 Task: Look for space in Caucete, Argentina from 11th June, 2023 to 15th June, 2023 for 2 adults in price range Rs.7000 to Rs.16000. Place can be private room with 1  bedroom having 2 beds and 1 bathroom. Property type can be hotel. Amenities needed are: heating, . Booking option can be shelf check-in. Required host language is English.
Action: Mouse moved to (522, 115)
Screenshot: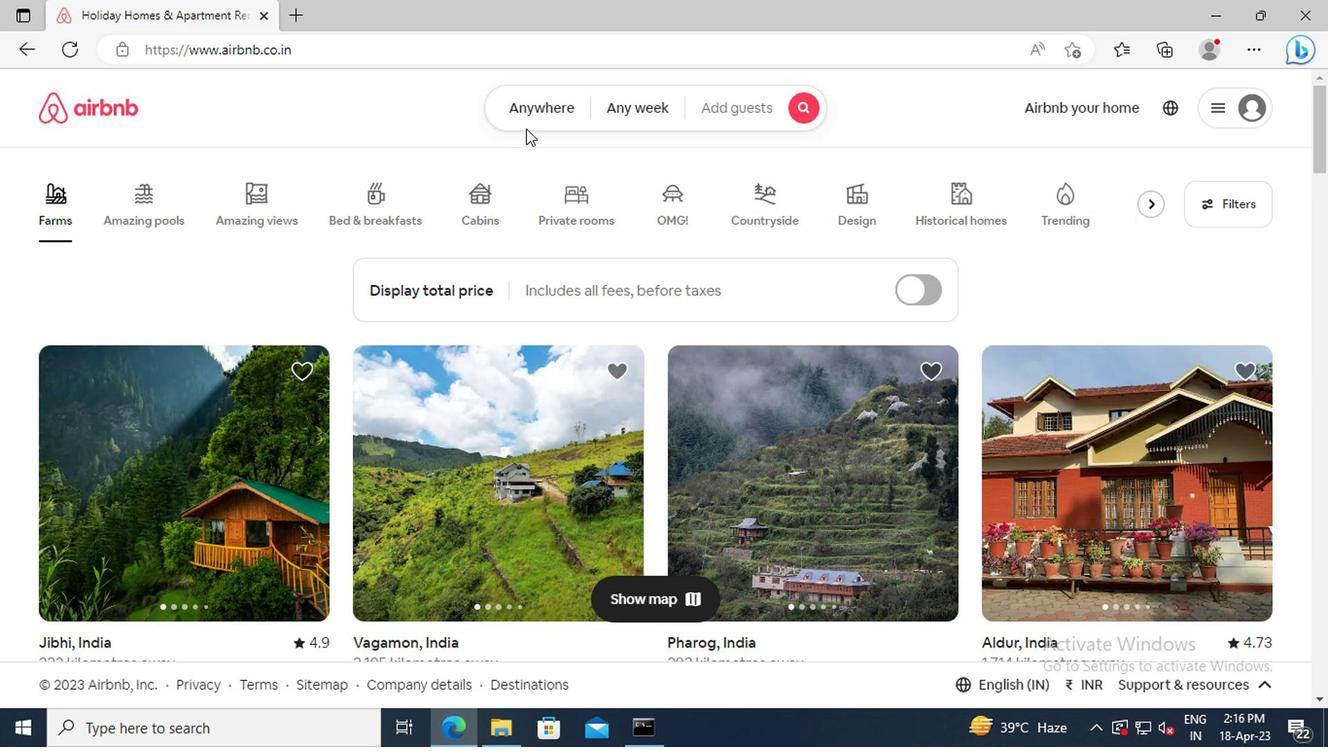 
Action: Mouse pressed left at (522, 115)
Screenshot: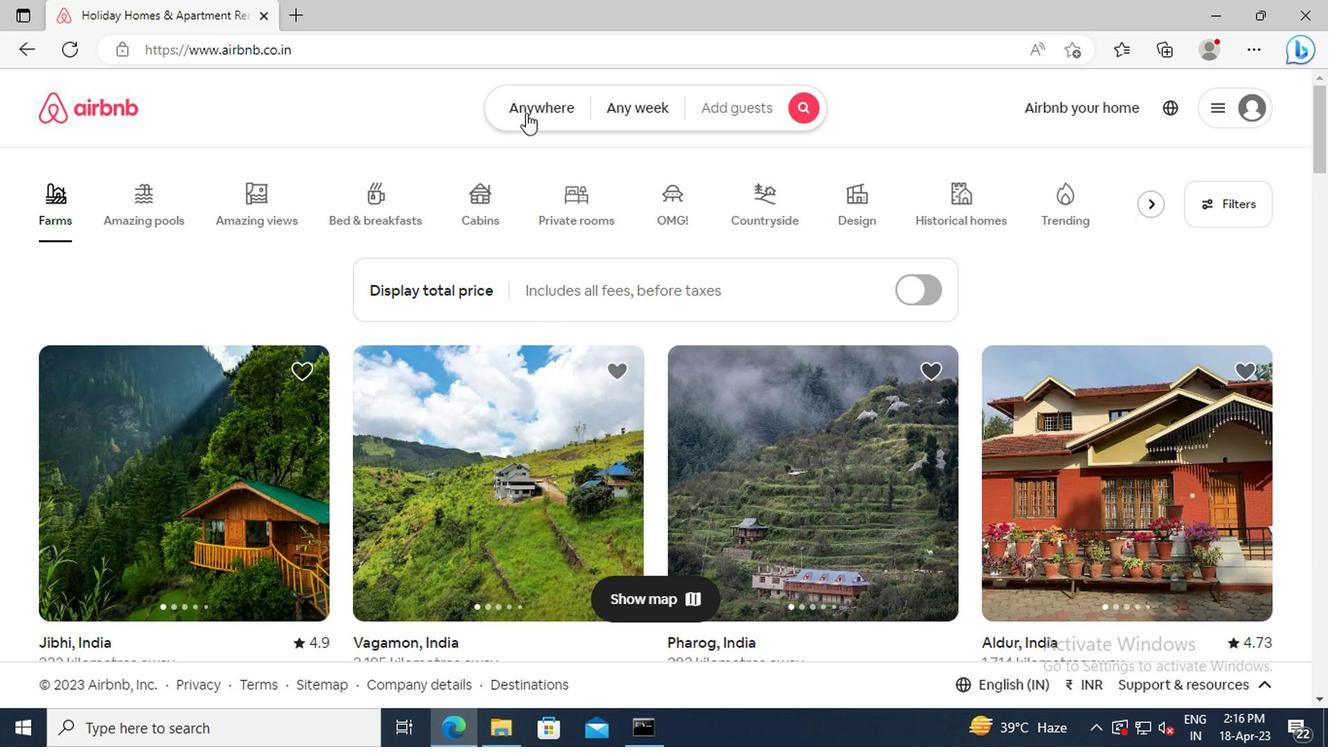 
Action: Mouse moved to (358, 185)
Screenshot: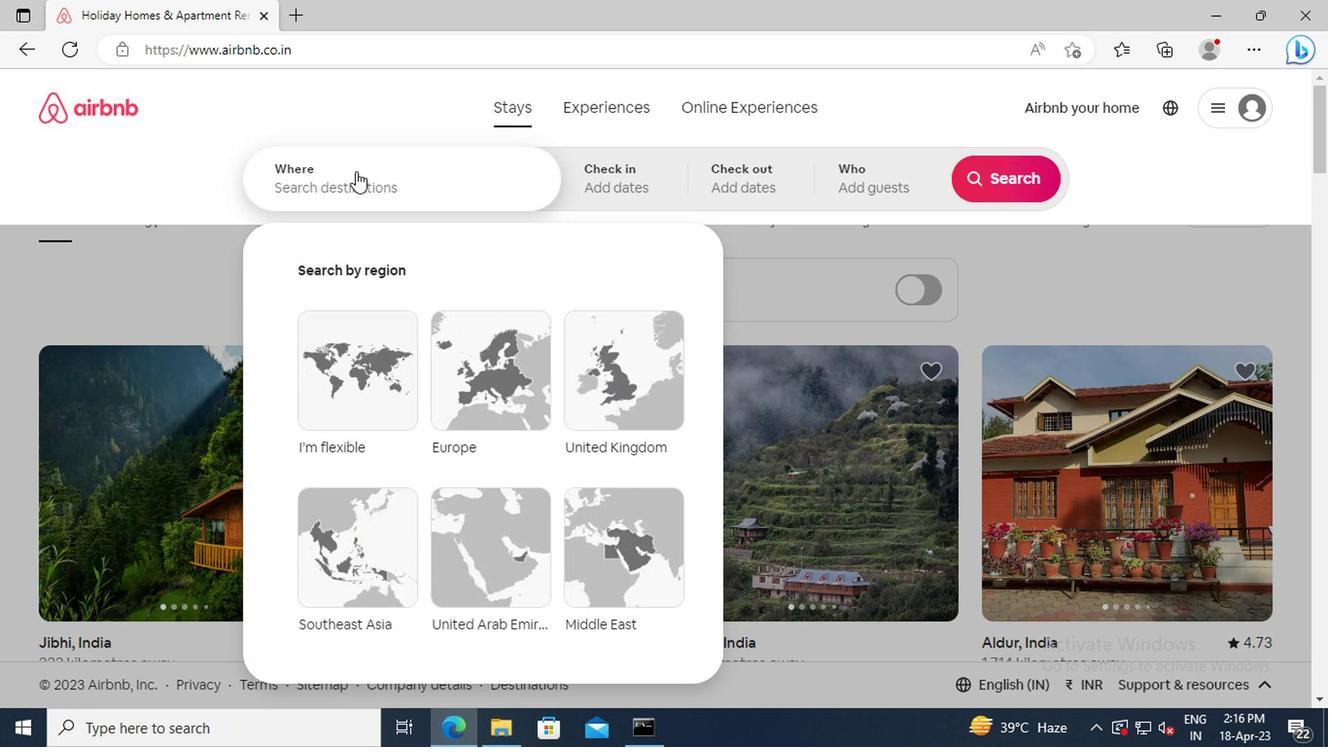 
Action: Mouse pressed left at (358, 185)
Screenshot: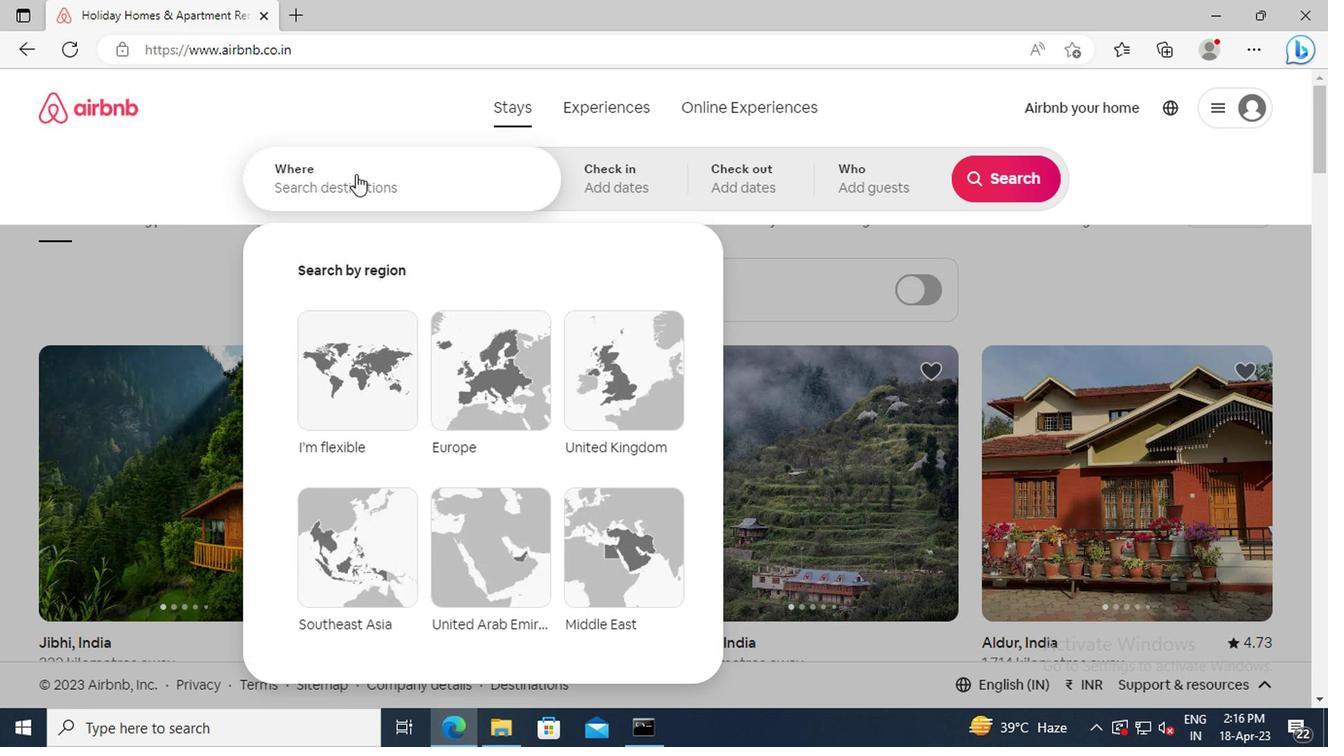 
Action: Key pressed <Key.shift>CAUCETE,<Key.space><Key.shift_r>ARGENTINA<Key.enter>
Screenshot: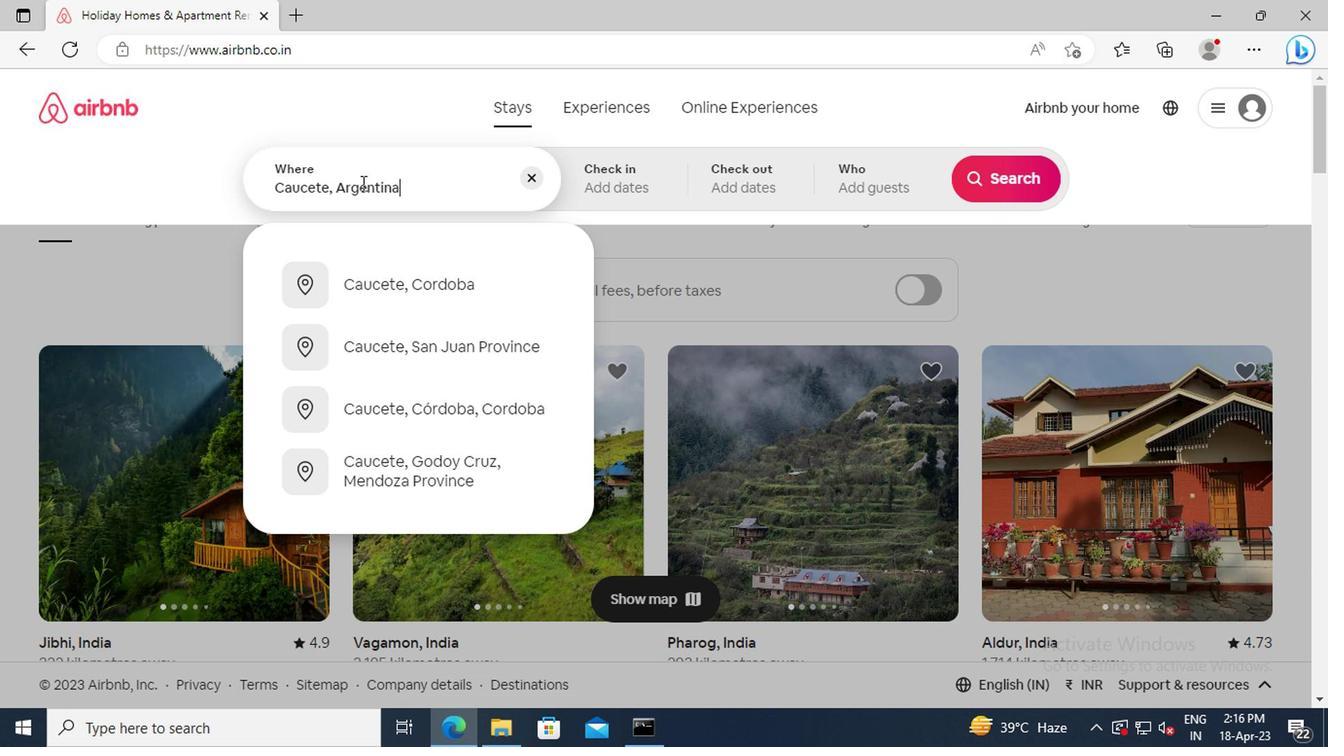 
Action: Mouse moved to (989, 333)
Screenshot: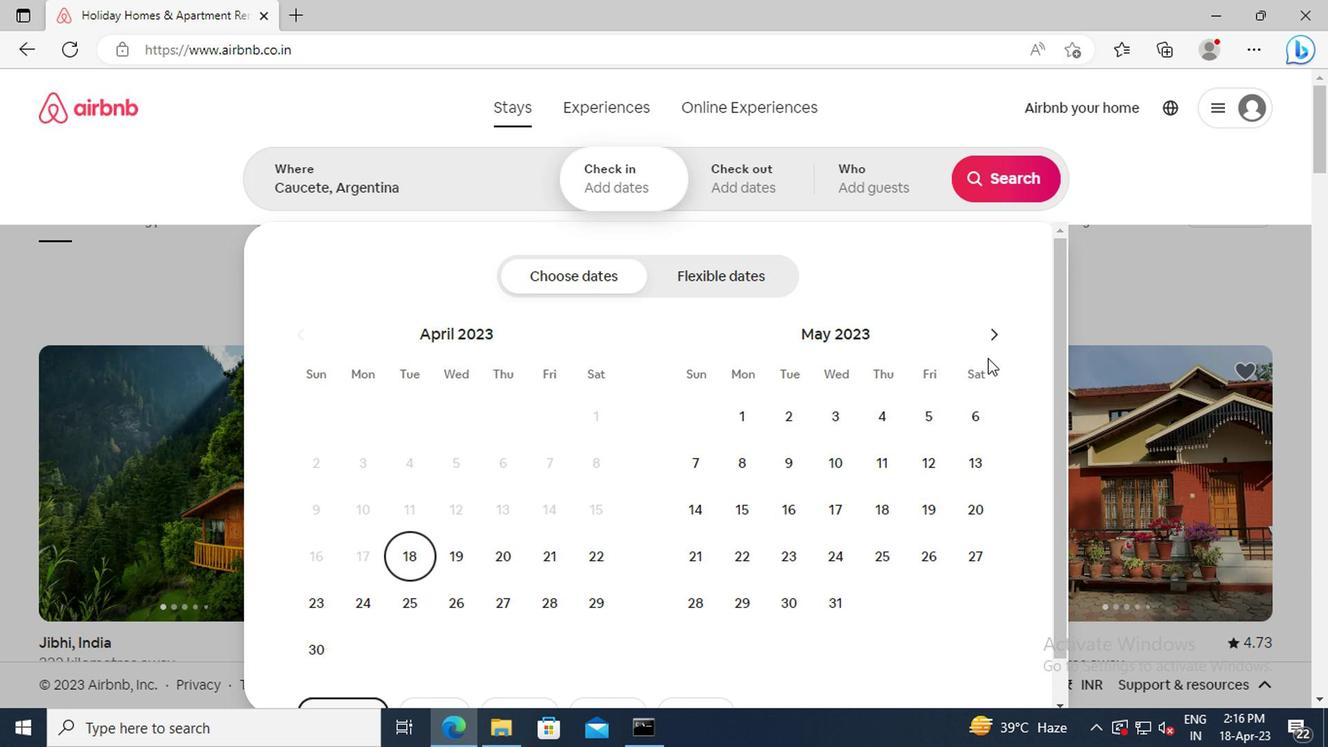 
Action: Mouse pressed left at (989, 333)
Screenshot: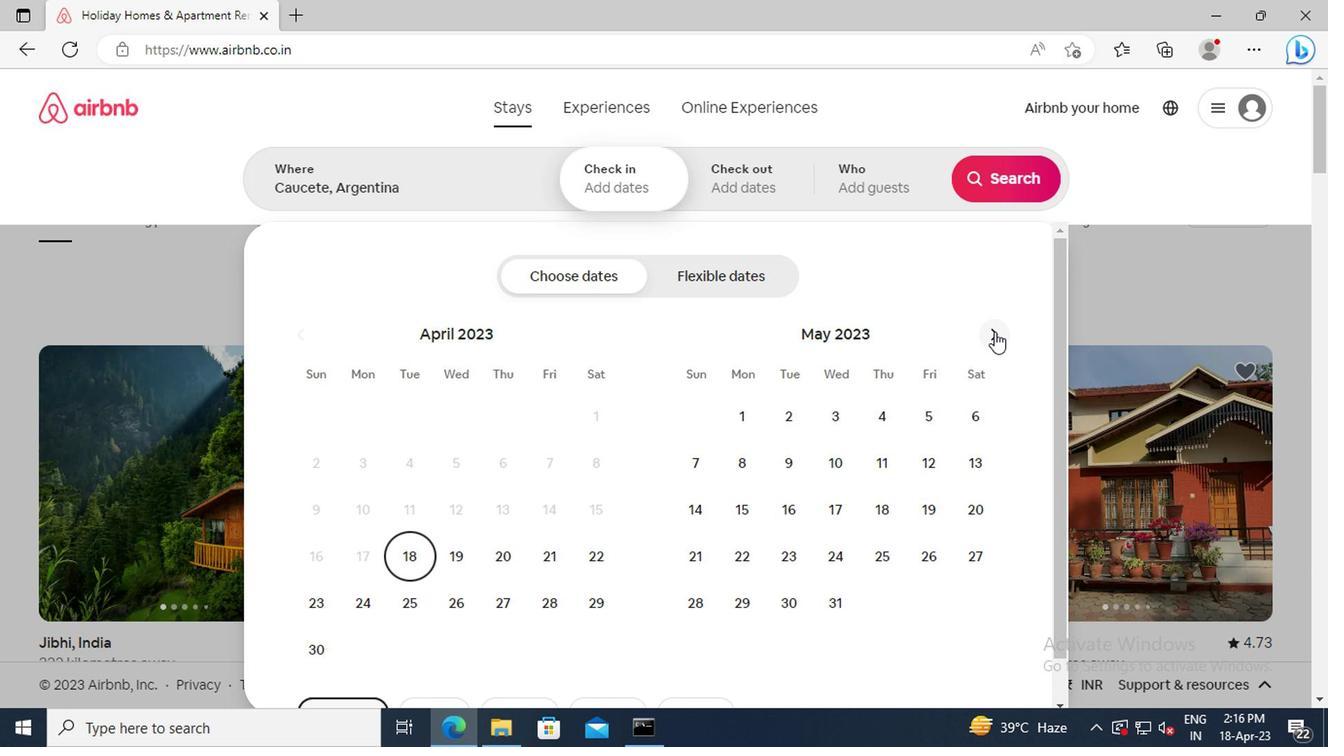 
Action: Mouse moved to (693, 500)
Screenshot: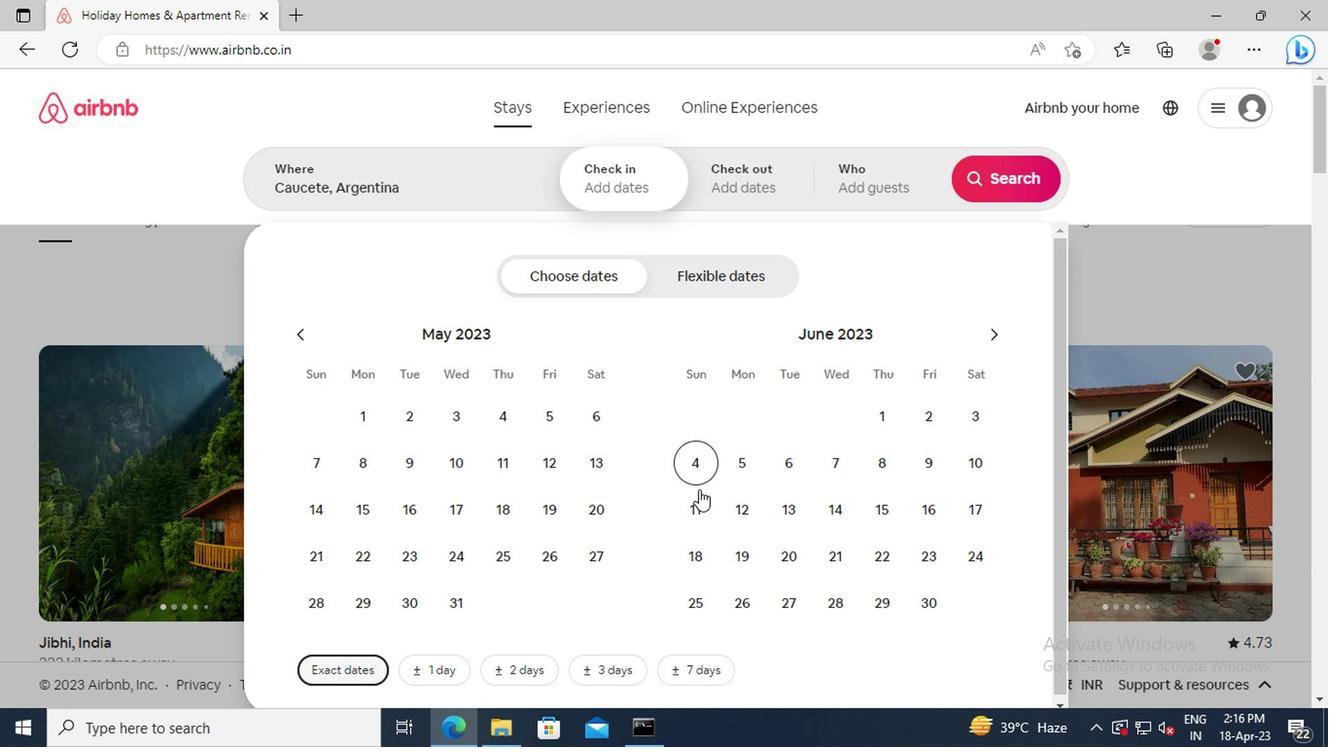 
Action: Mouse pressed left at (693, 500)
Screenshot: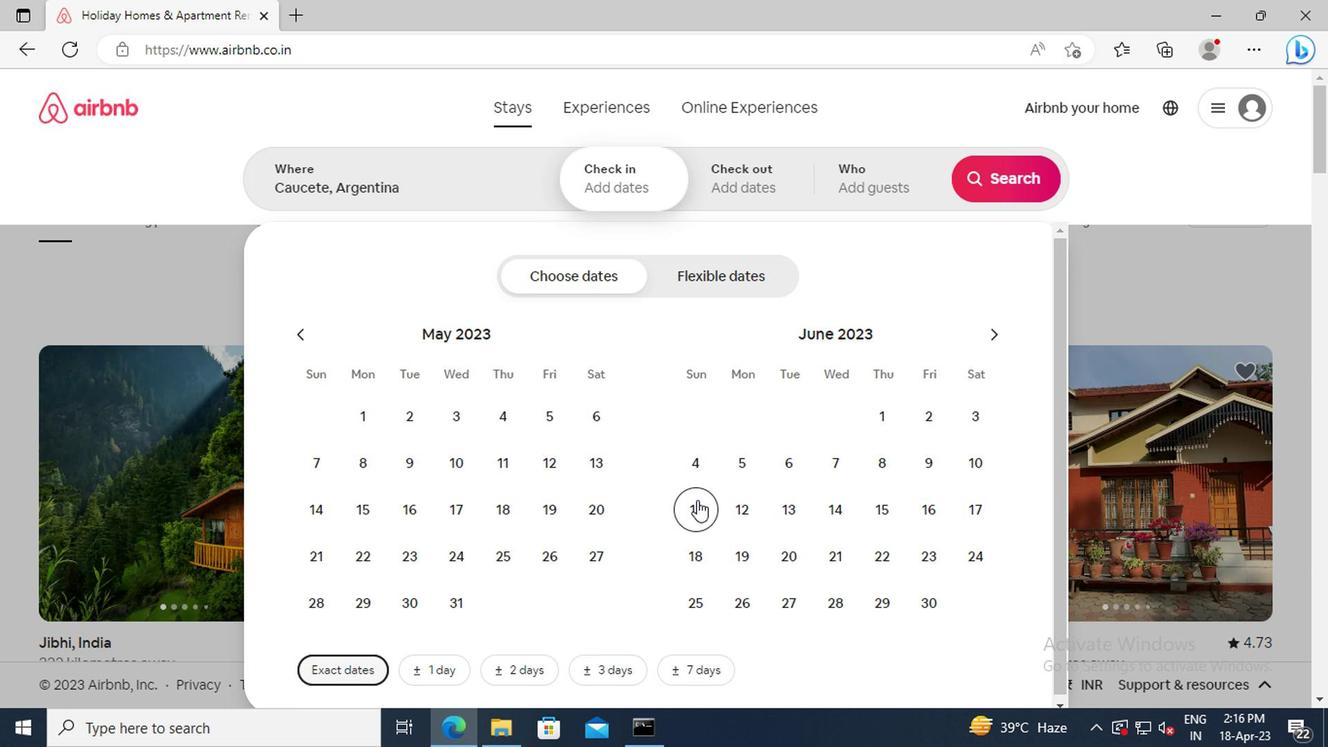 
Action: Mouse moved to (863, 508)
Screenshot: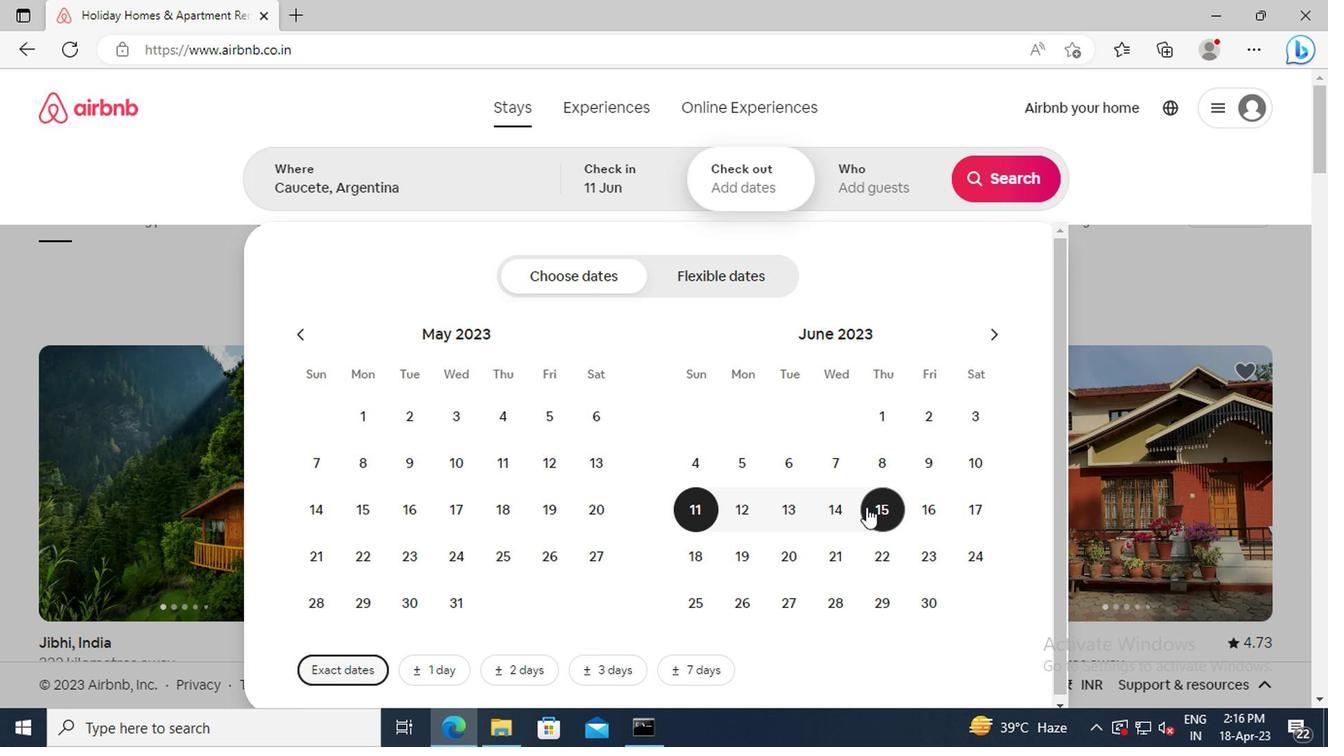
Action: Mouse pressed left at (863, 508)
Screenshot: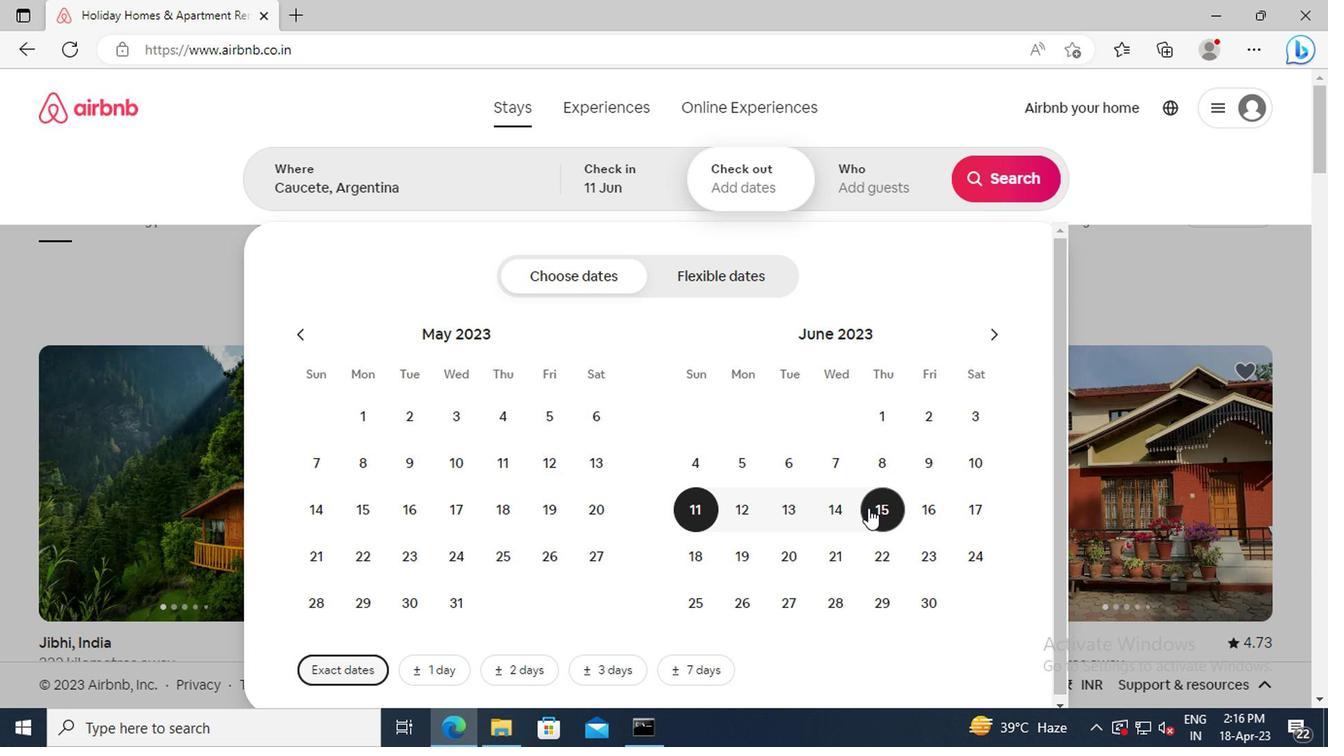 
Action: Mouse moved to (879, 172)
Screenshot: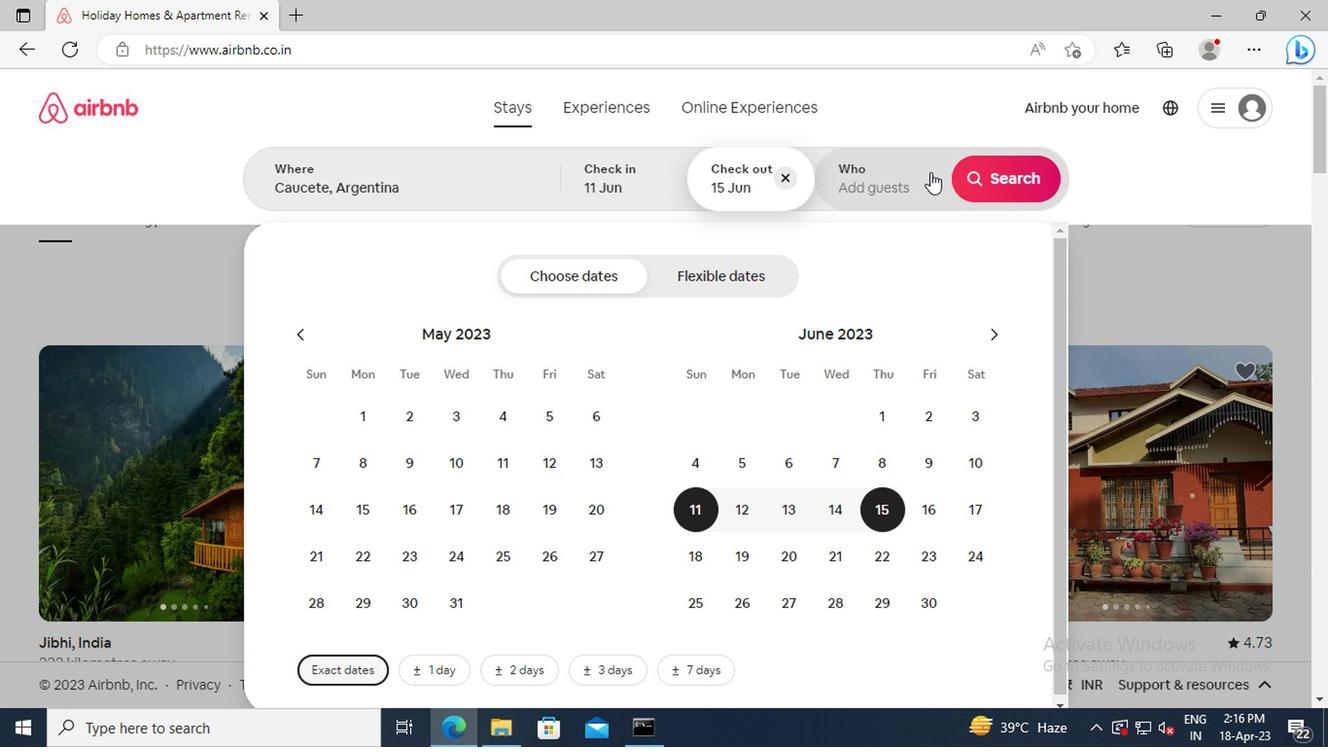 
Action: Mouse pressed left at (879, 172)
Screenshot: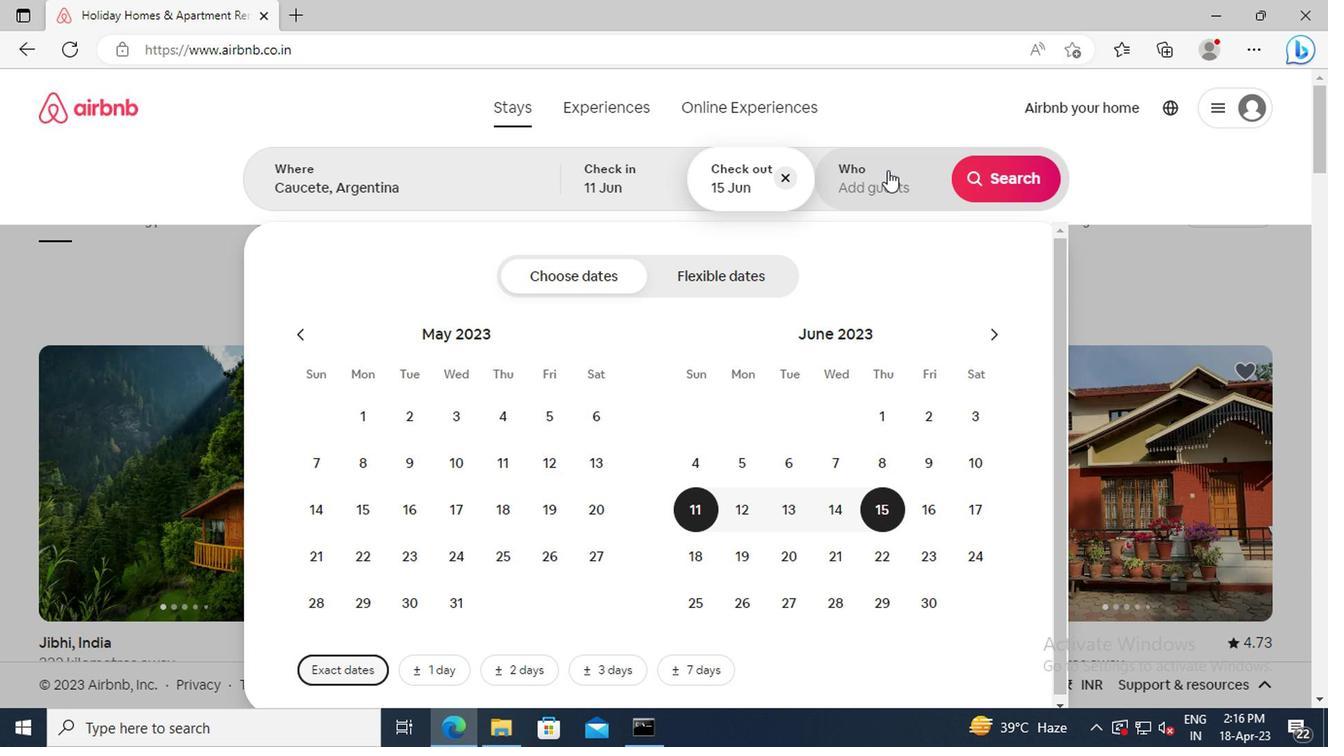 
Action: Mouse moved to (1008, 282)
Screenshot: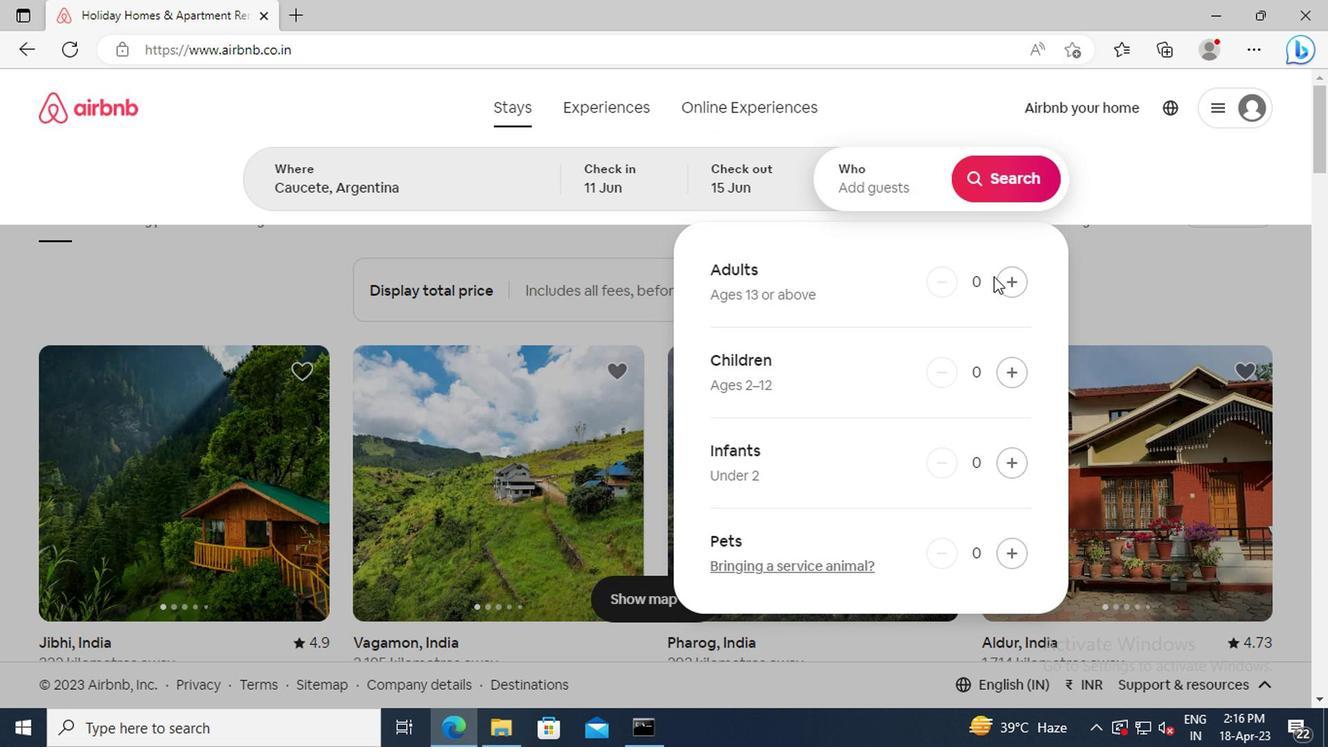 
Action: Mouse pressed left at (1008, 282)
Screenshot: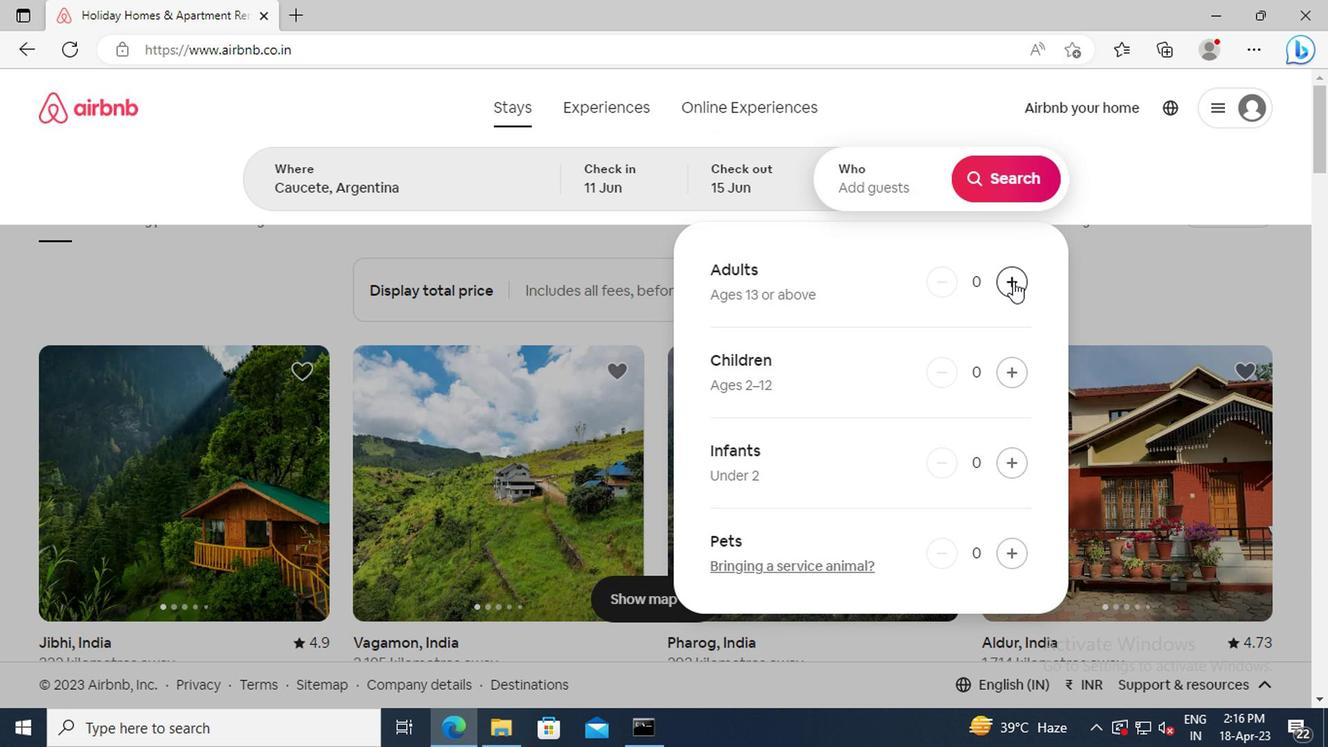 
Action: Mouse pressed left at (1008, 282)
Screenshot: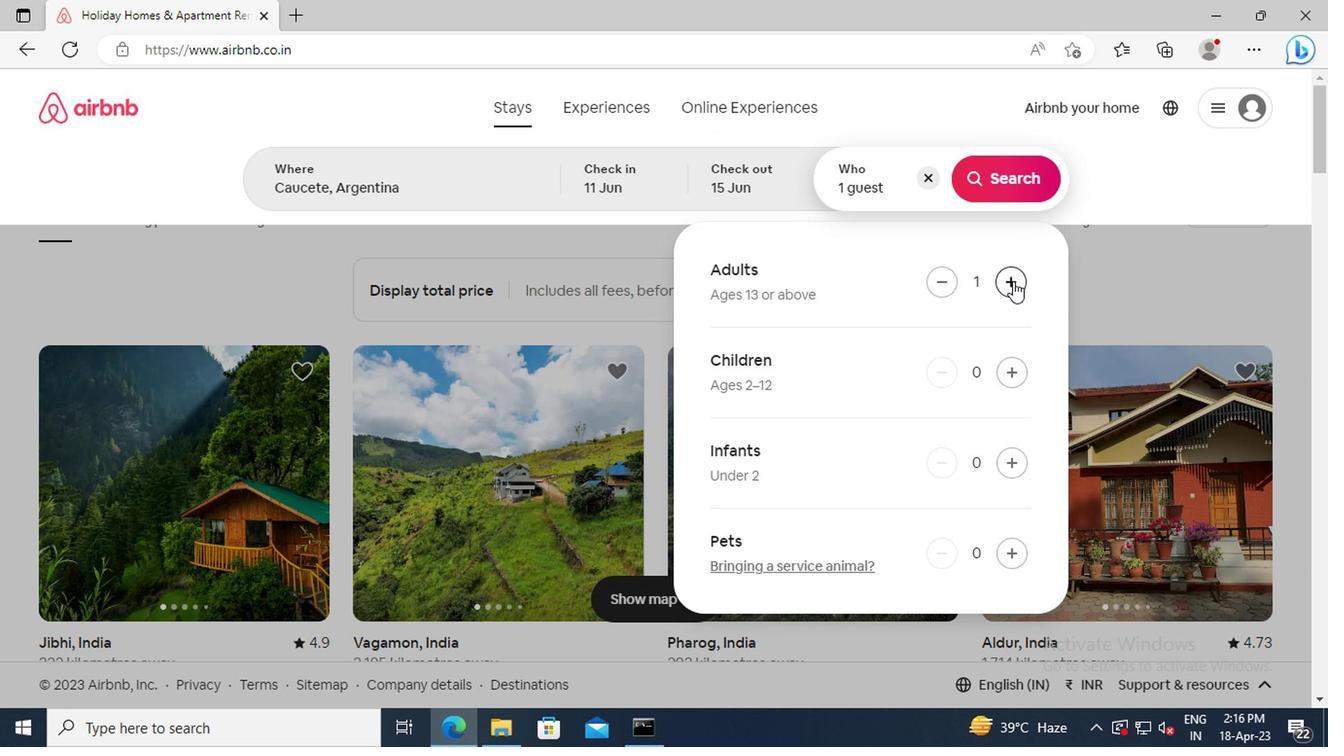 
Action: Mouse moved to (991, 186)
Screenshot: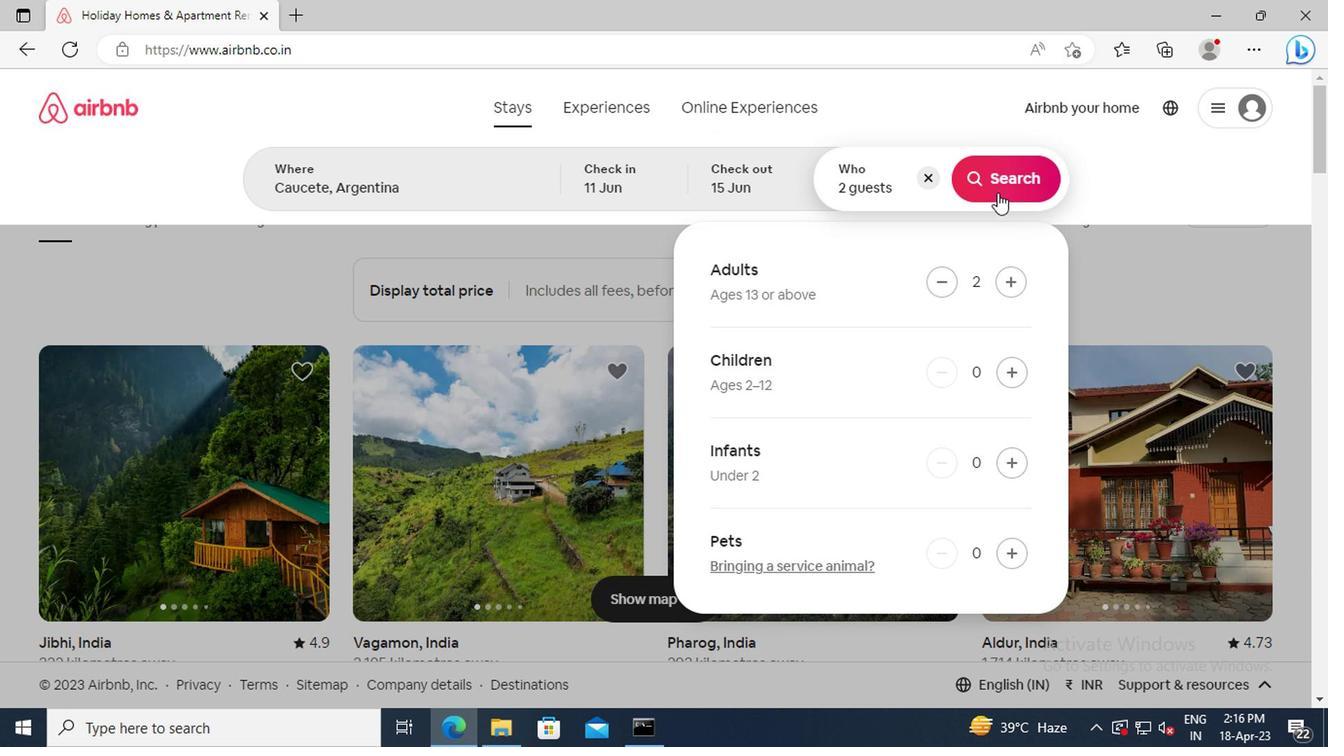 
Action: Mouse pressed left at (991, 186)
Screenshot: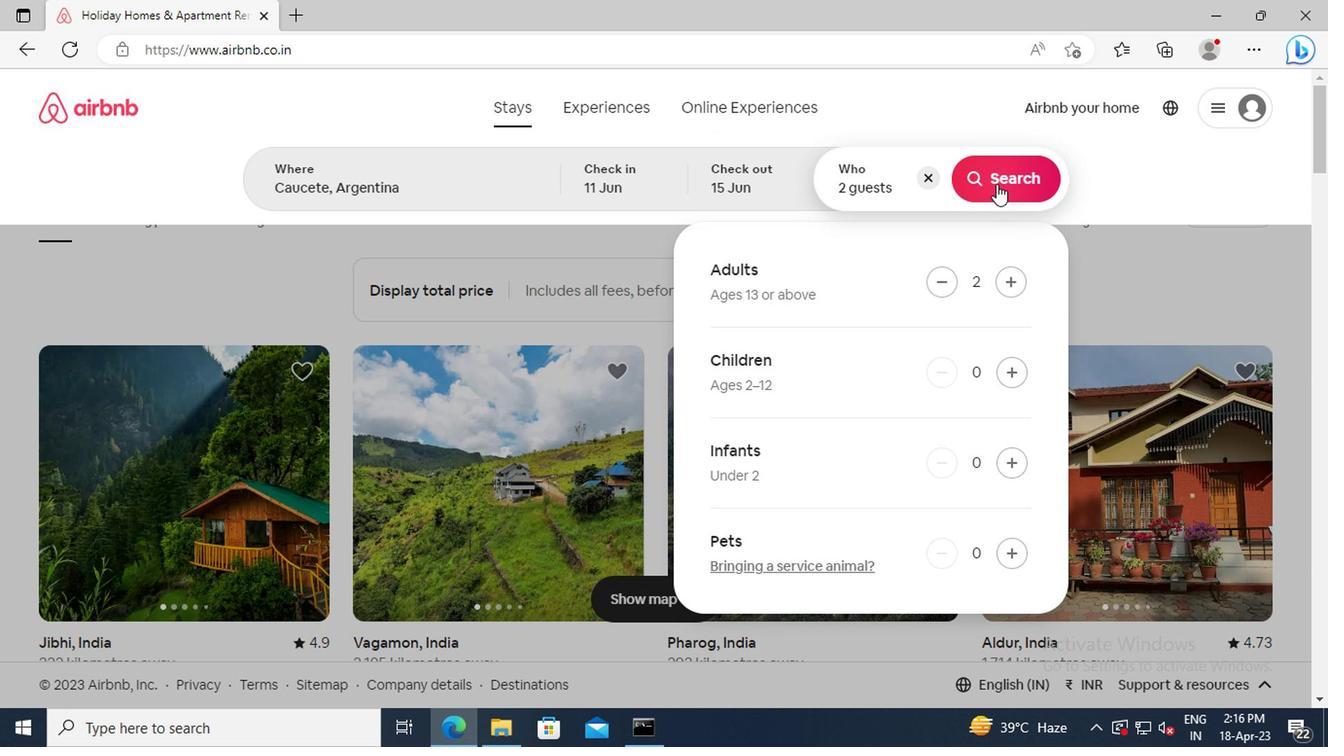 
Action: Mouse moved to (1234, 192)
Screenshot: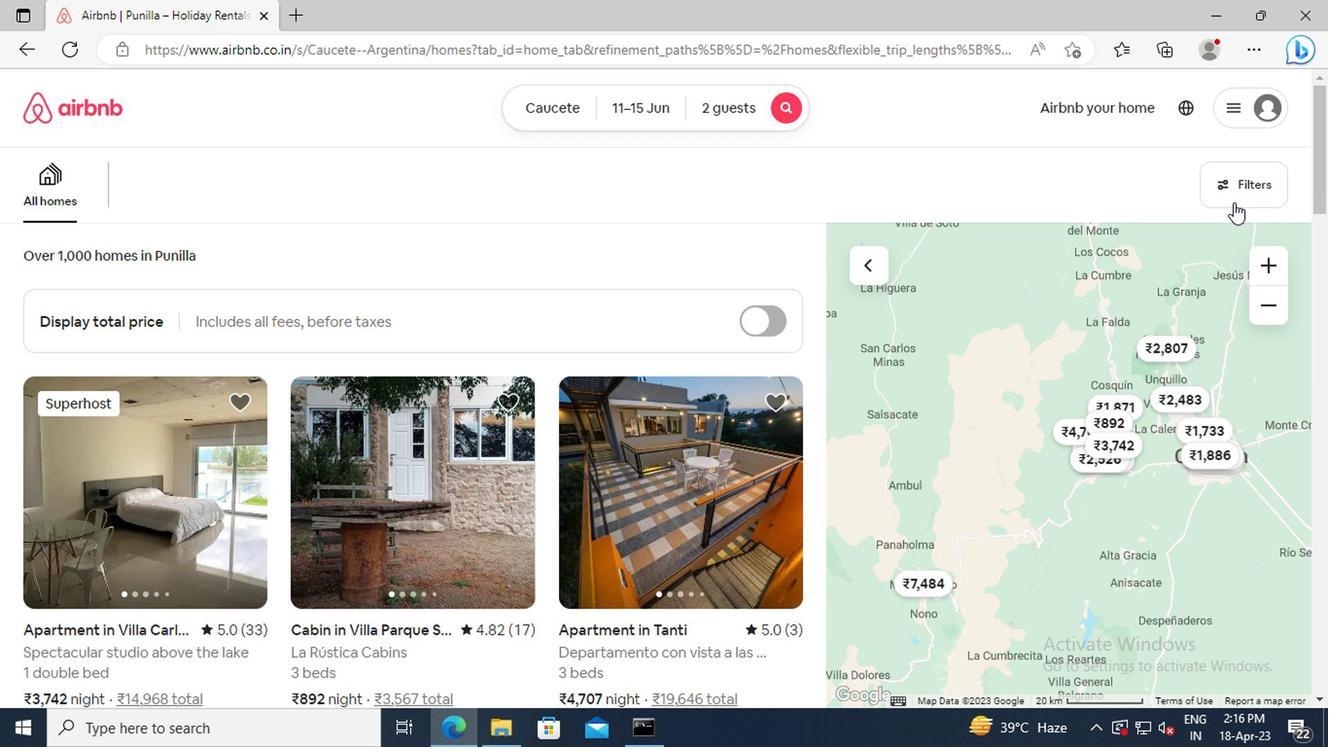 
Action: Mouse pressed left at (1234, 192)
Screenshot: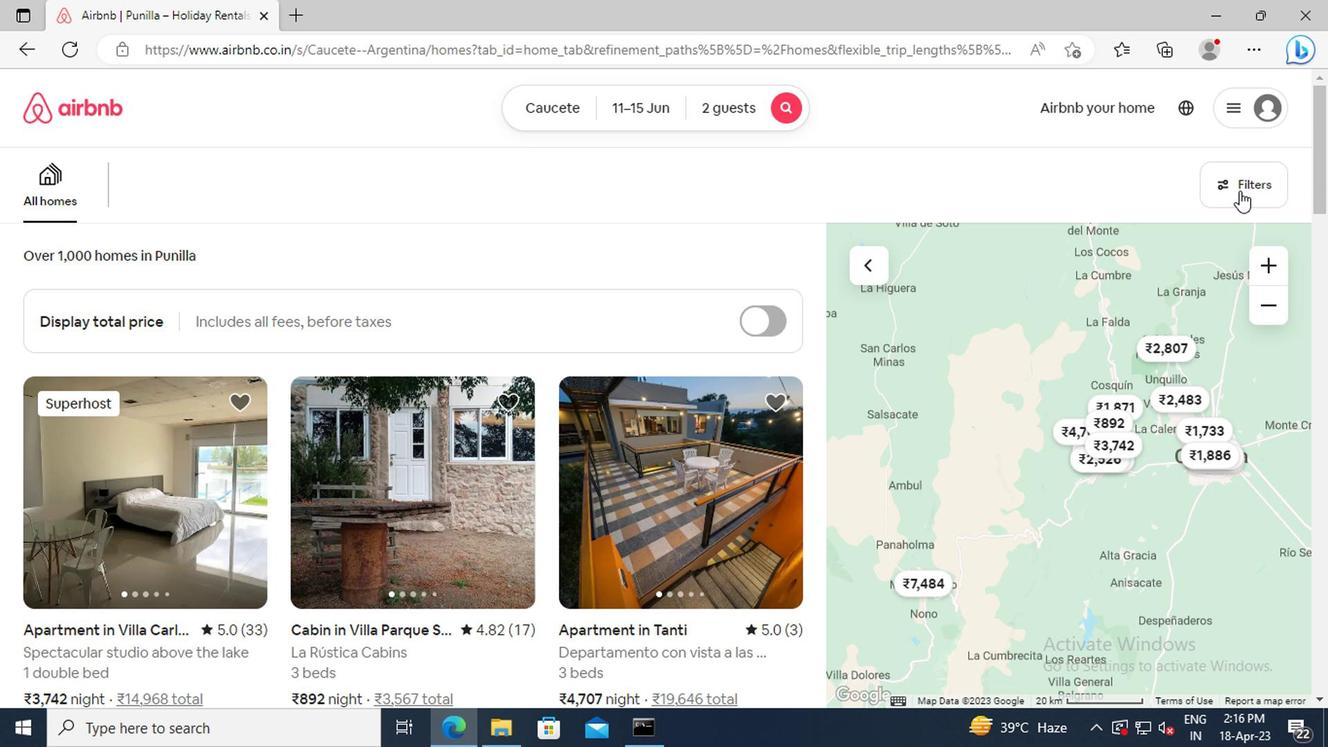
Action: Mouse moved to (405, 428)
Screenshot: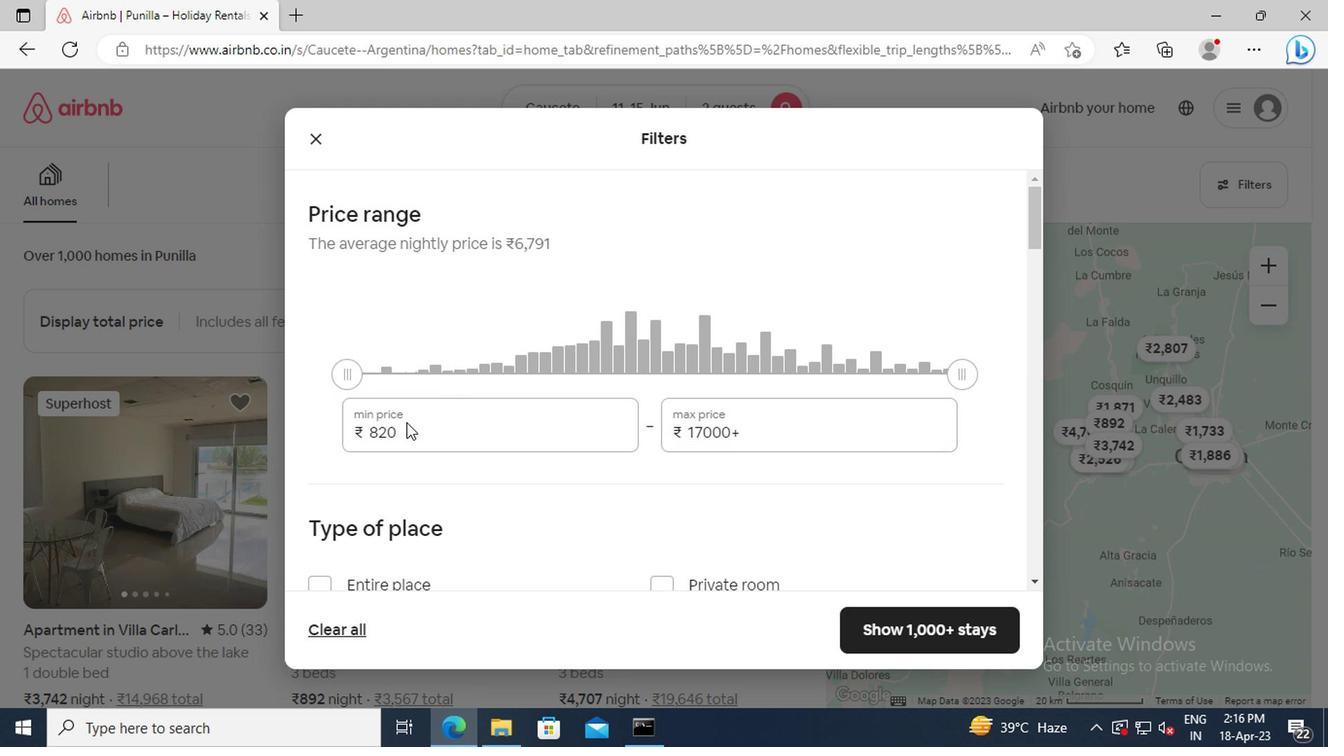 
Action: Mouse pressed left at (405, 428)
Screenshot: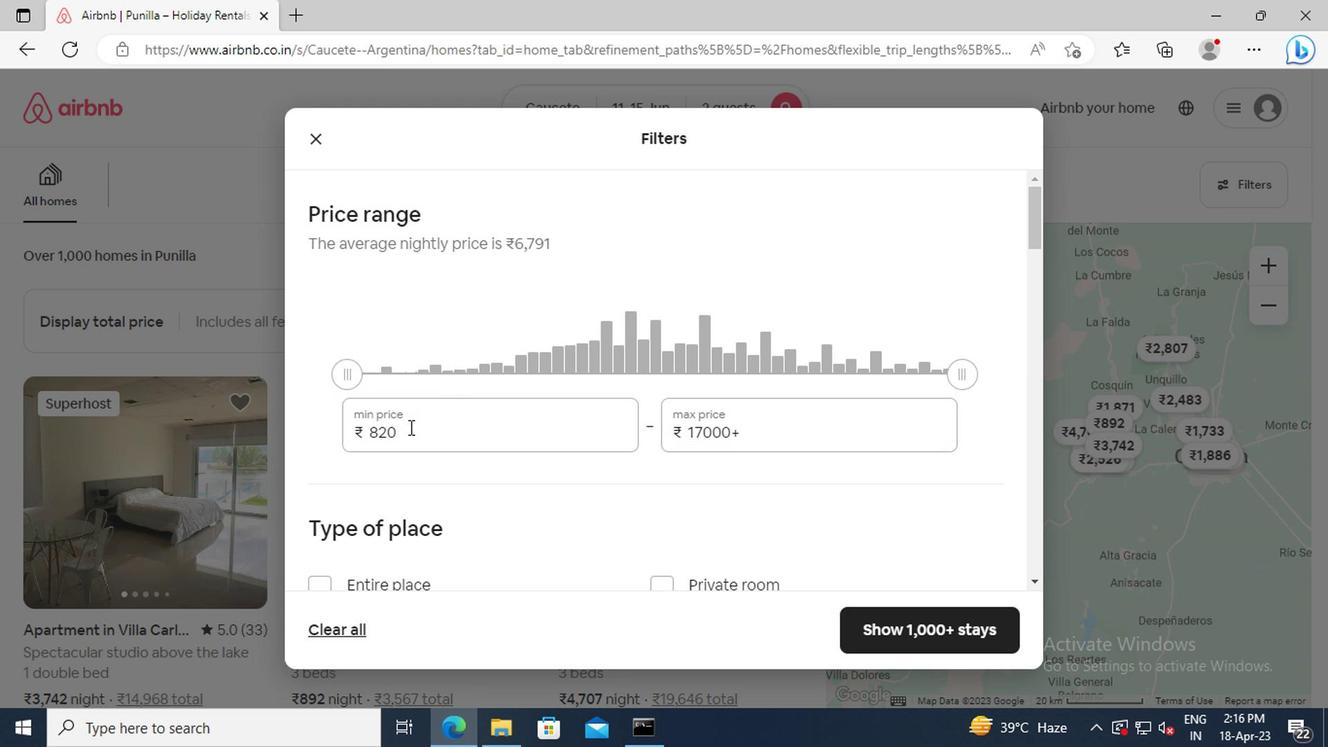 
Action: Key pressed <Key.backspace><Key.backspace><Key.backspace>7000<Key.tab><Key.delete>16000
Screenshot: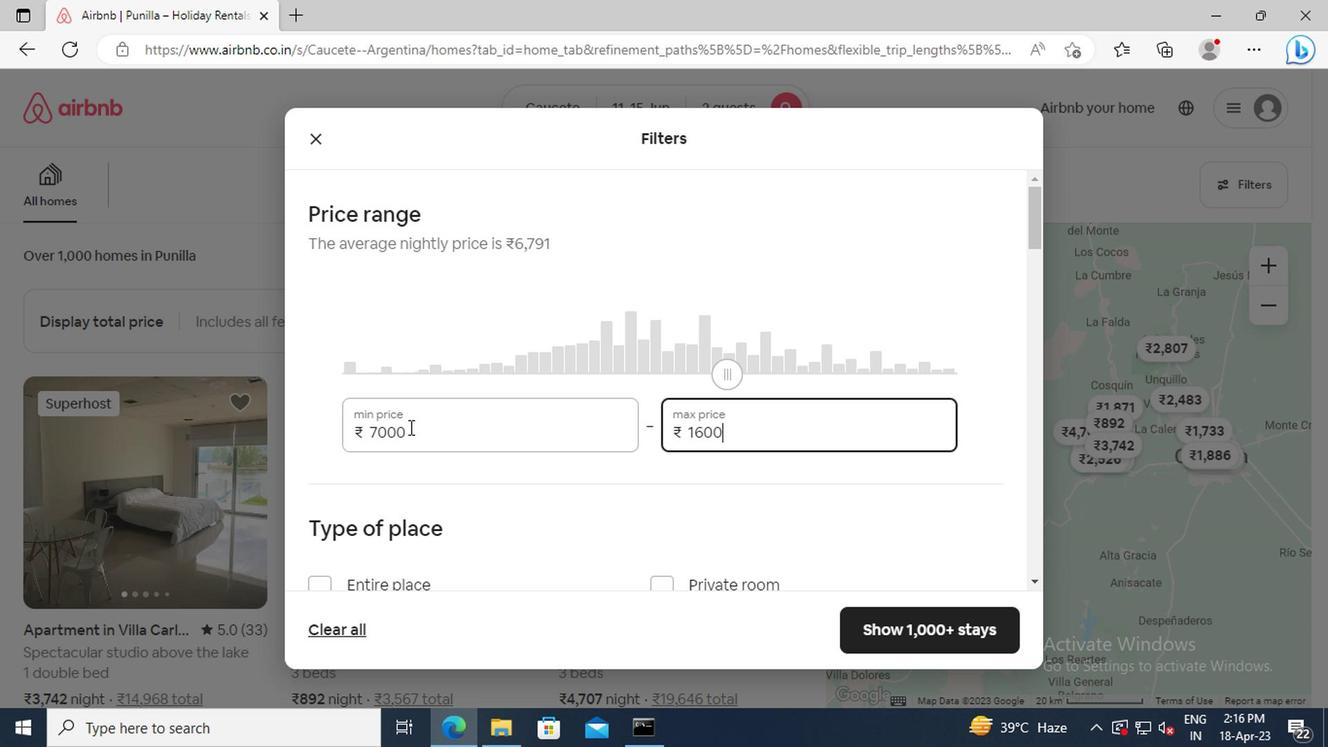 
Action: Mouse scrolled (405, 427) with delta (0, 0)
Screenshot: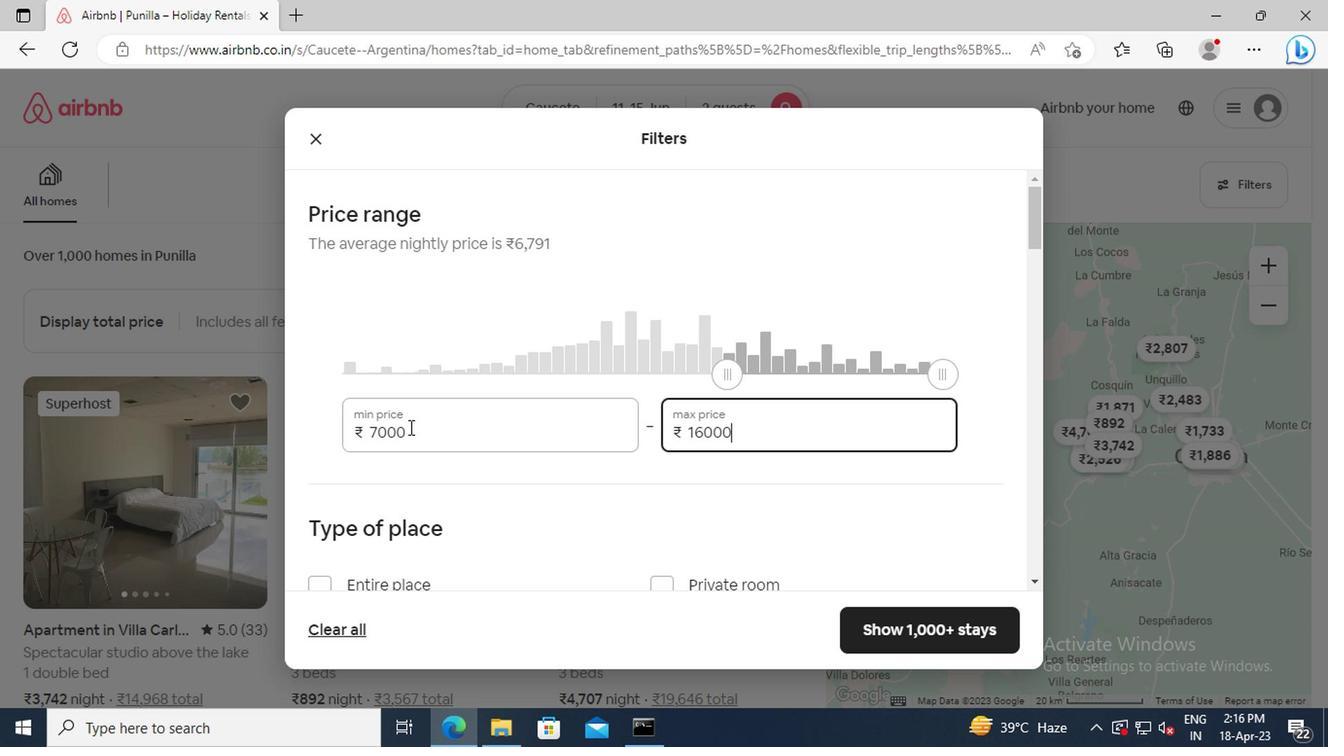 
Action: Mouse scrolled (405, 427) with delta (0, 0)
Screenshot: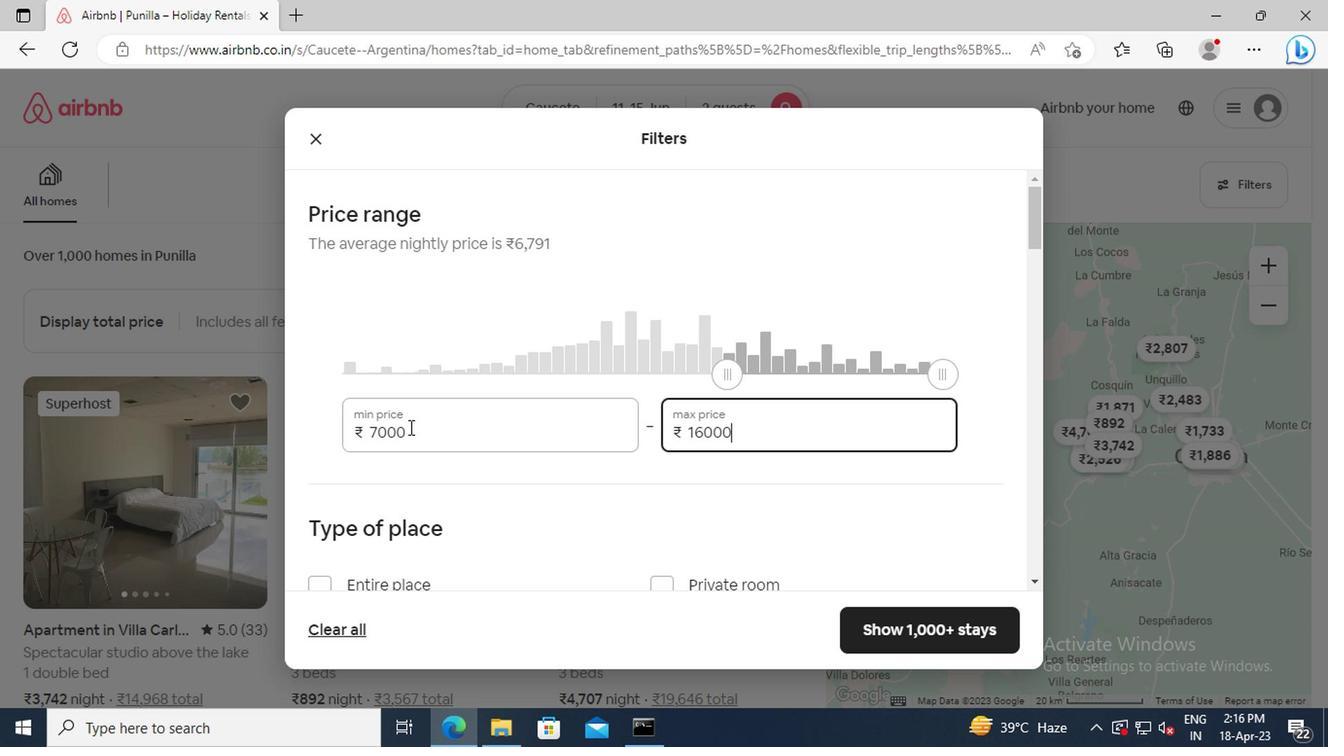 
Action: Mouse scrolled (405, 427) with delta (0, 0)
Screenshot: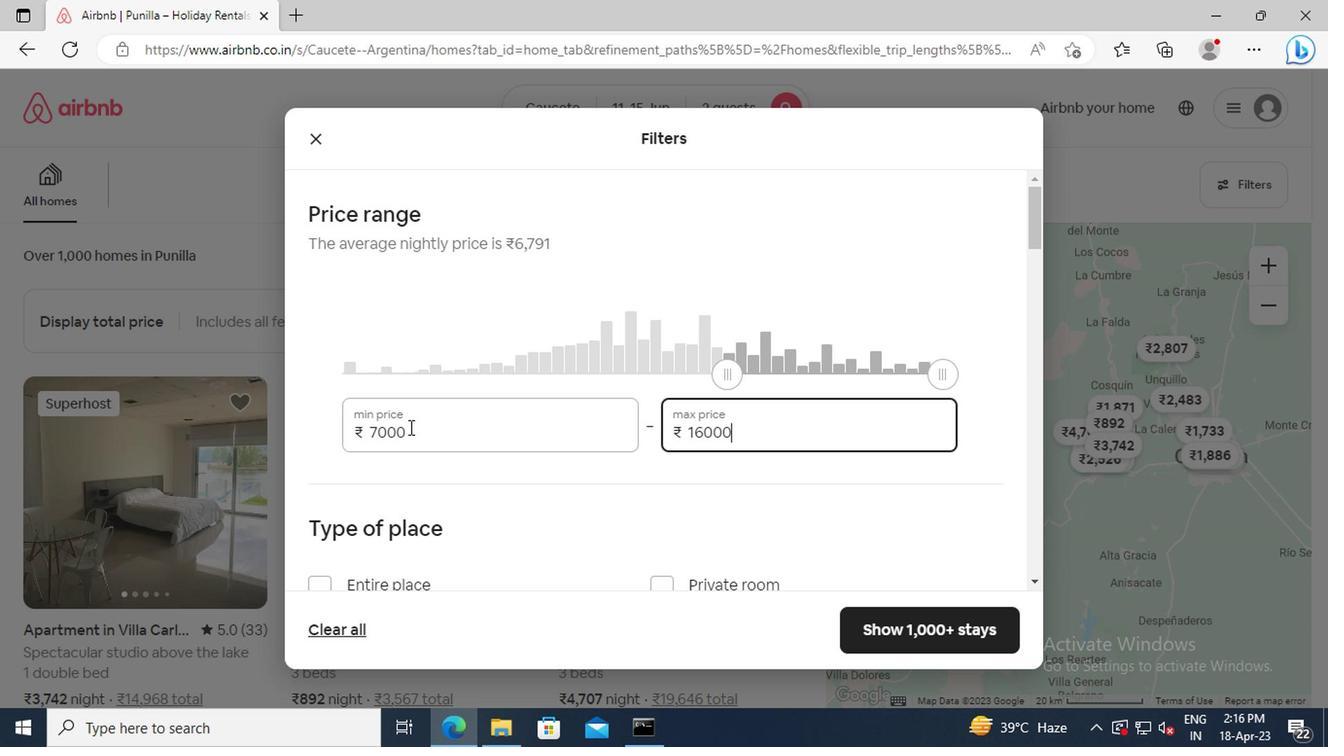
Action: Mouse moved to (654, 406)
Screenshot: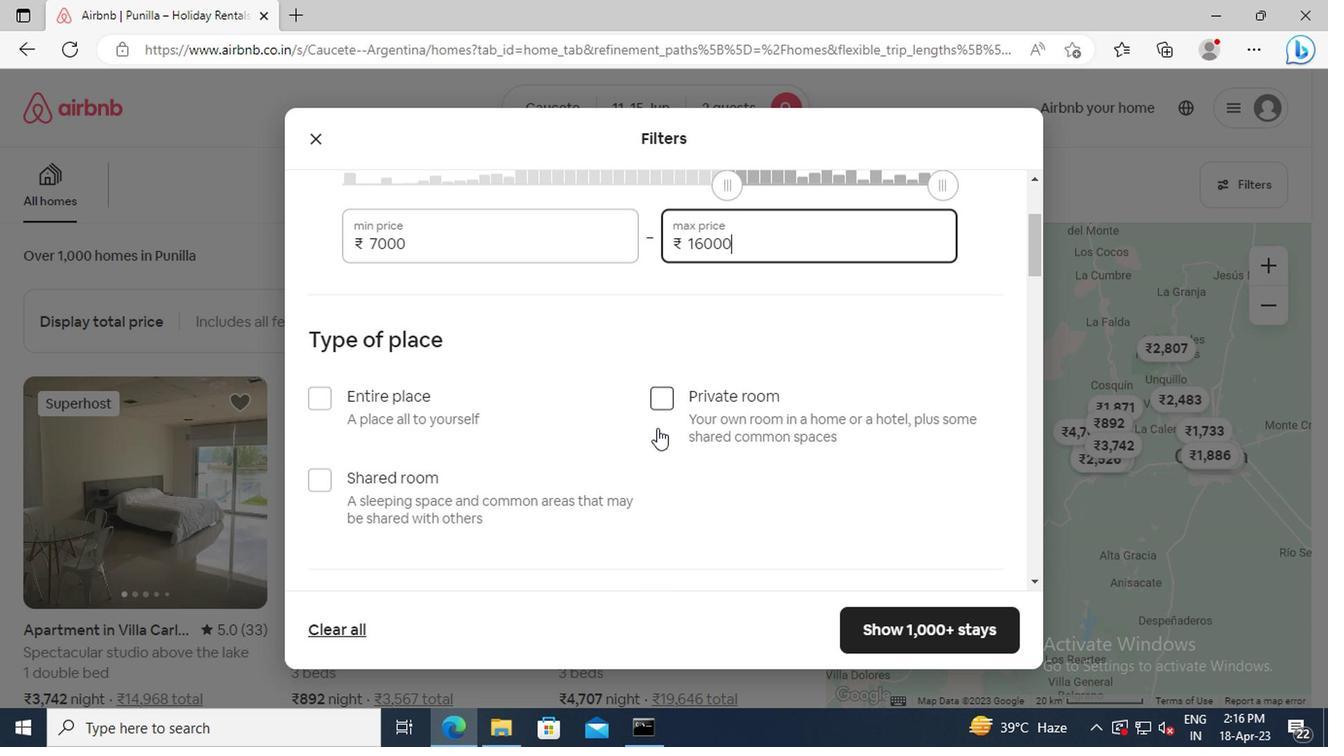
Action: Mouse pressed left at (654, 406)
Screenshot: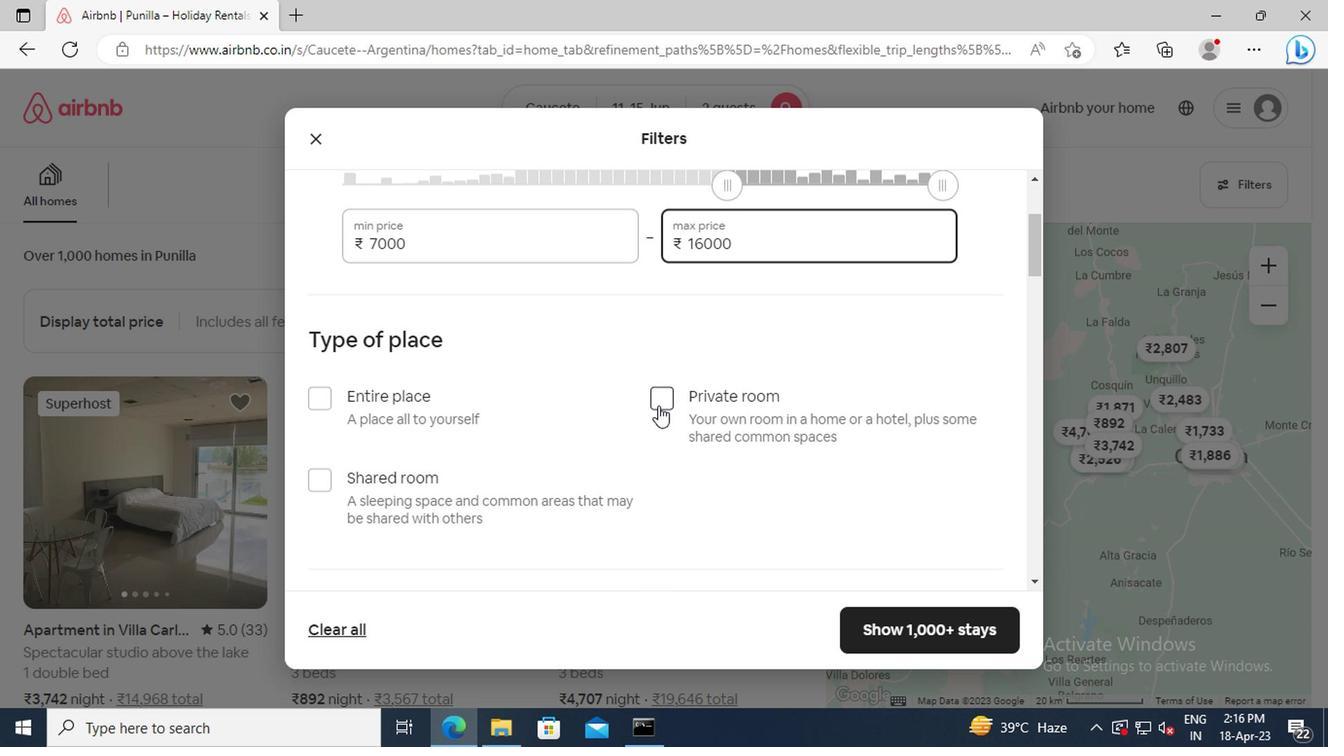 
Action: Mouse moved to (575, 405)
Screenshot: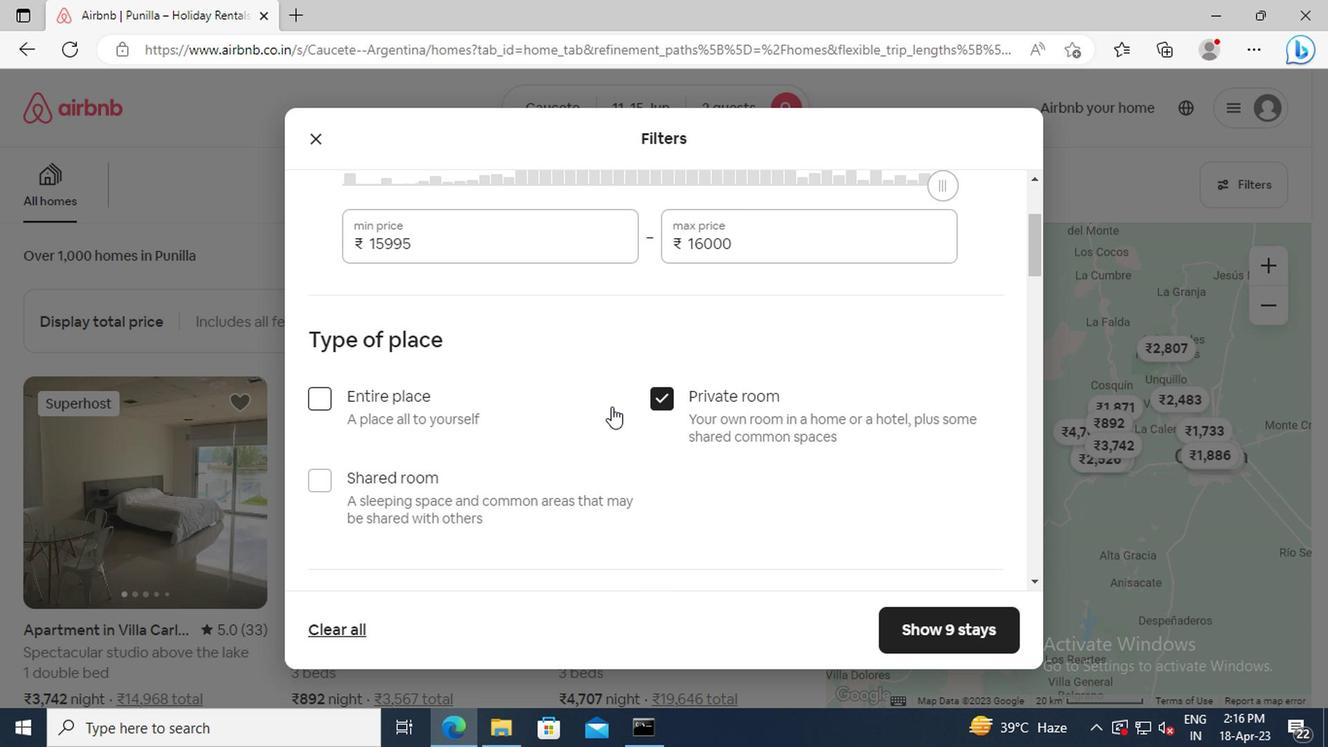 
Action: Mouse scrolled (575, 403) with delta (0, -1)
Screenshot: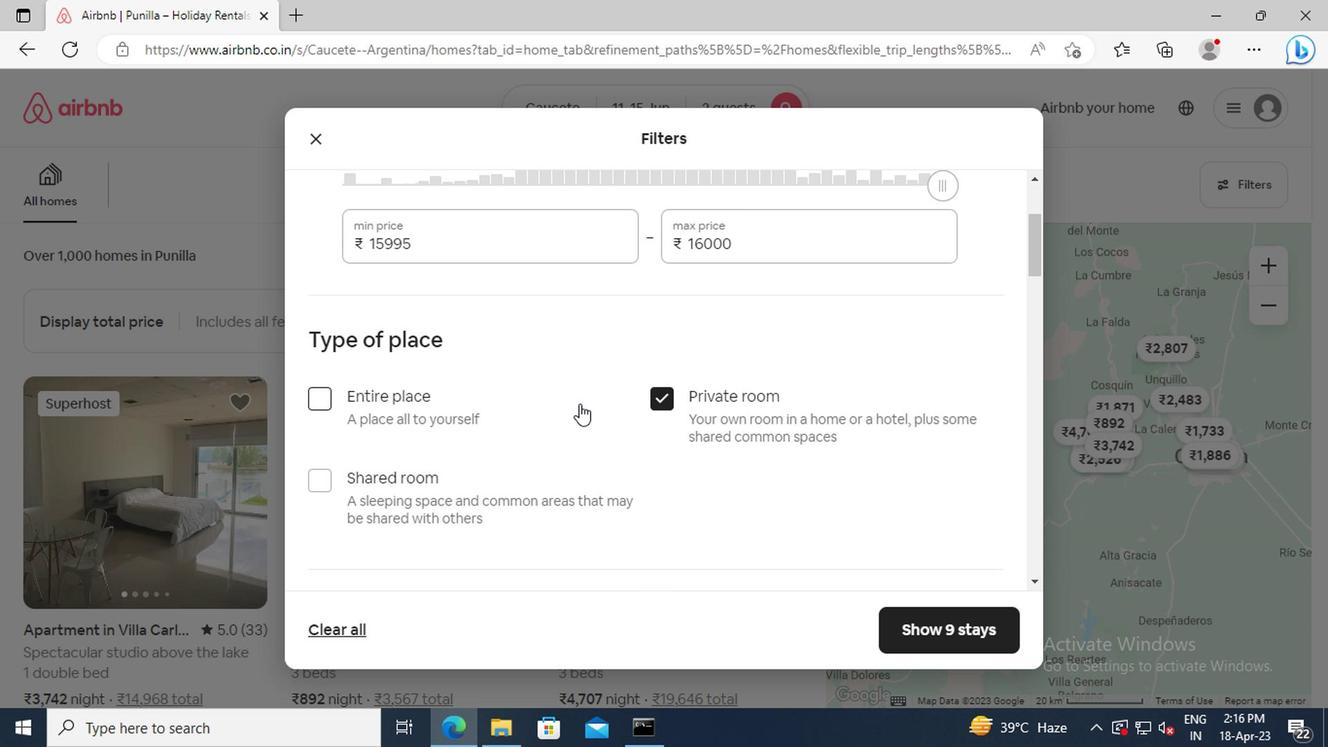
Action: Mouse scrolled (575, 403) with delta (0, -1)
Screenshot: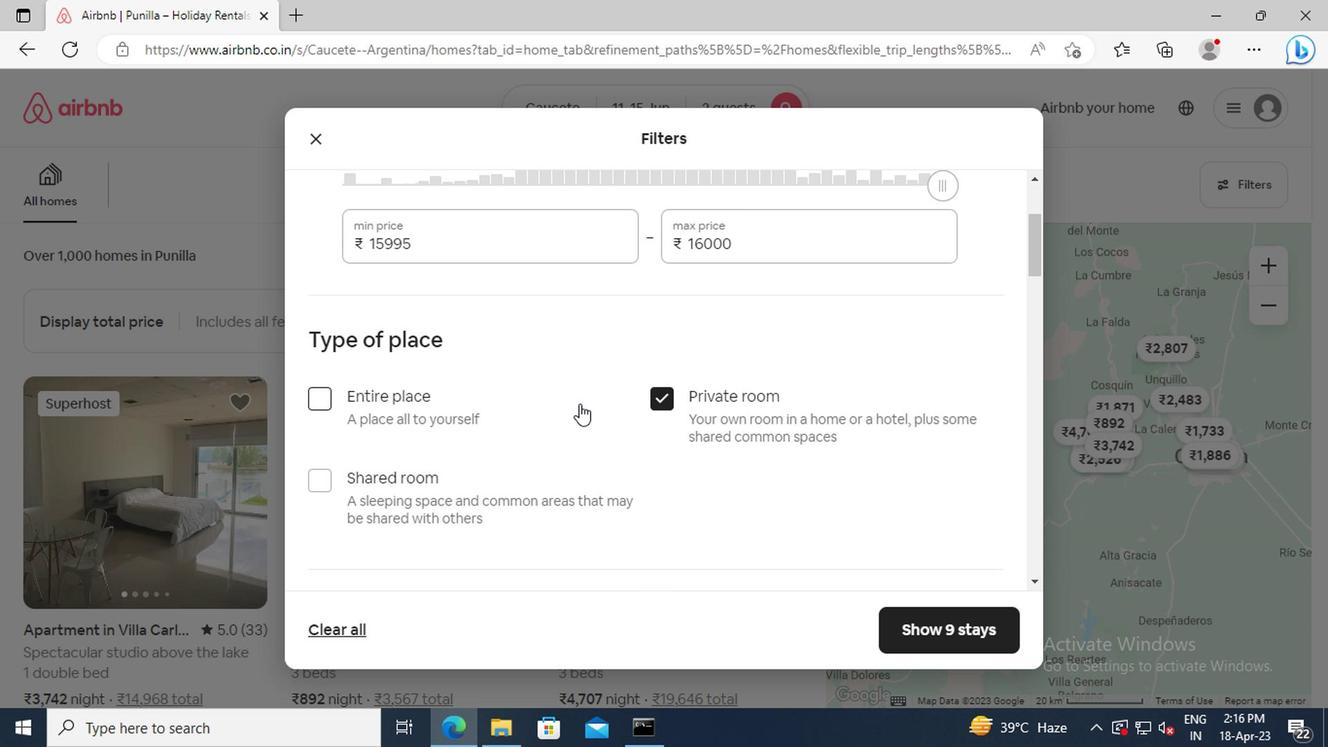 
Action: Mouse moved to (574, 396)
Screenshot: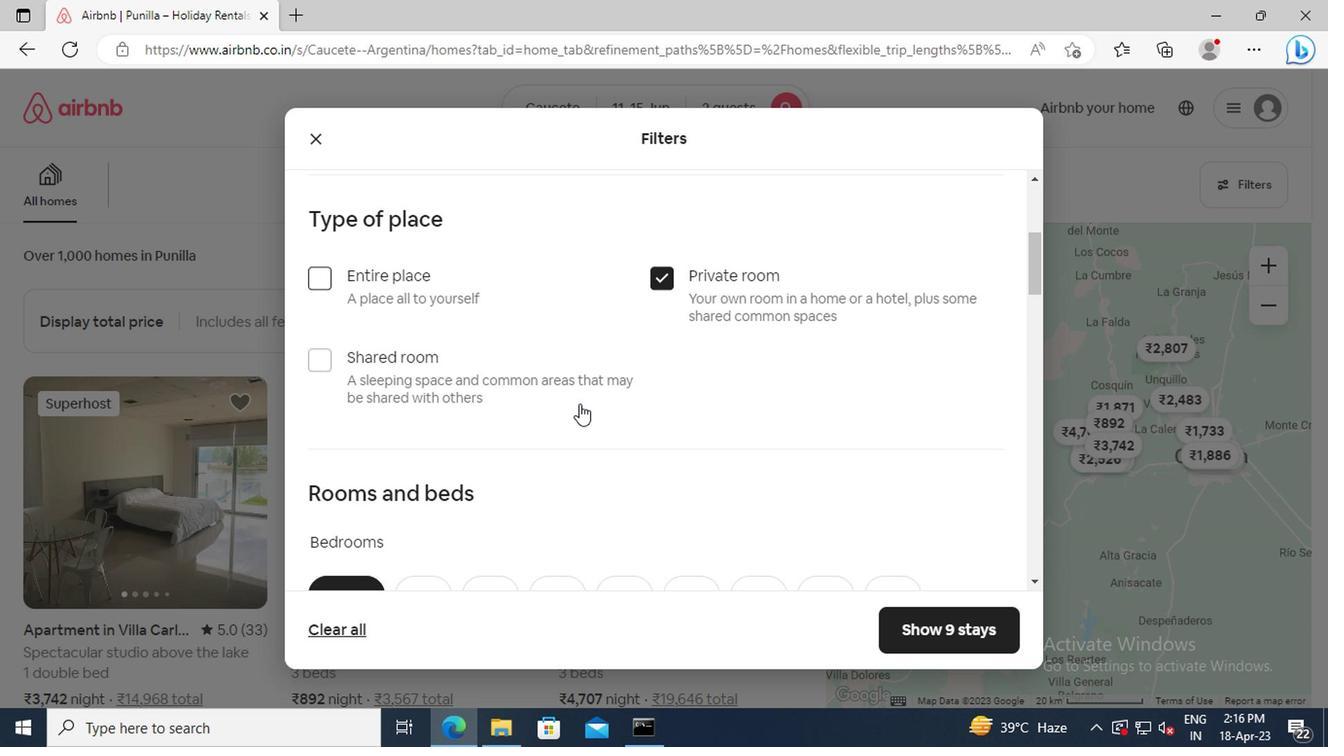 
Action: Mouse scrolled (574, 395) with delta (0, 0)
Screenshot: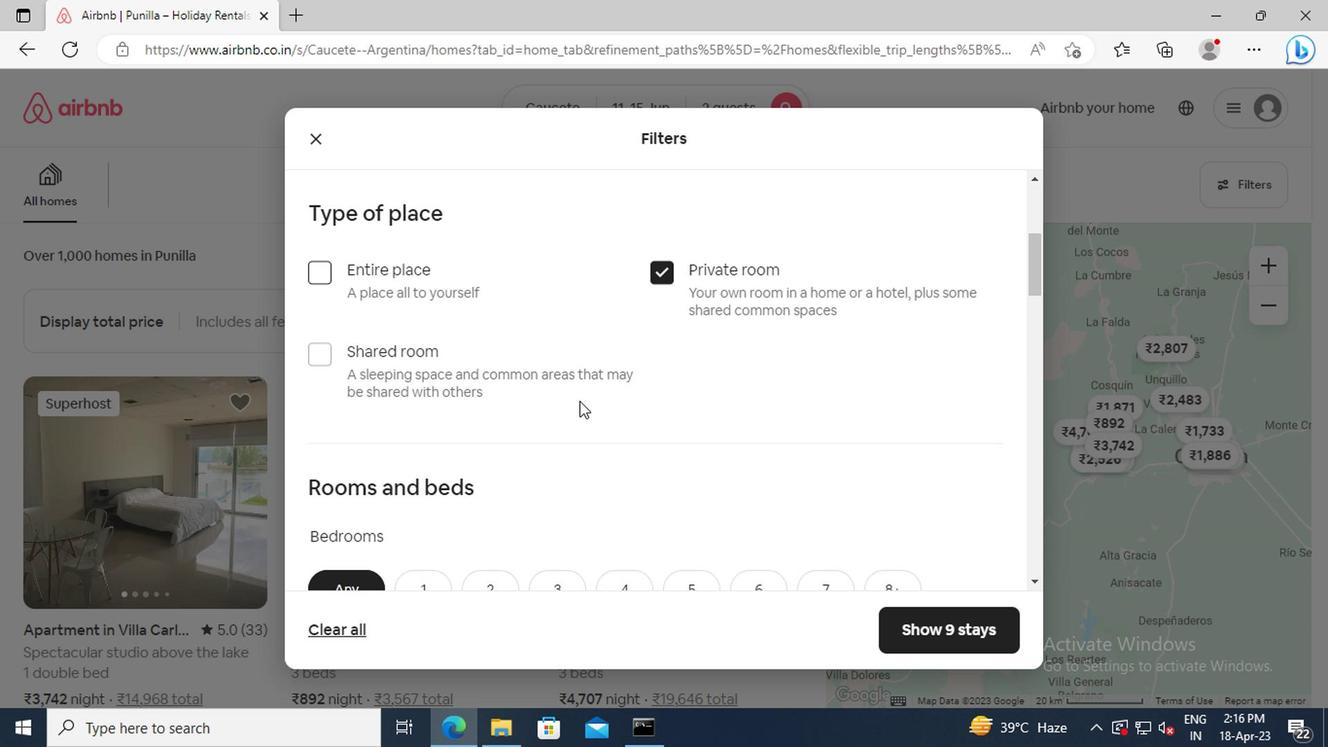 
Action: Mouse scrolled (574, 395) with delta (0, 0)
Screenshot: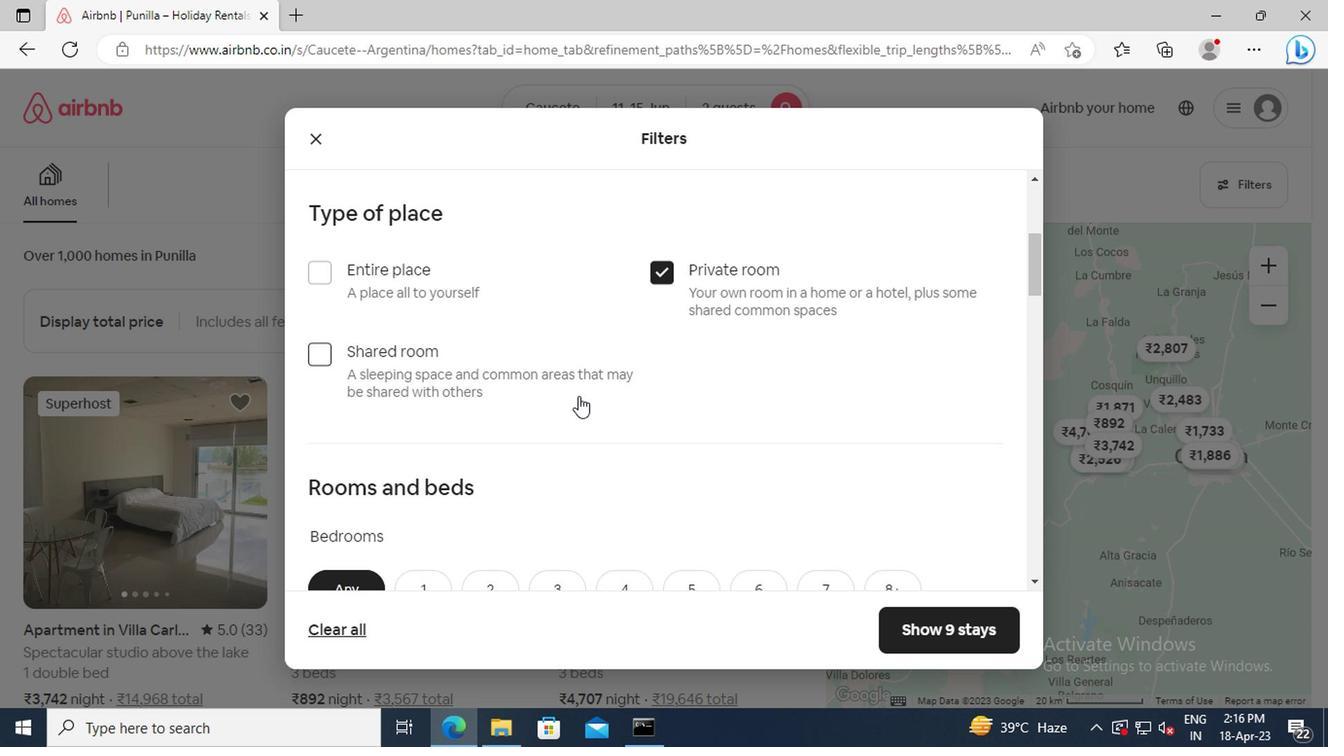 
Action: Mouse moved to (433, 455)
Screenshot: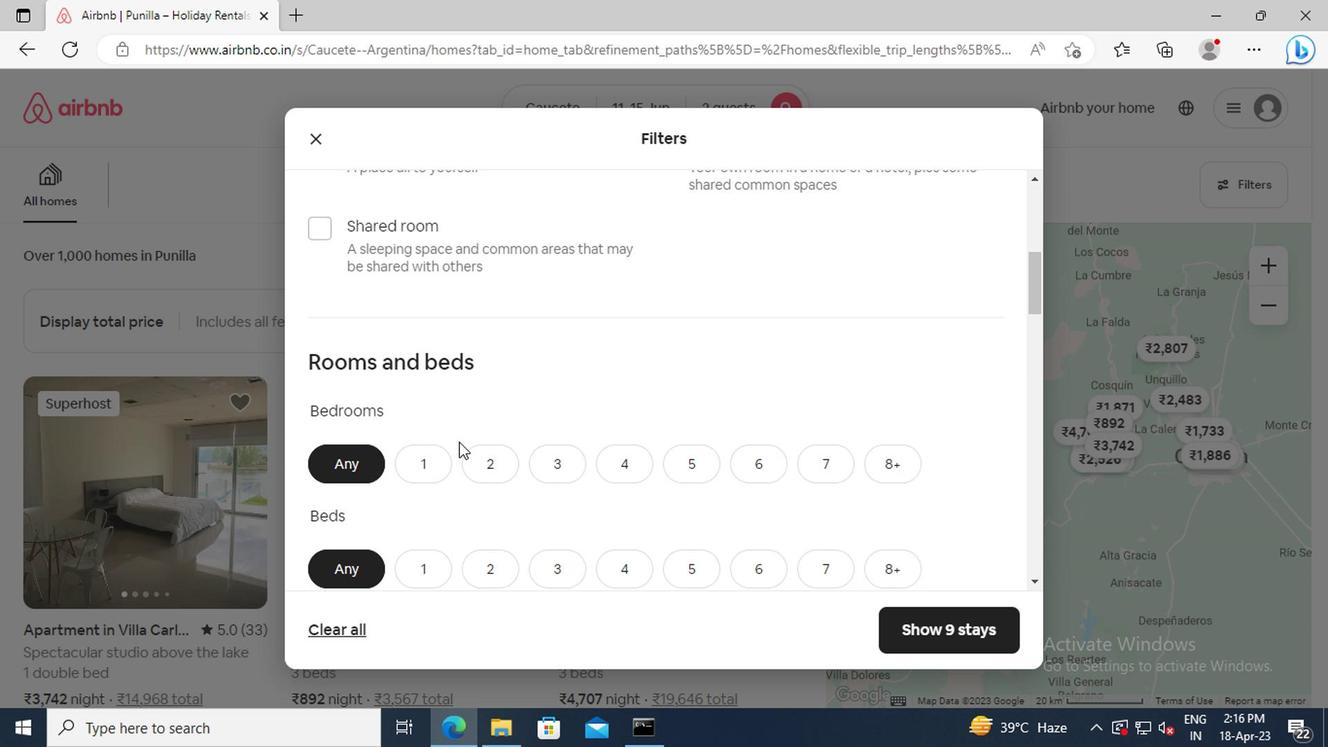 
Action: Mouse pressed left at (433, 455)
Screenshot: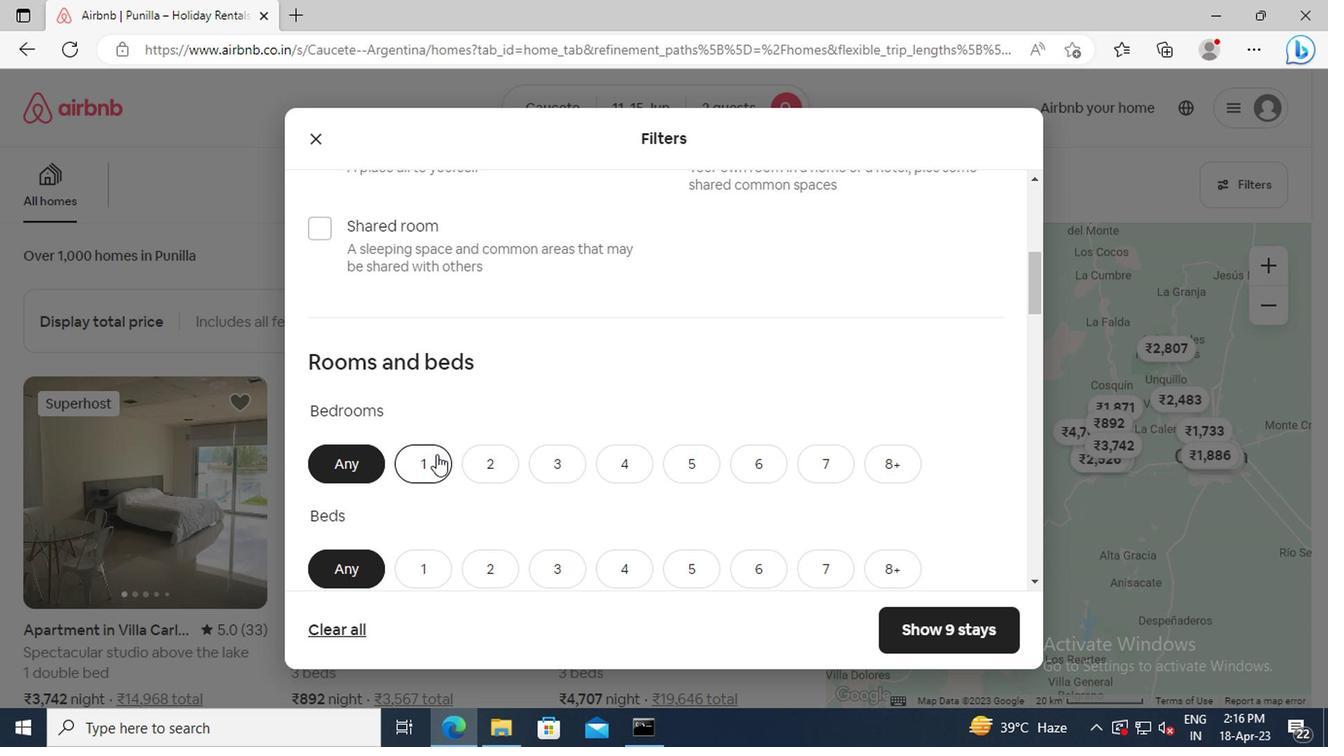 
Action: Mouse scrolled (433, 454) with delta (0, 0)
Screenshot: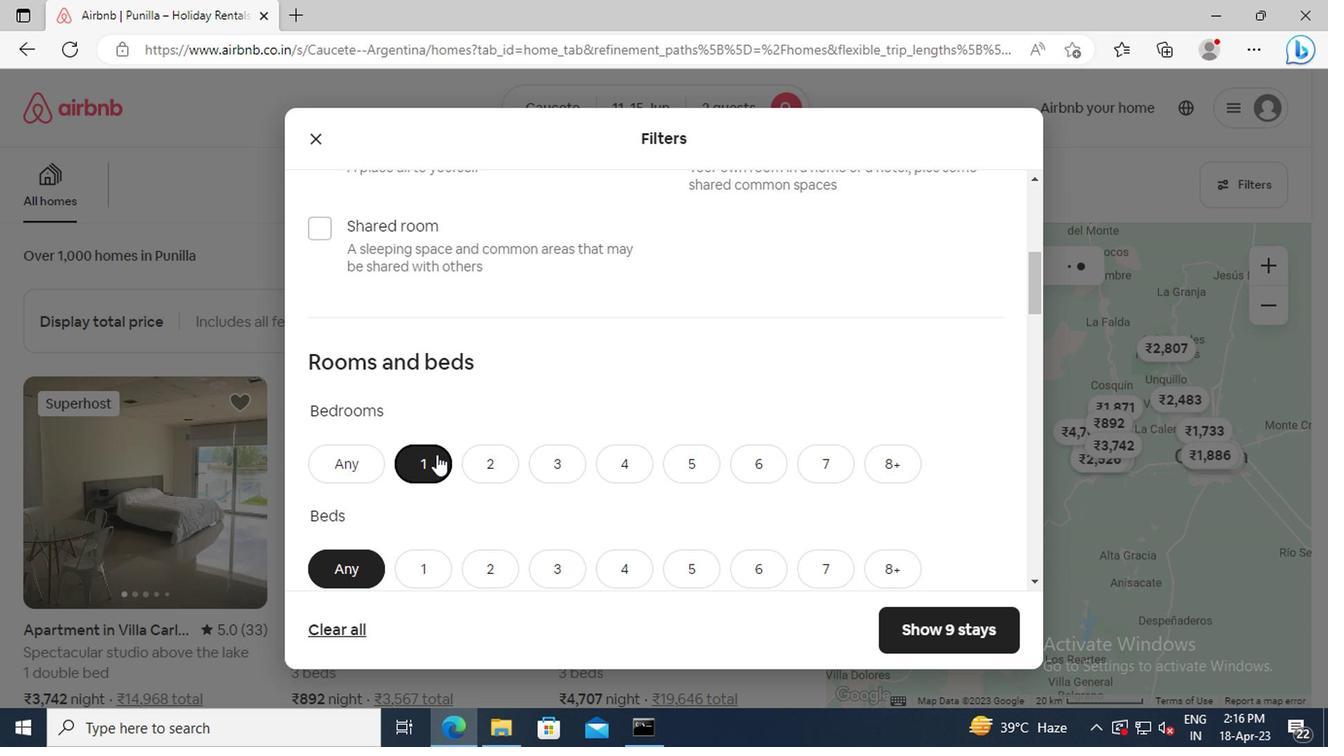 
Action: Mouse scrolled (433, 454) with delta (0, 0)
Screenshot: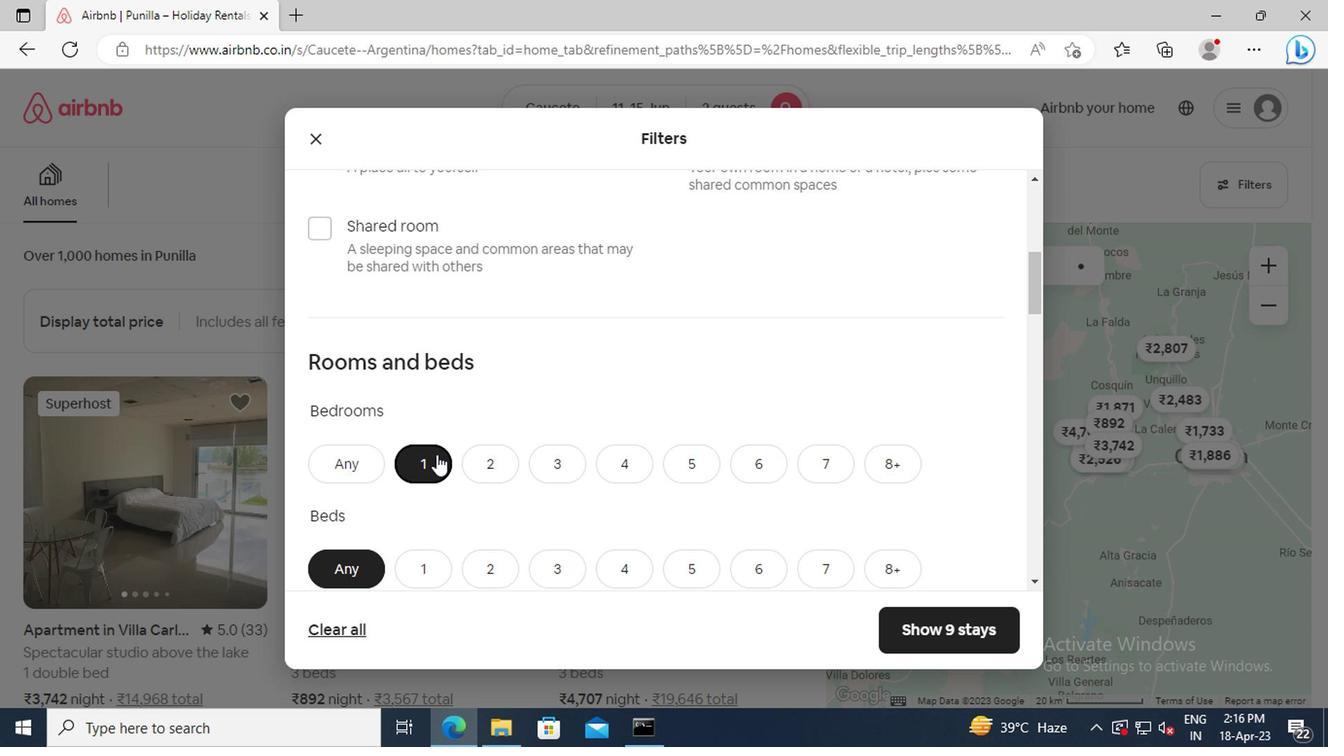 
Action: Mouse moved to (482, 447)
Screenshot: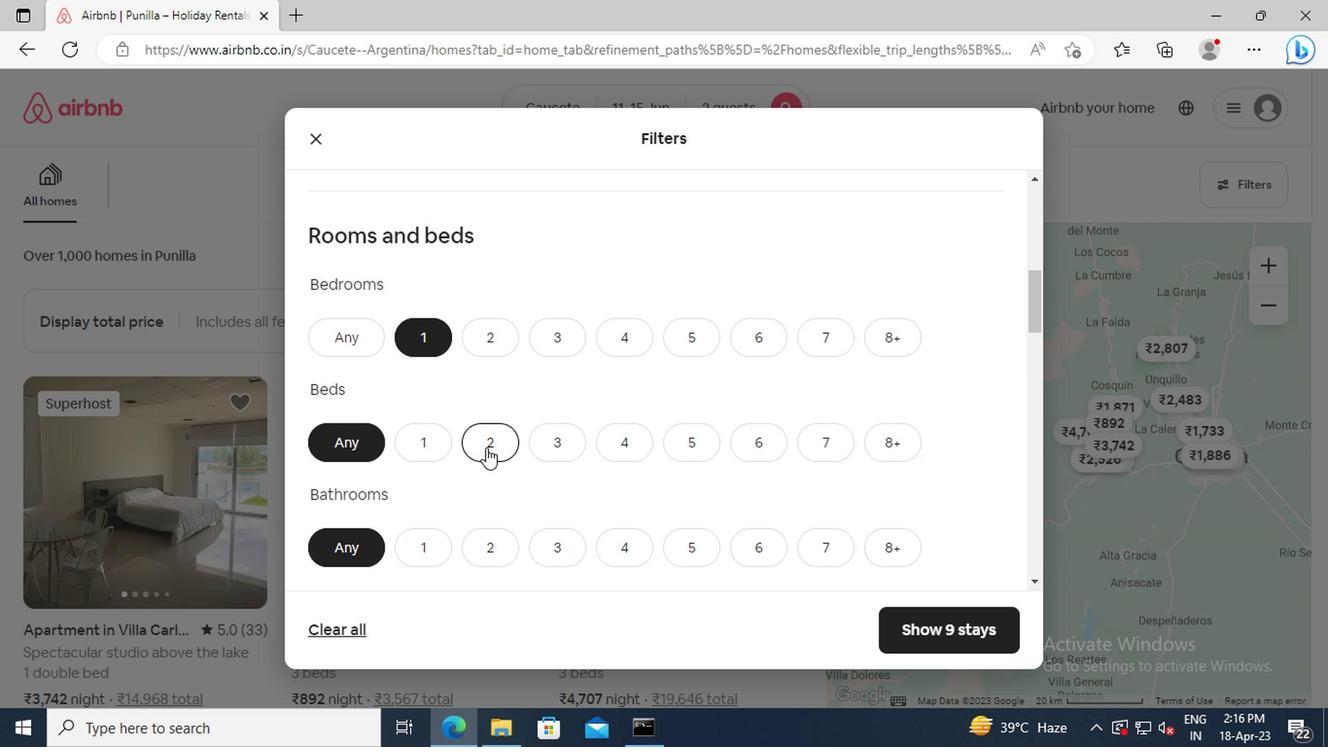 
Action: Mouse pressed left at (482, 447)
Screenshot: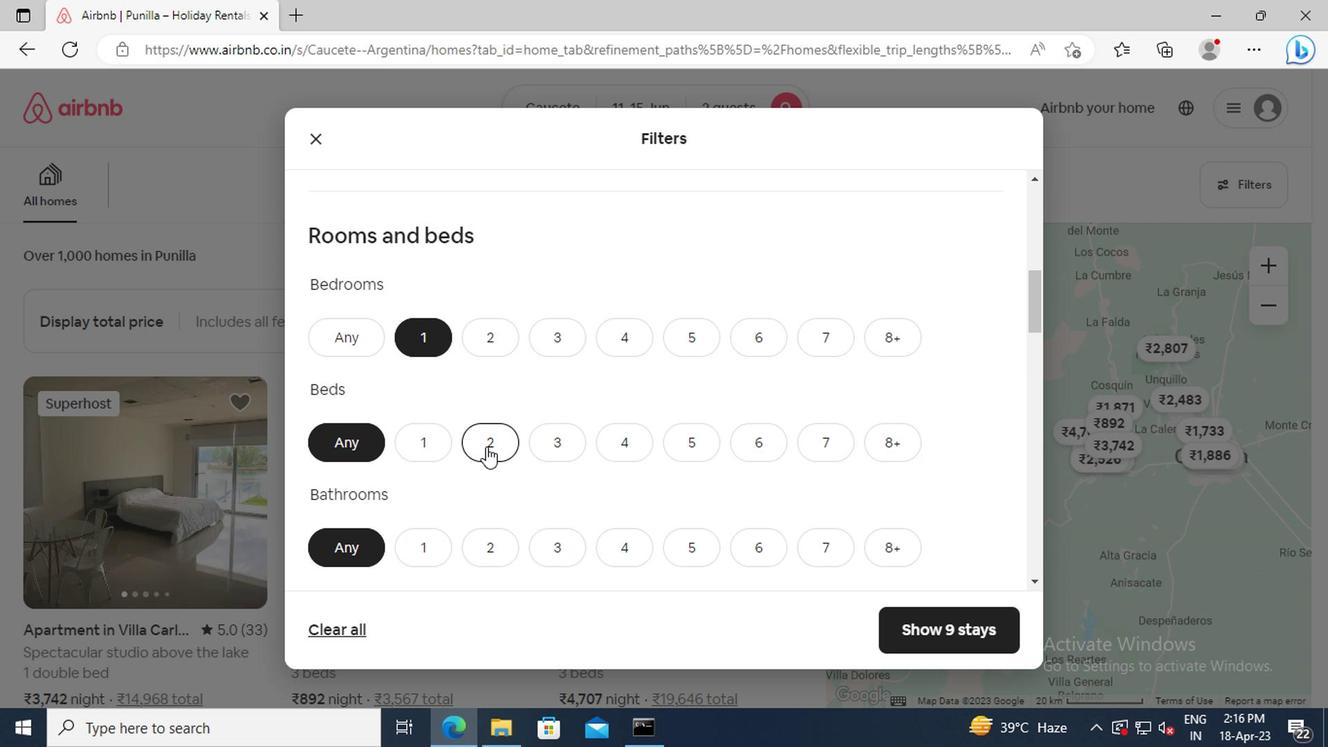 
Action: Mouse scrolled (482, 446) with delta (0, 0)
Screenshot: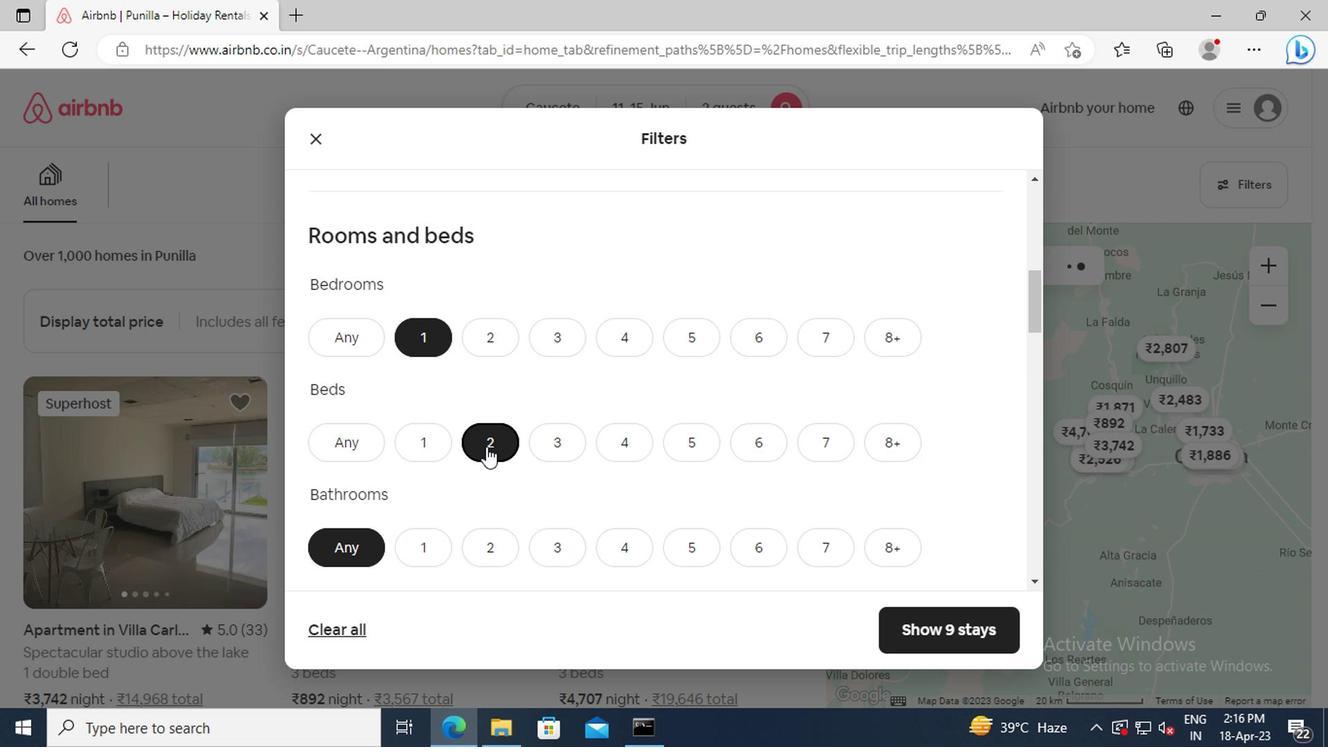 
Action: Mouse scrolled (482, 446) with delta (0, 0)
Screenshot: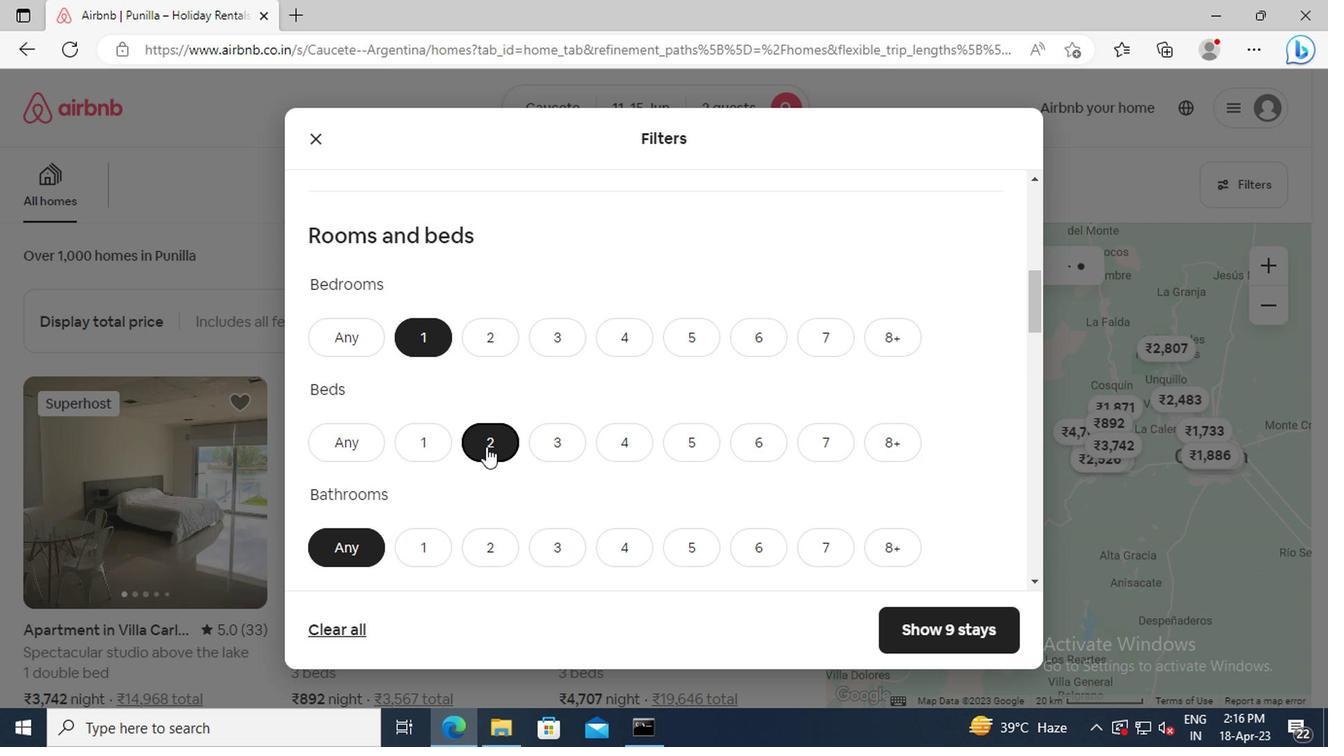 
Action: Mouse moved to (426, 423)
Screenshot: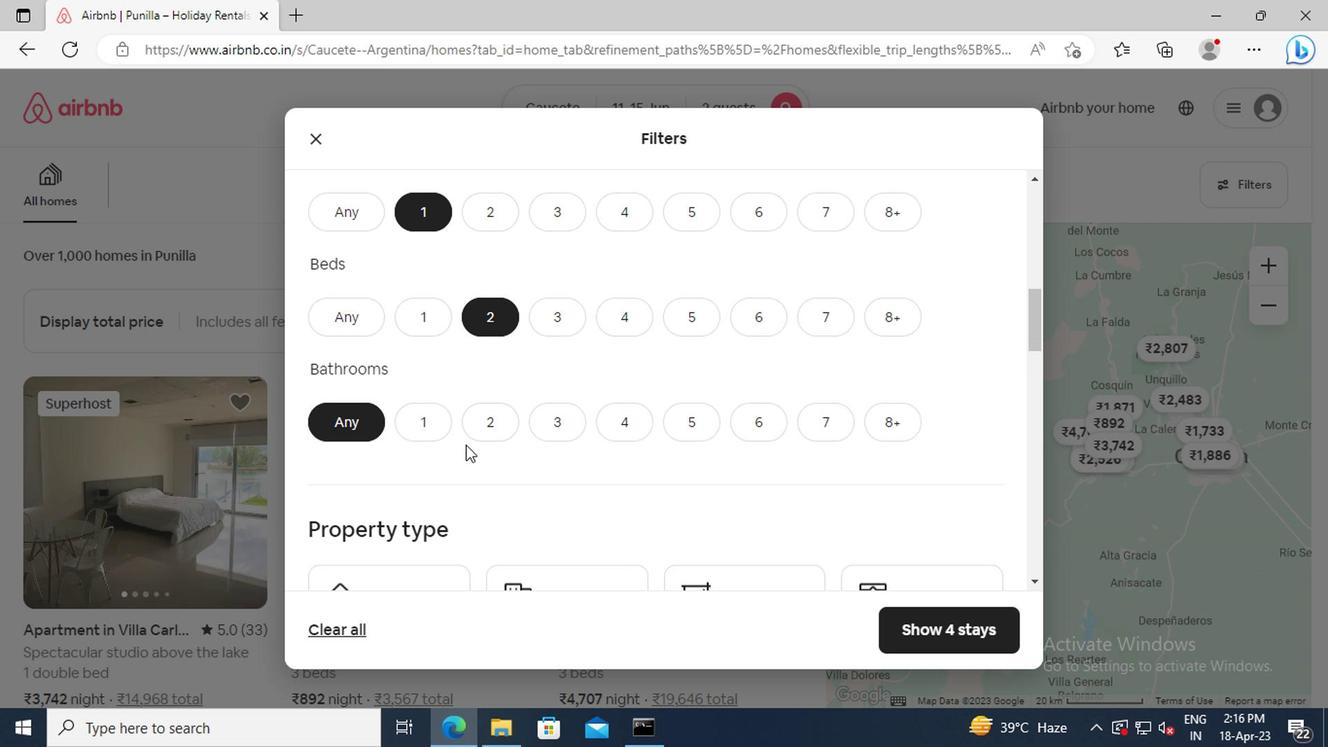 
Action: Mouse pressed left at (426, 423)
Screenshot: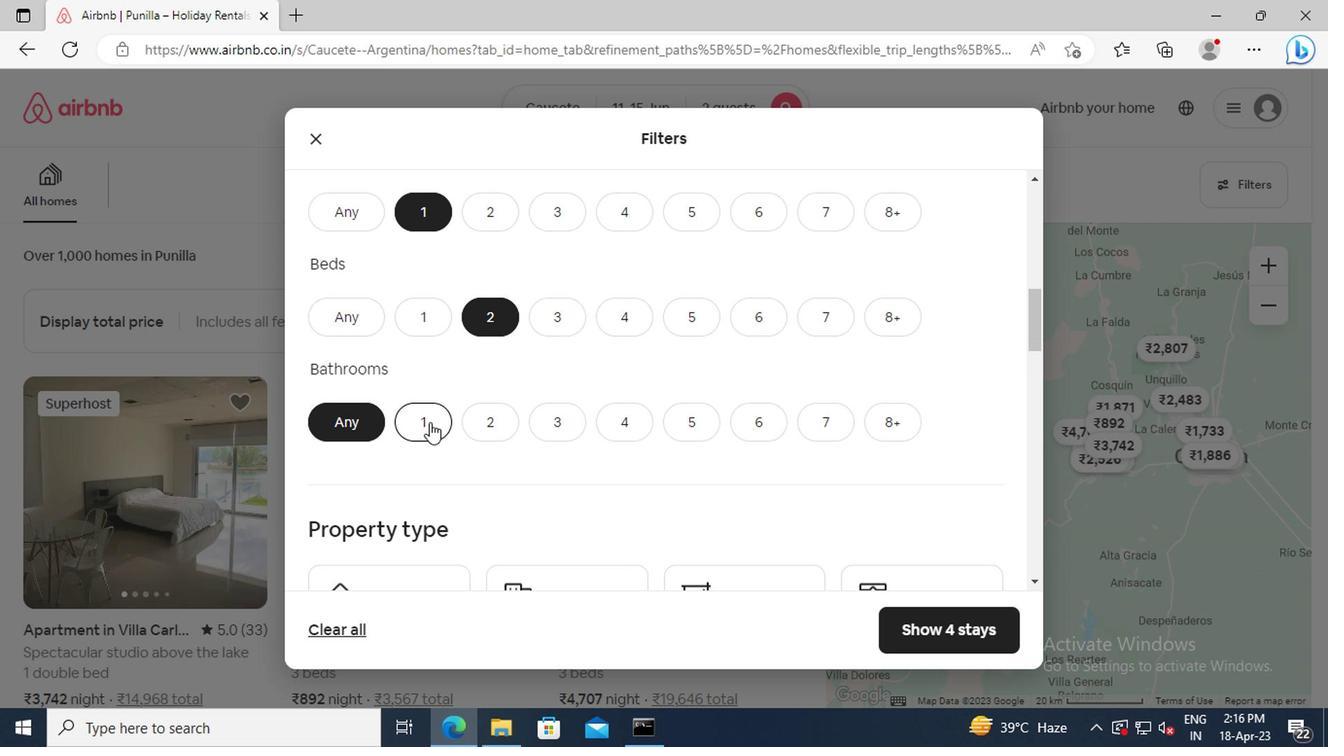 
Action: Mouse scrolled (426, 422) with delta (0, 0)
Screenshot: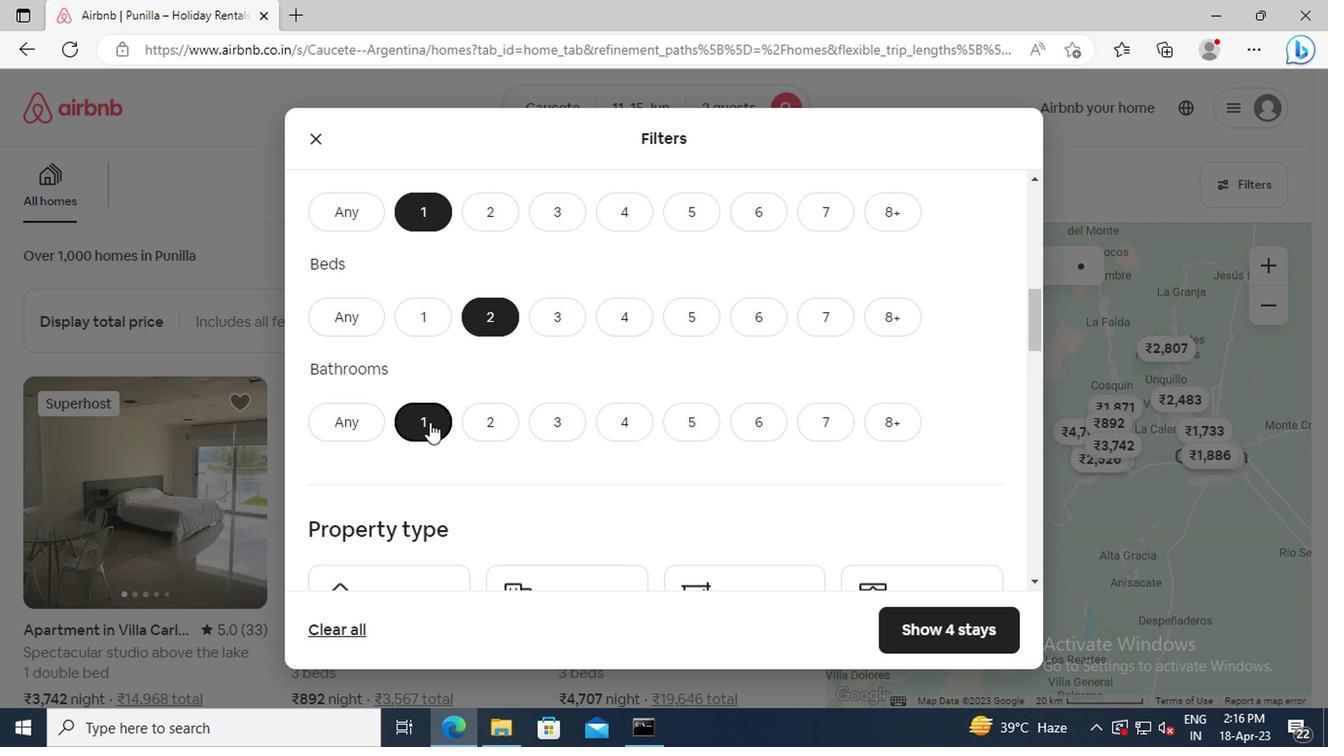 
Action: Mouse scrolled (426, 422) with delta (0, 0)
Screenshot: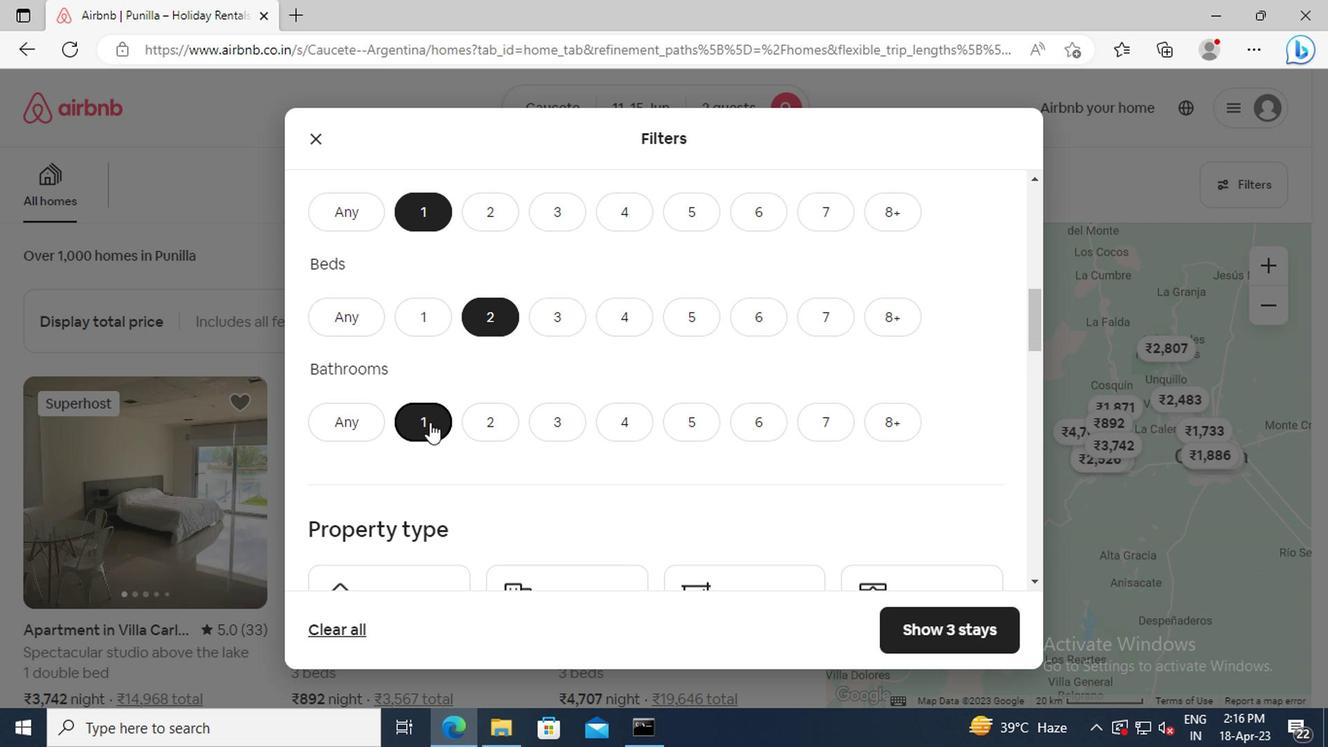 
Action: Mouse scrolled (426, 422) with delta (0, 0)
Screenshot: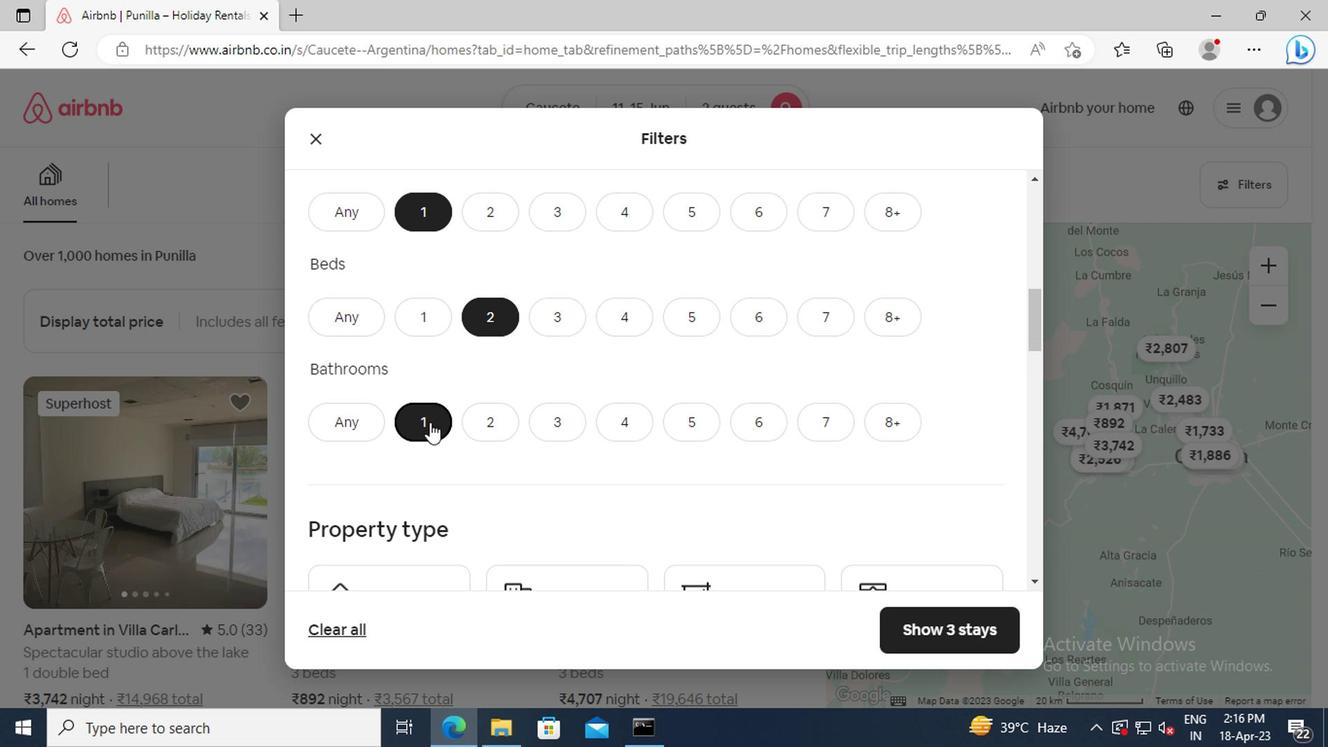 
Action: Mouse moved to (872, 432)
Screenshot: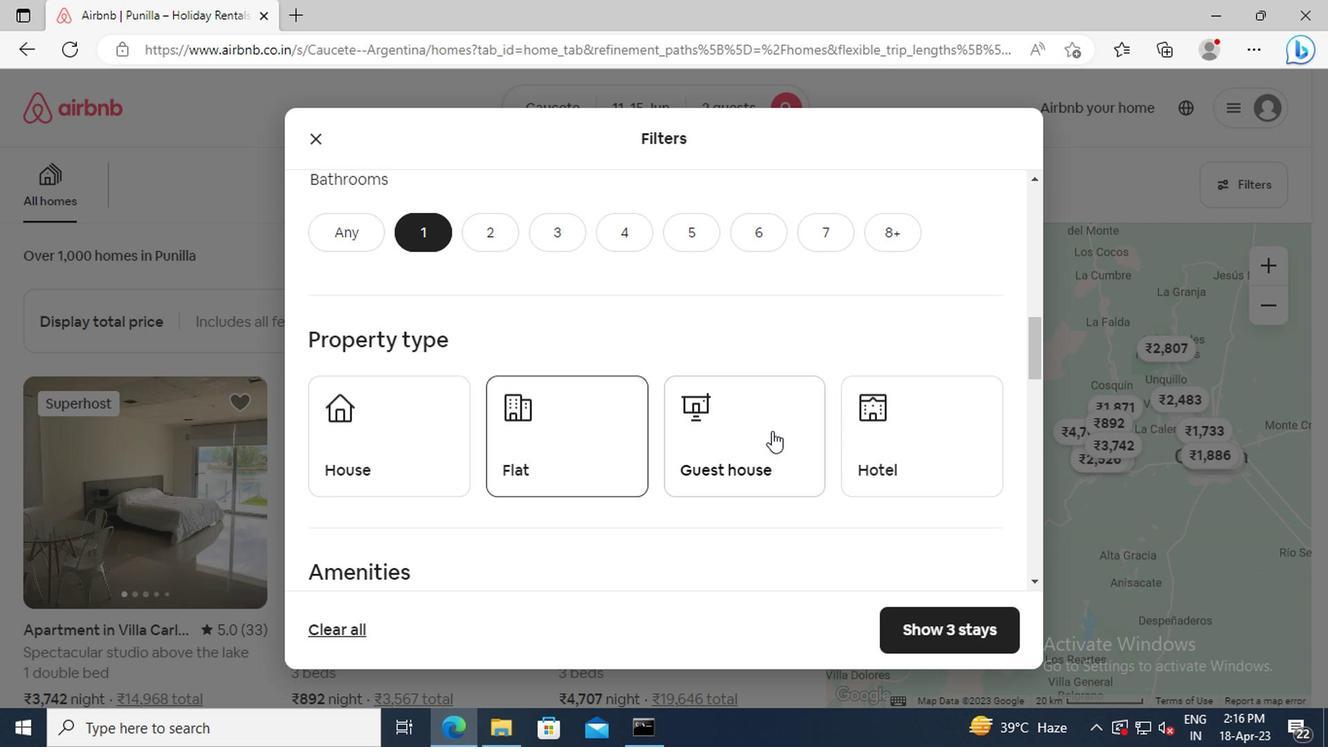 
Action: Mouse pressed left at (872, 432)
Screenshot: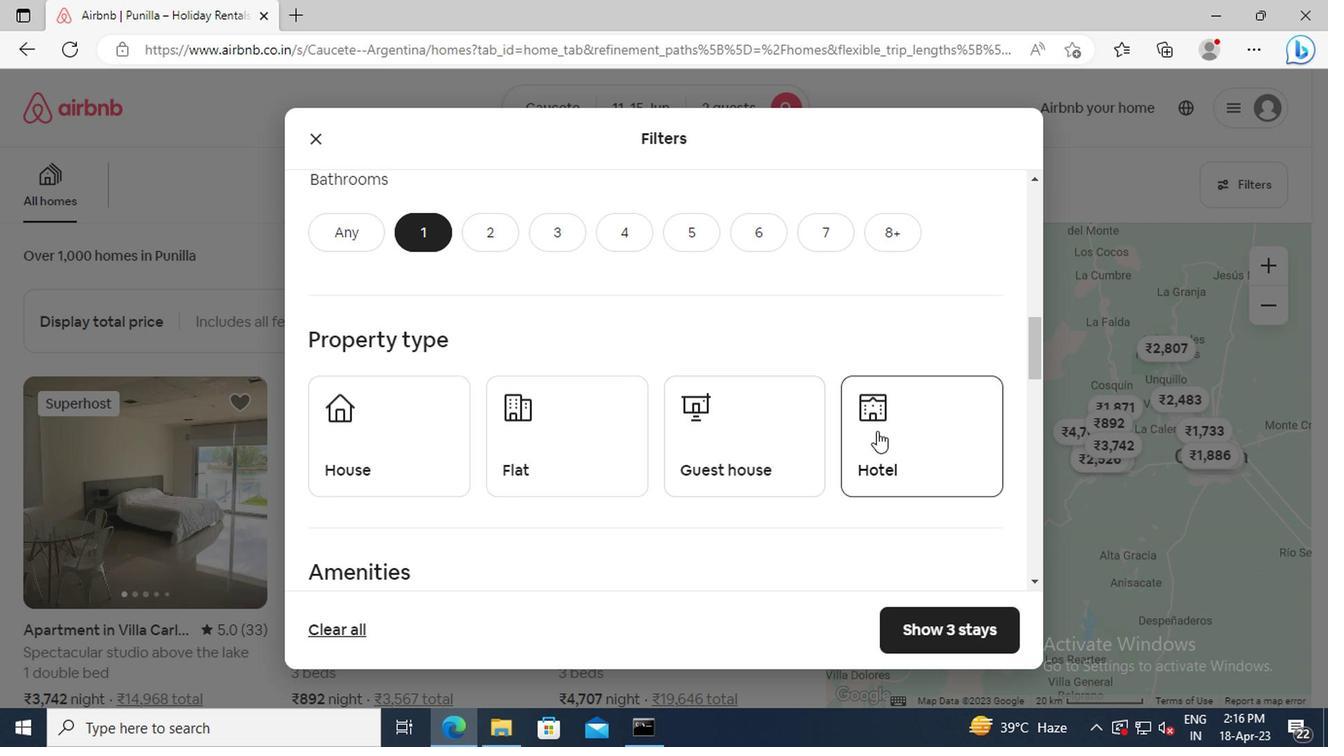 
Action: Mouse moved to (569, 432)
Screenshot: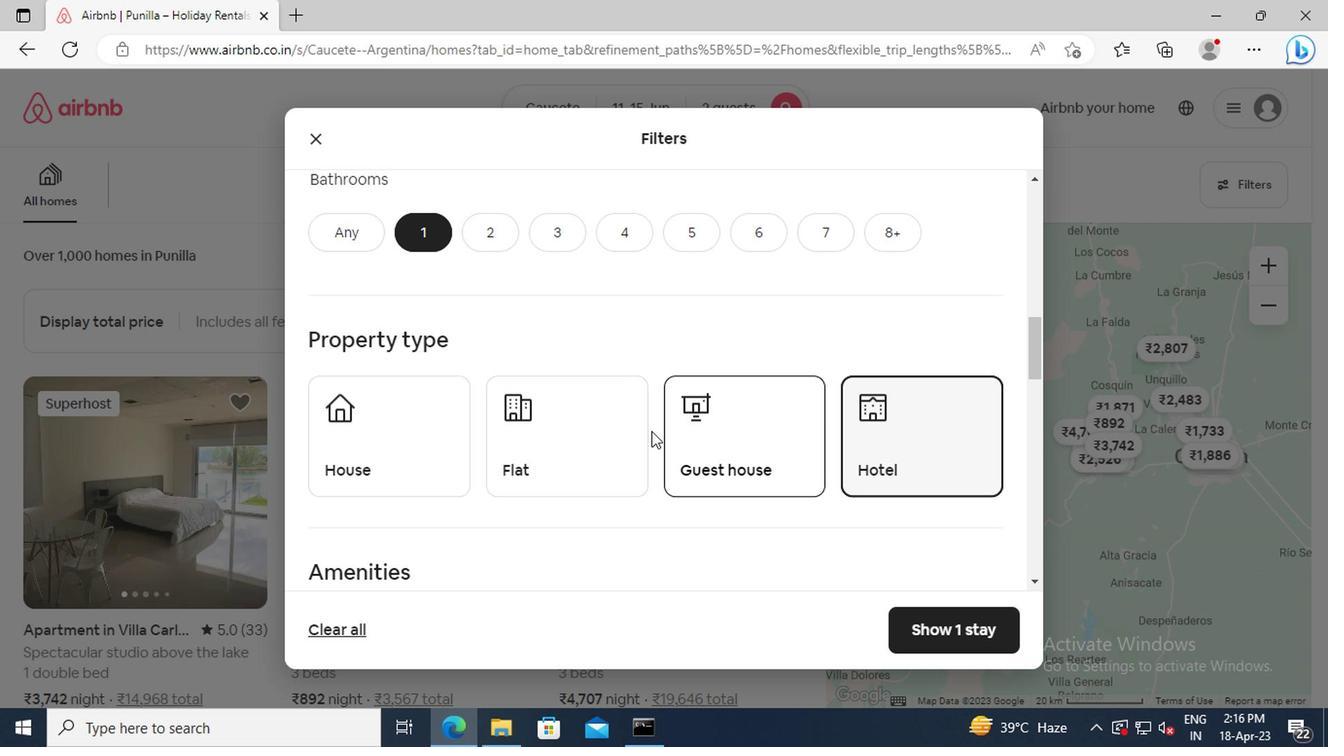 
Action: Mouse scrolled (569, 430) with delta (0, -1)
Screenshot: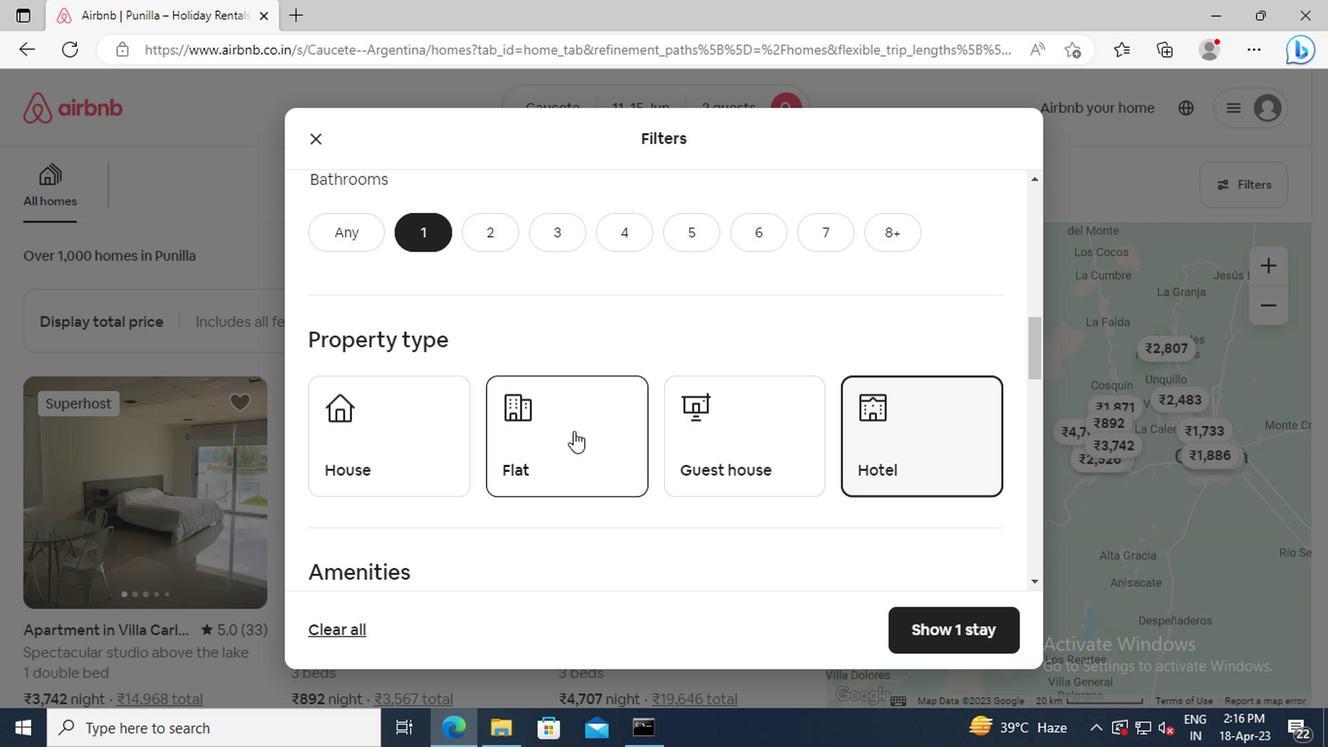 
Action: Mouse scrolled (569, 430) with delta (0, -1)
Screenshot: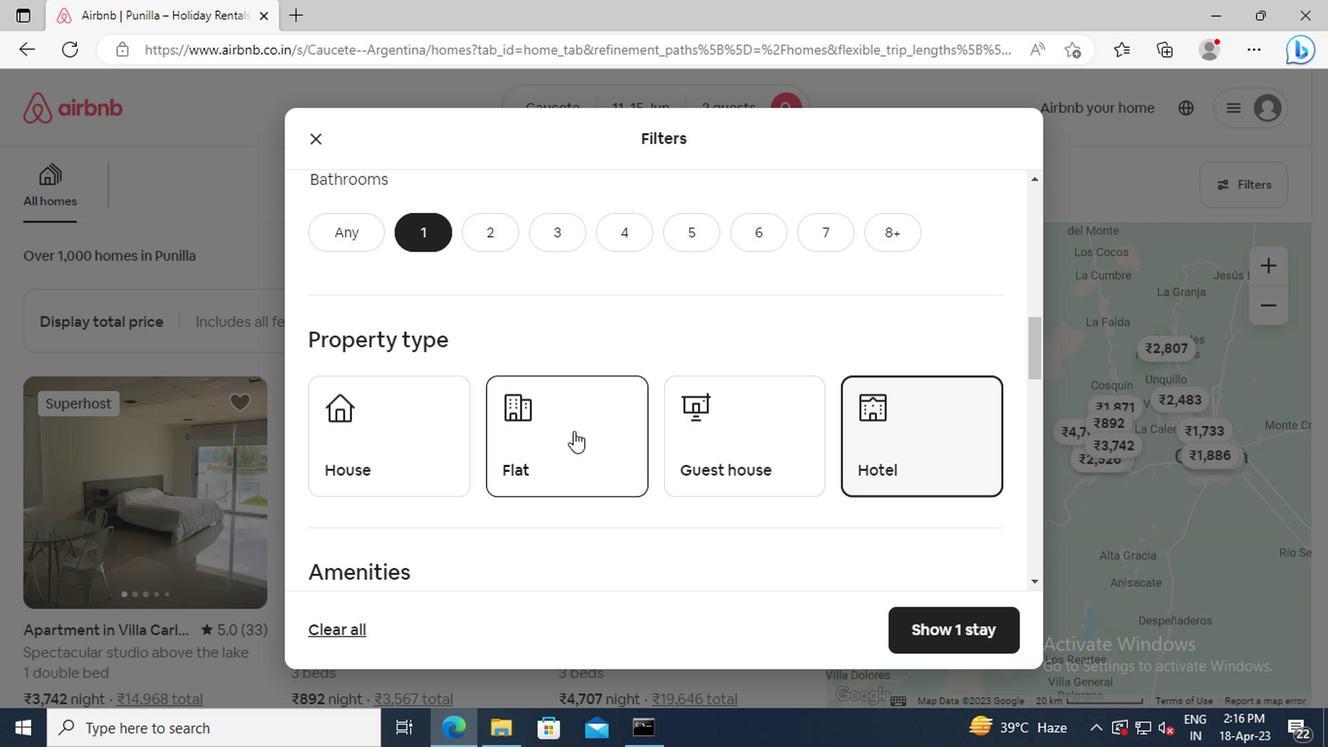 
Action: Mouse scrolled (569, 430) with delta (0, -1)
Screenshot: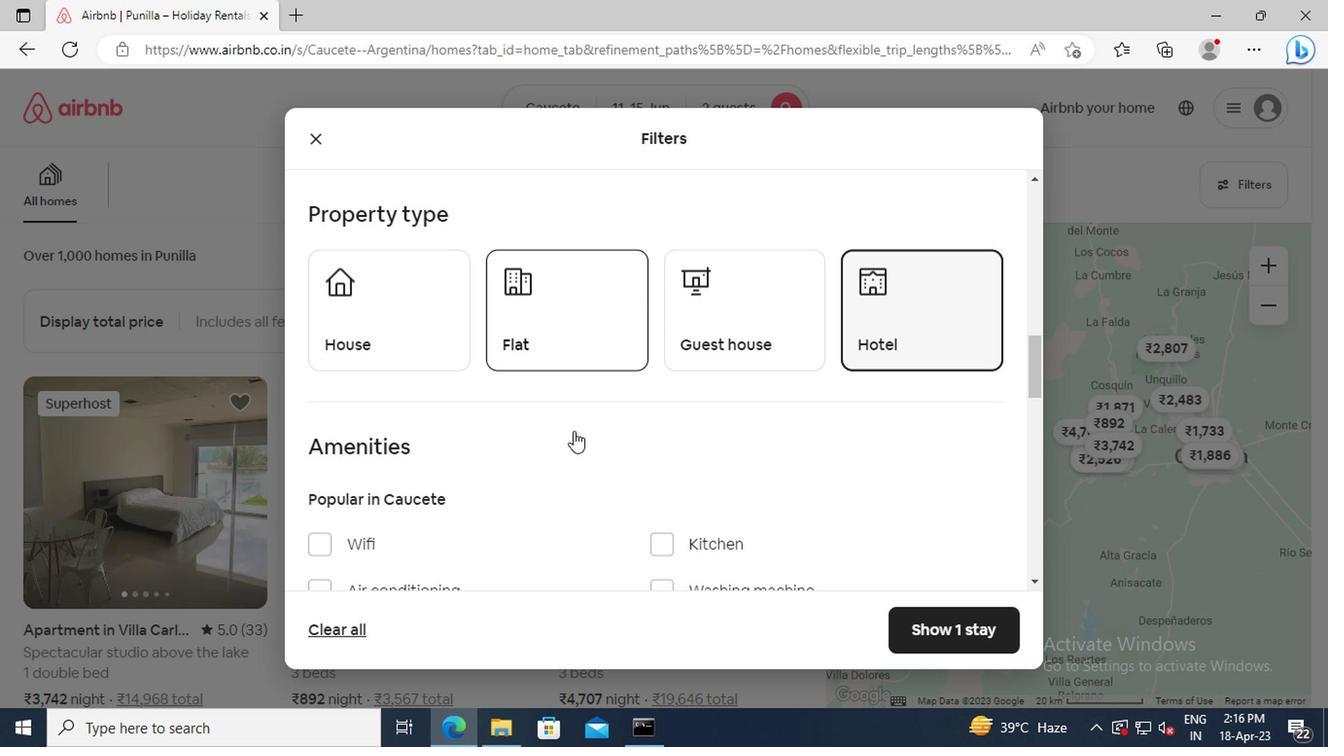 
Action: Mouse scrolled (569, 430) with delta (0, -1)
Screenshot: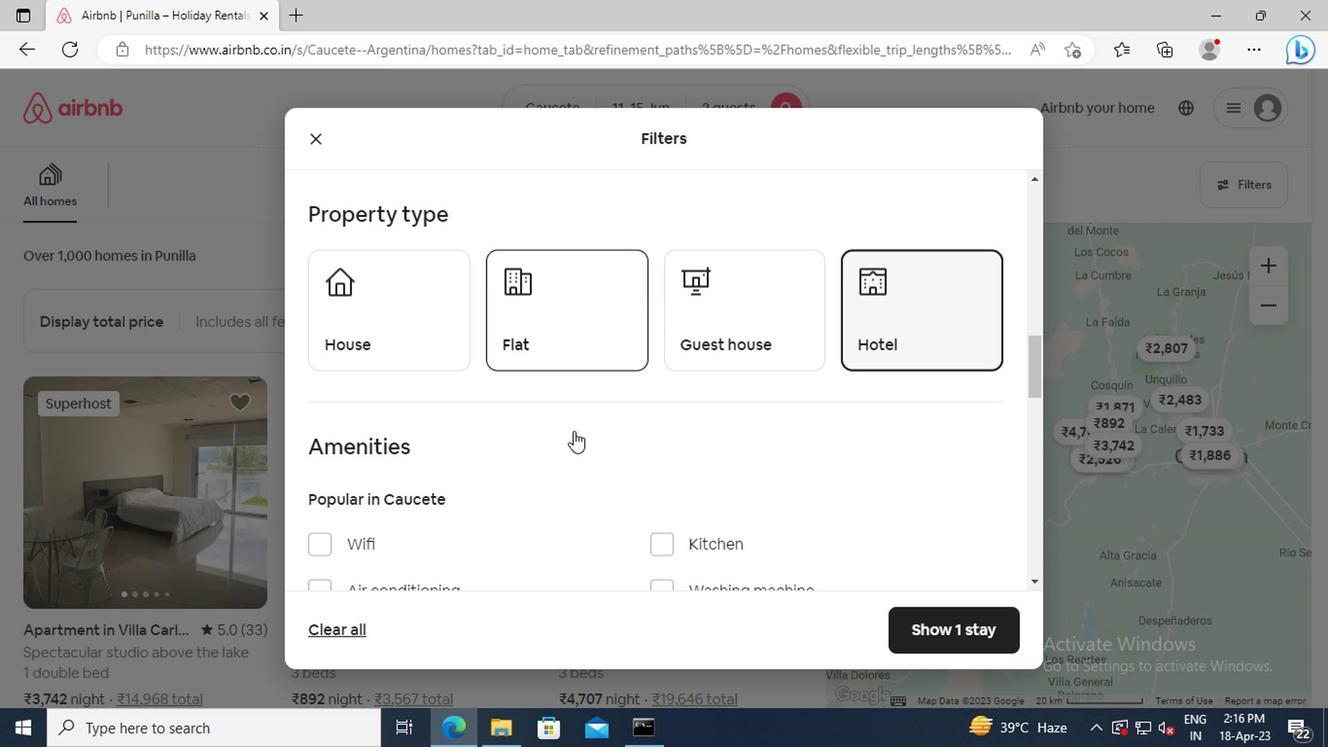 
Action: Mouse scrolled (569, 430) with delta (0, -1)
Screenshot: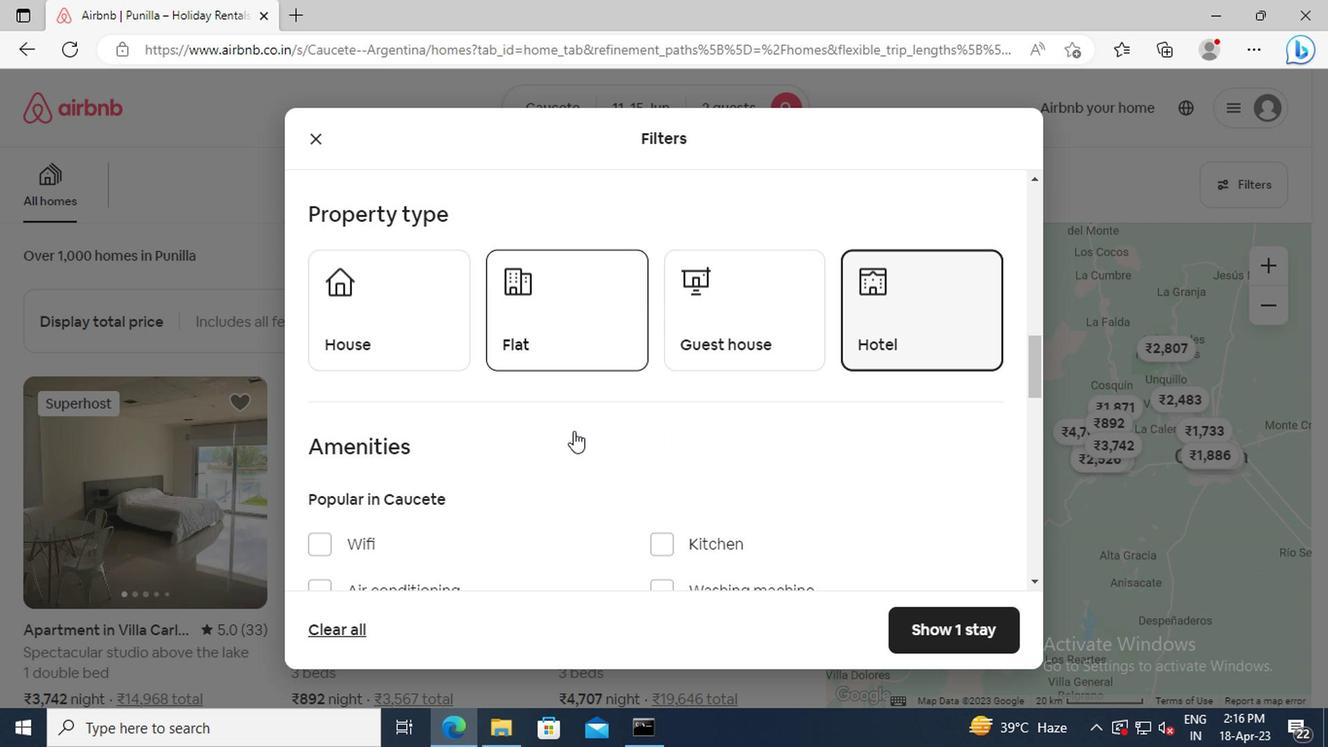 
Action: Mouse scrolled (569, 430) with delta (0, -1)
Screenshot: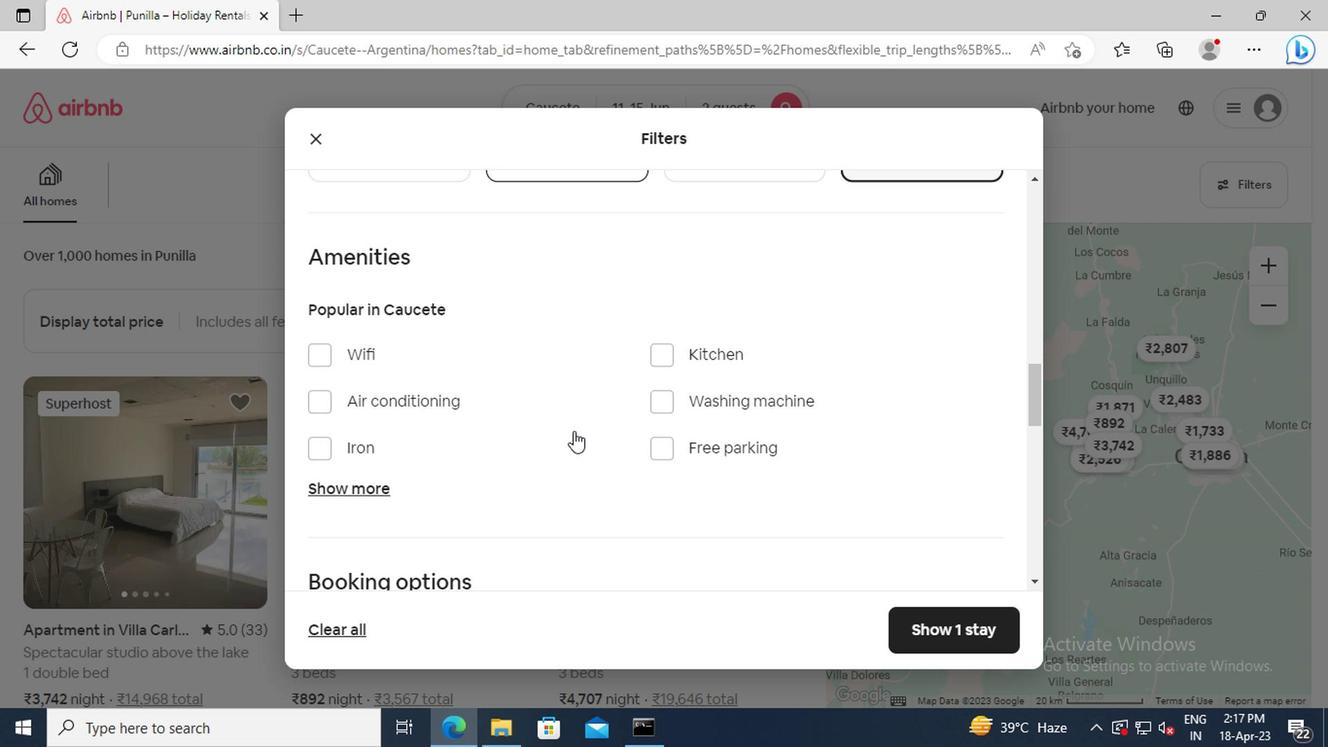 
Action: Mouse moved to (371, 430)
Screenshot: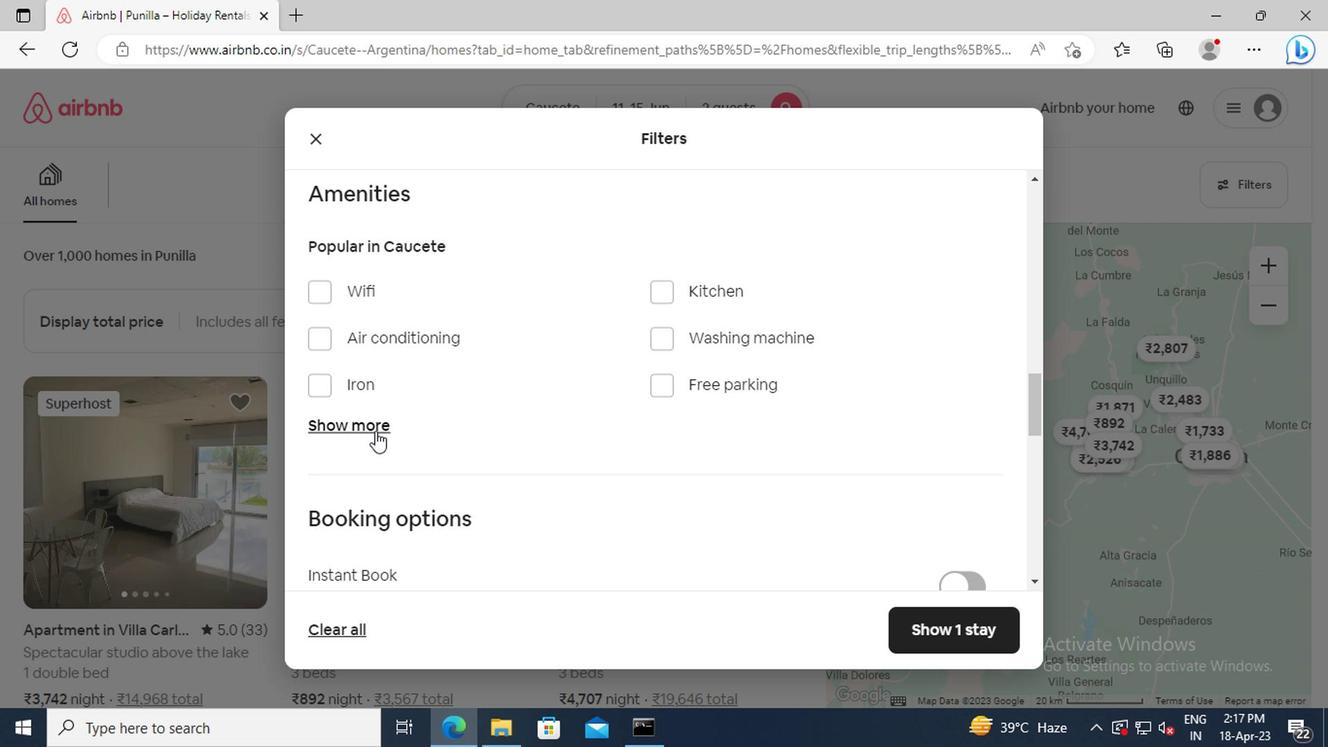 
Action: Mouse pressed left at (371, 430)
Screenshot: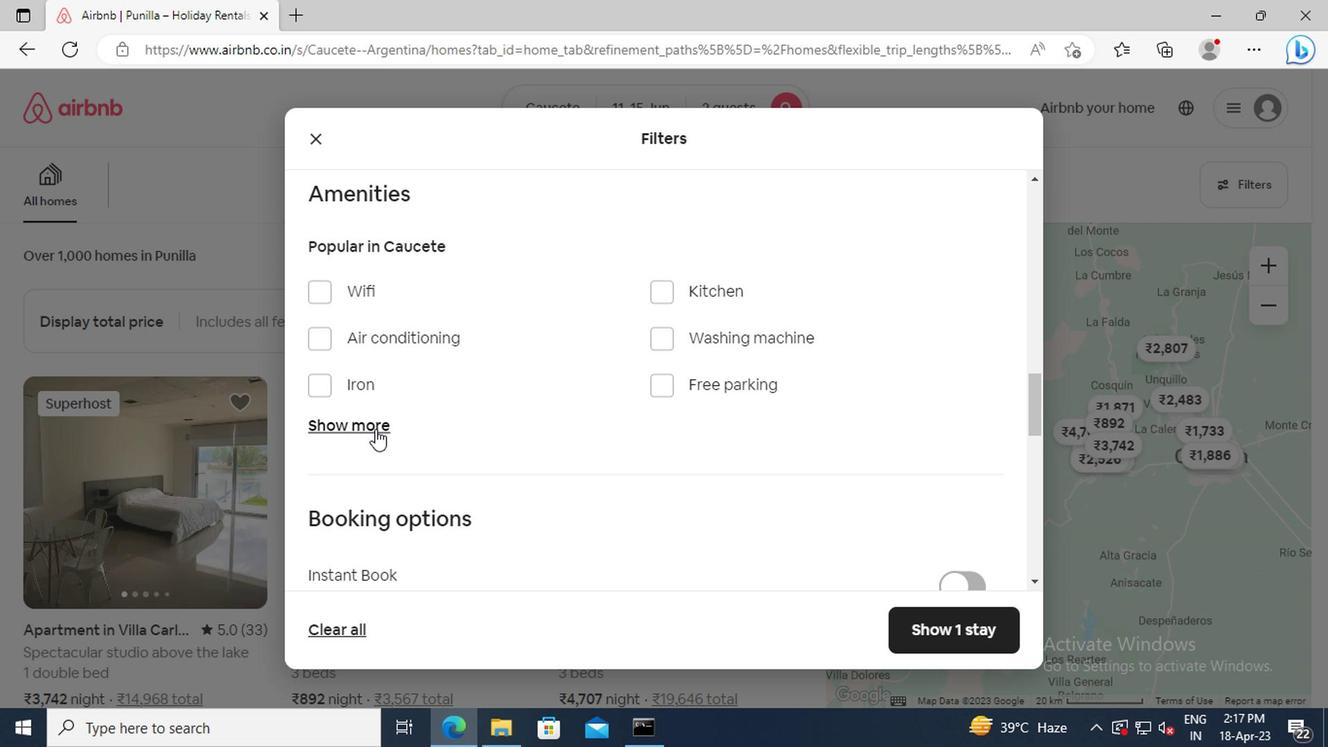 
Action: Mouse scrolled (371, 429) with delta (0, 0)
Screenshot: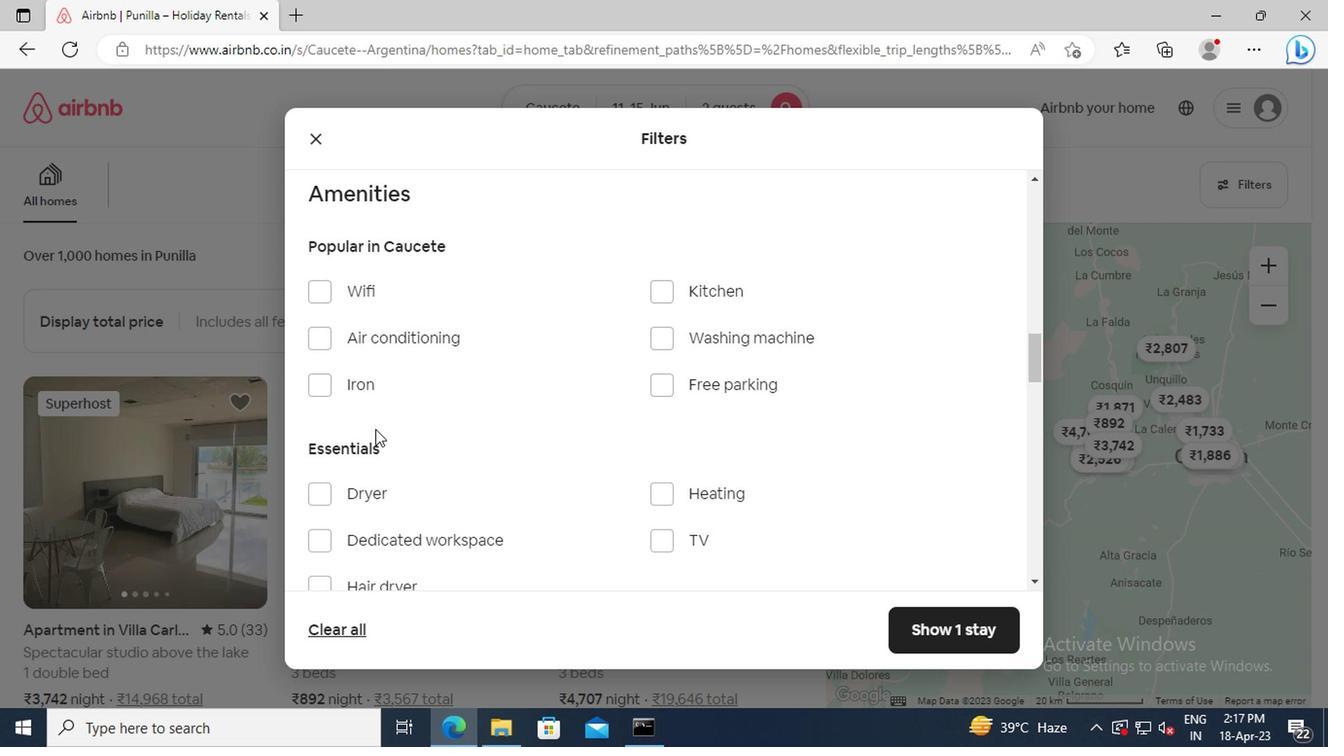 
Action: Mouse scrolled (371, 429) with delta (0, 0)
Screenshot: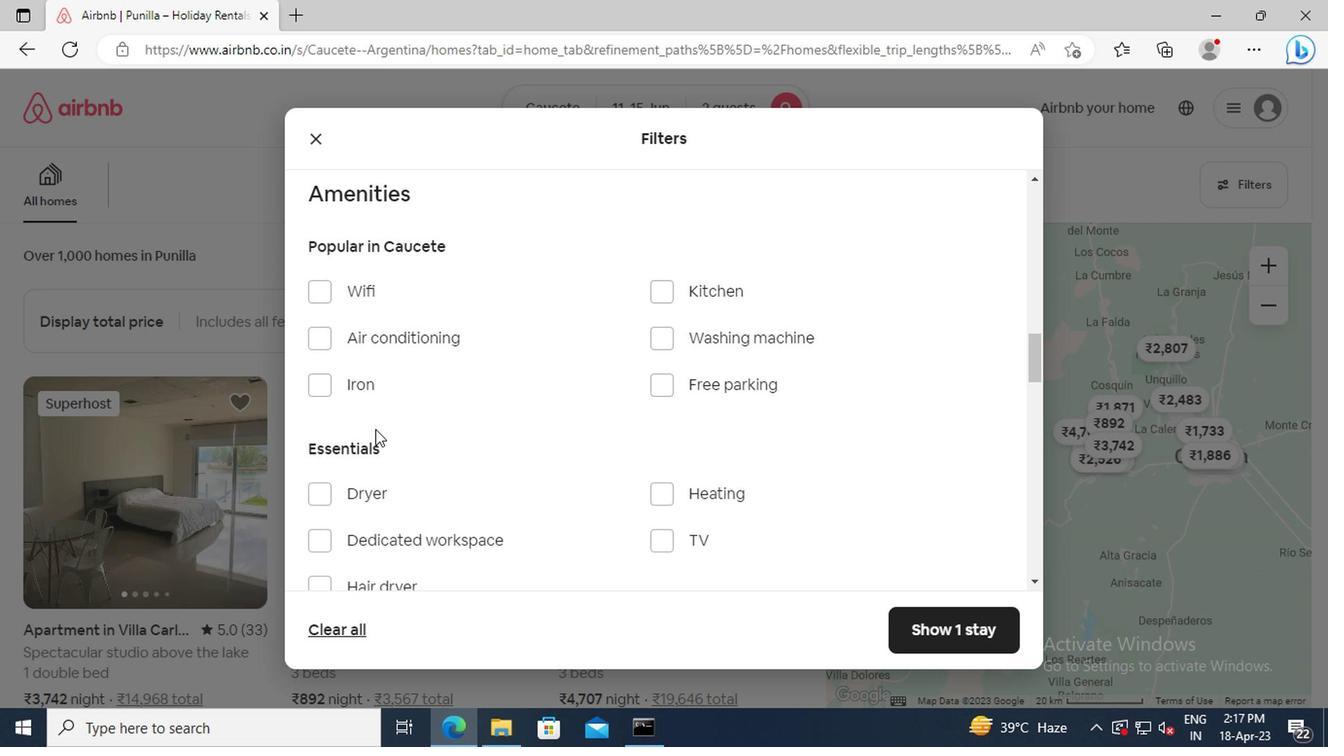 
Action: Mouse moved to (652, 367)
Screenshot: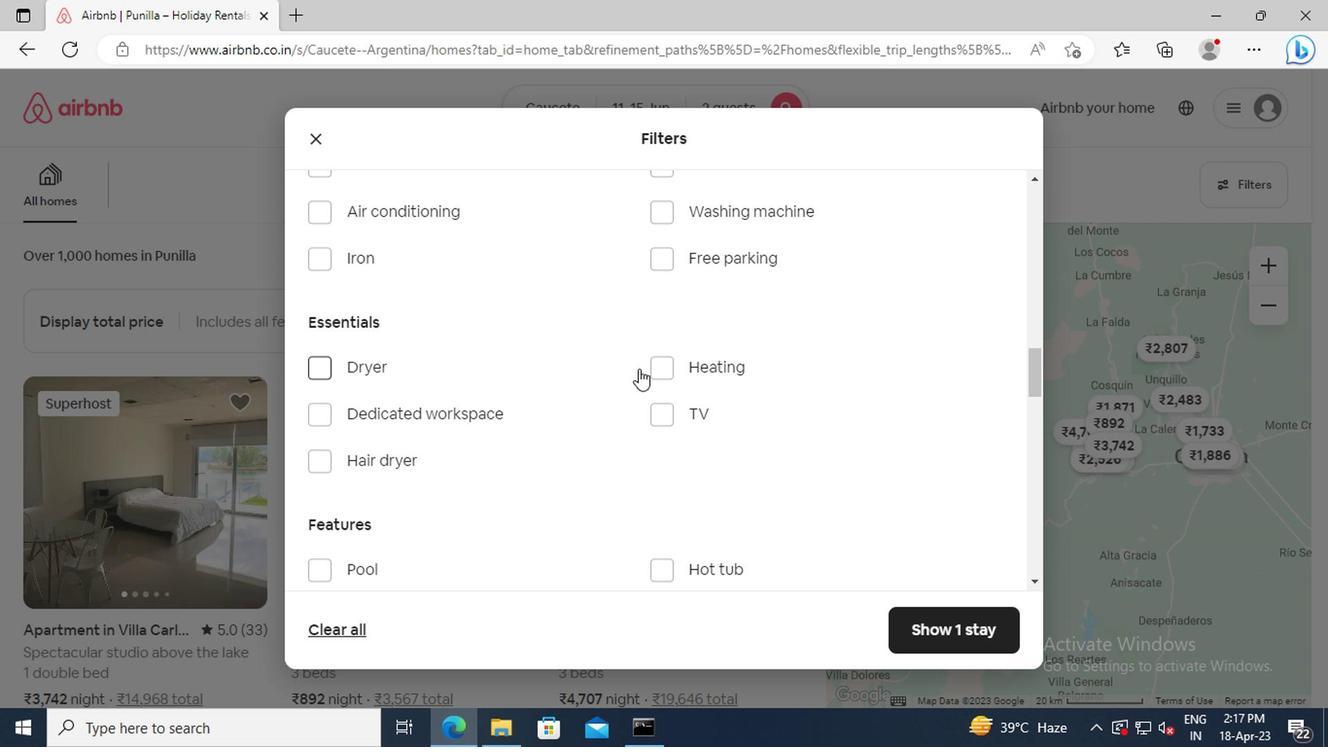 
Action: Mouse pressed left at (652, 367)
Screenshot: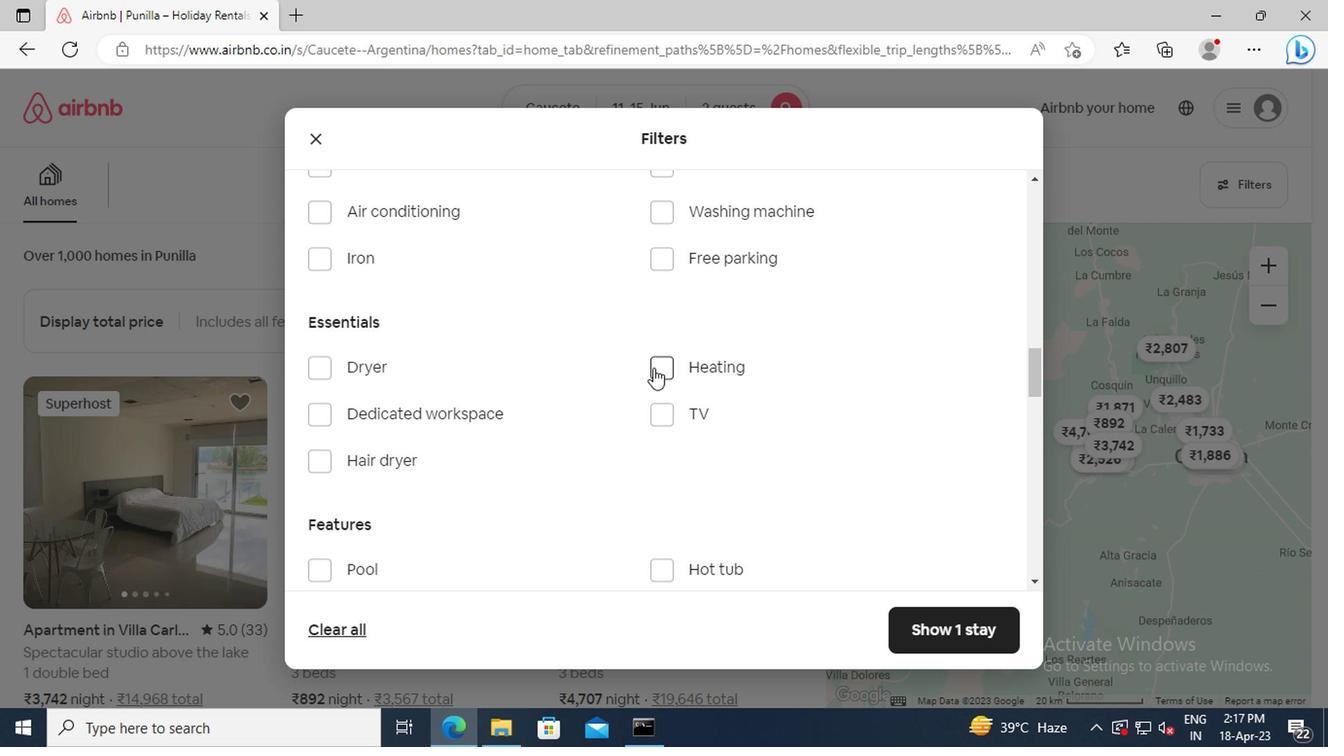 
Action: Mouse moved to (556, 387)
Screenshot: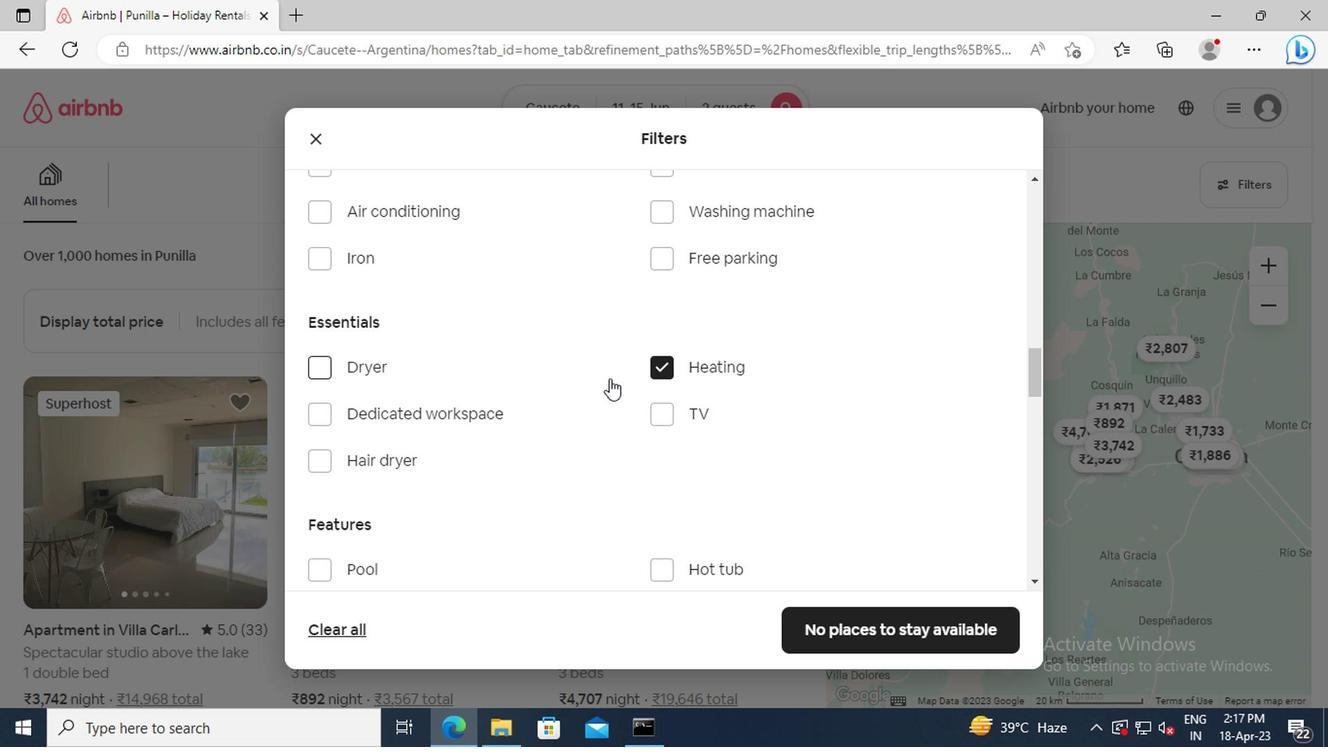 
Action: Mouse scrolled (556, 386) with delta (0, 0)
Screenshot: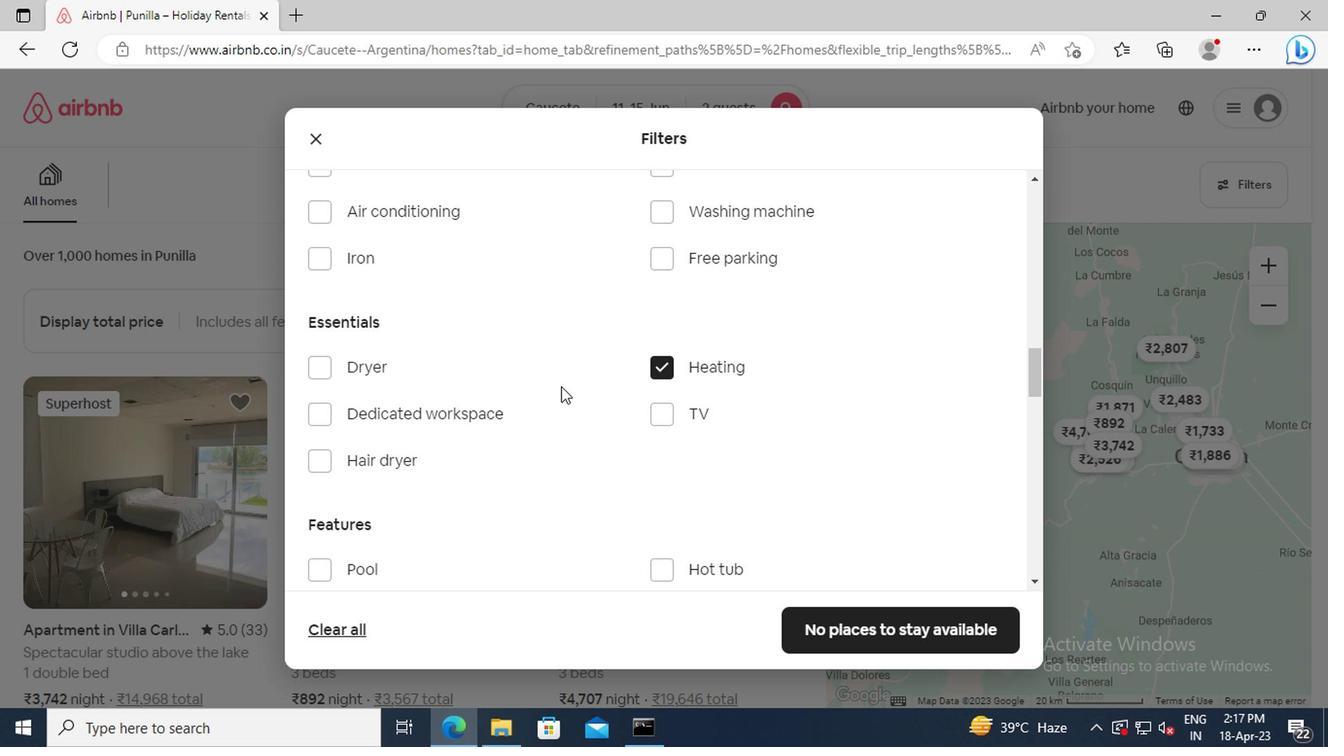 
Action: Mouse scrolled (556, 386) with delta (0, 0)
Screenshot: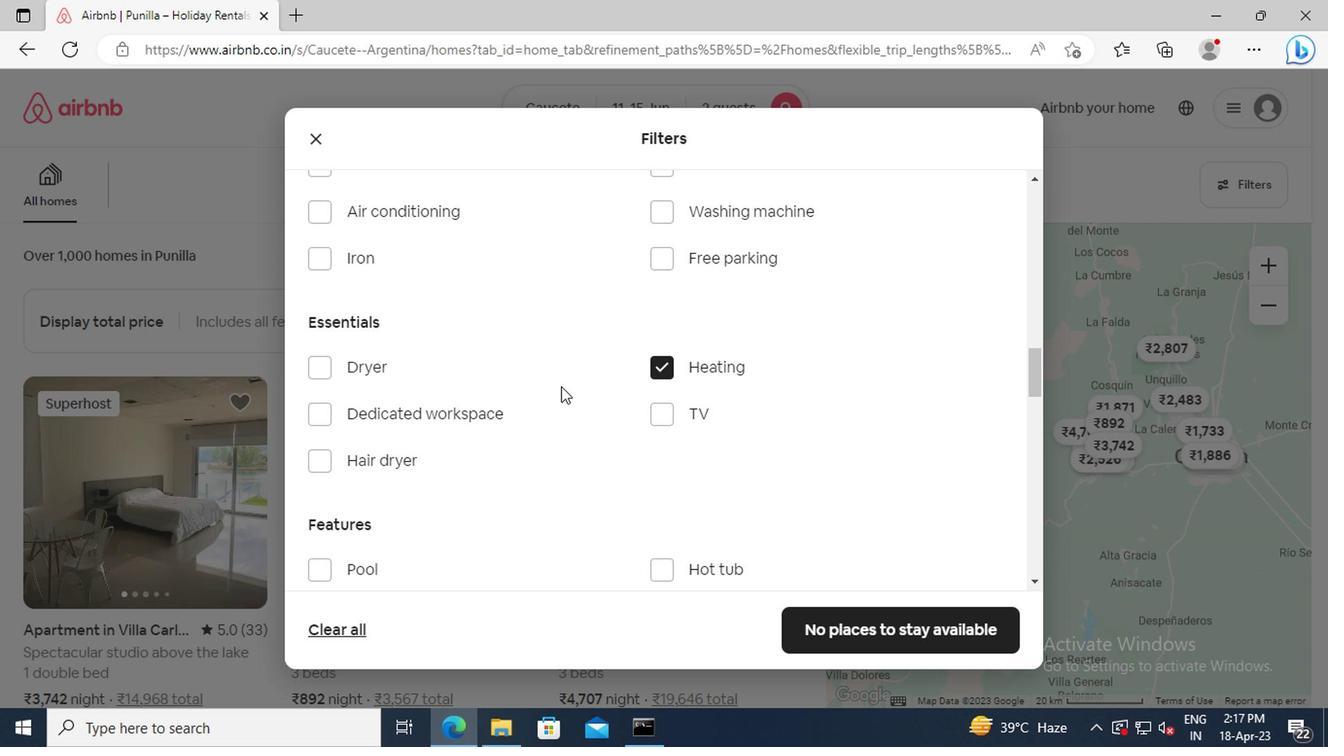 
Action: Mouse scrolled (556, 386) with delta (0, 0)
Screenshot: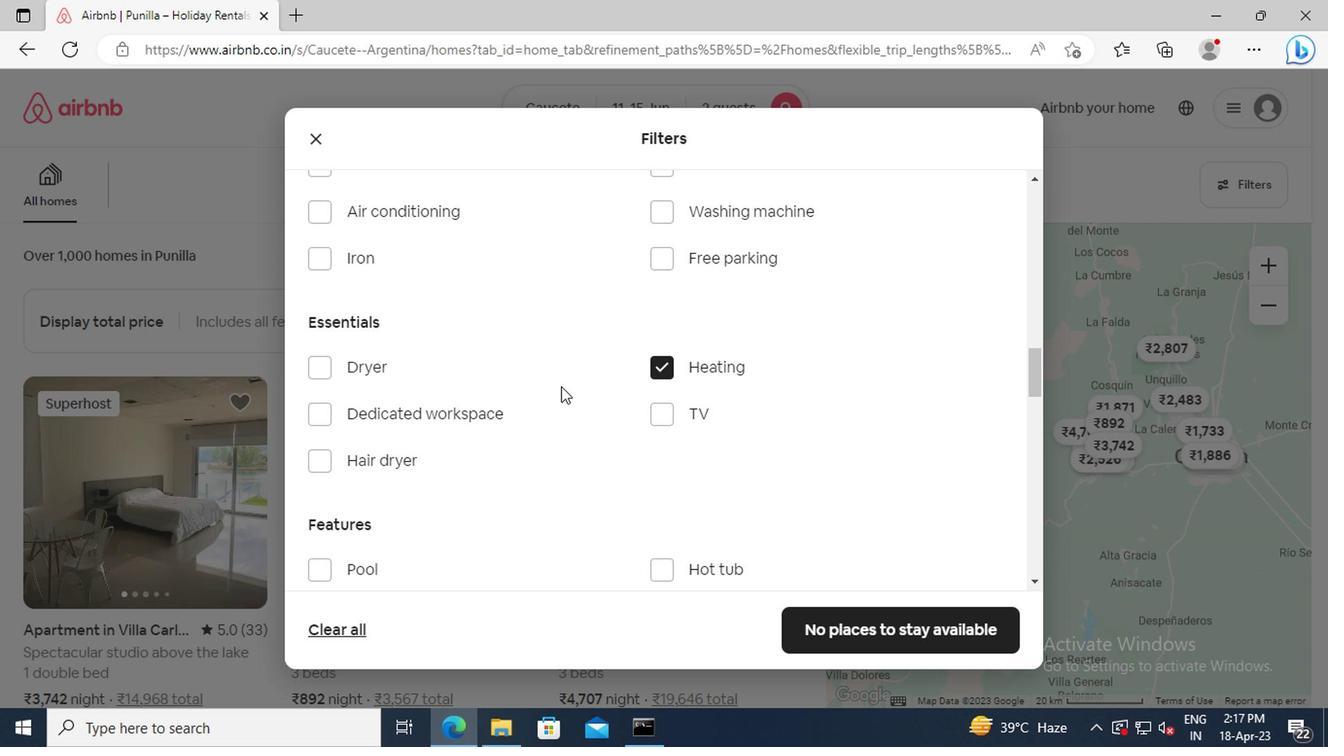 
Action: Mouse scrolled (556, 386) with delta (0, 0)
Screenshot: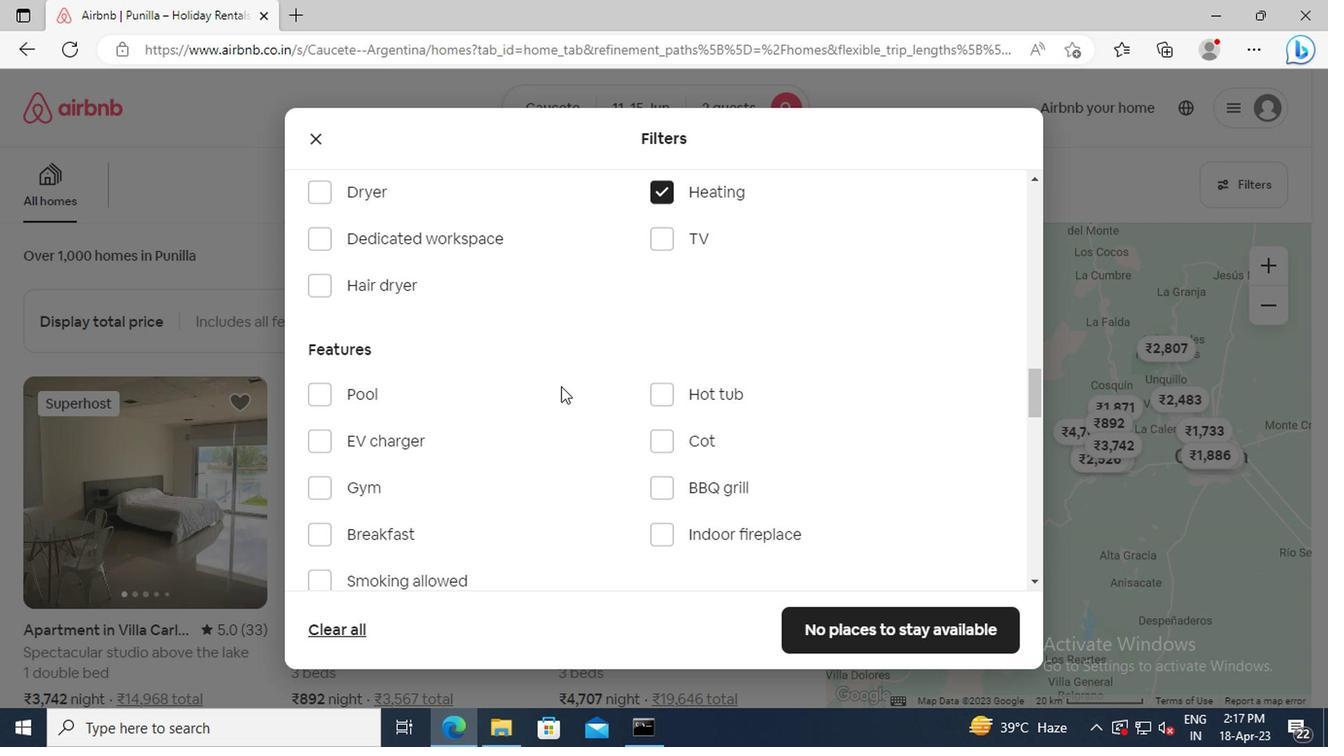 
Action: Mouse scrolled (556, 386) with delta (0, 0)
Screenshot: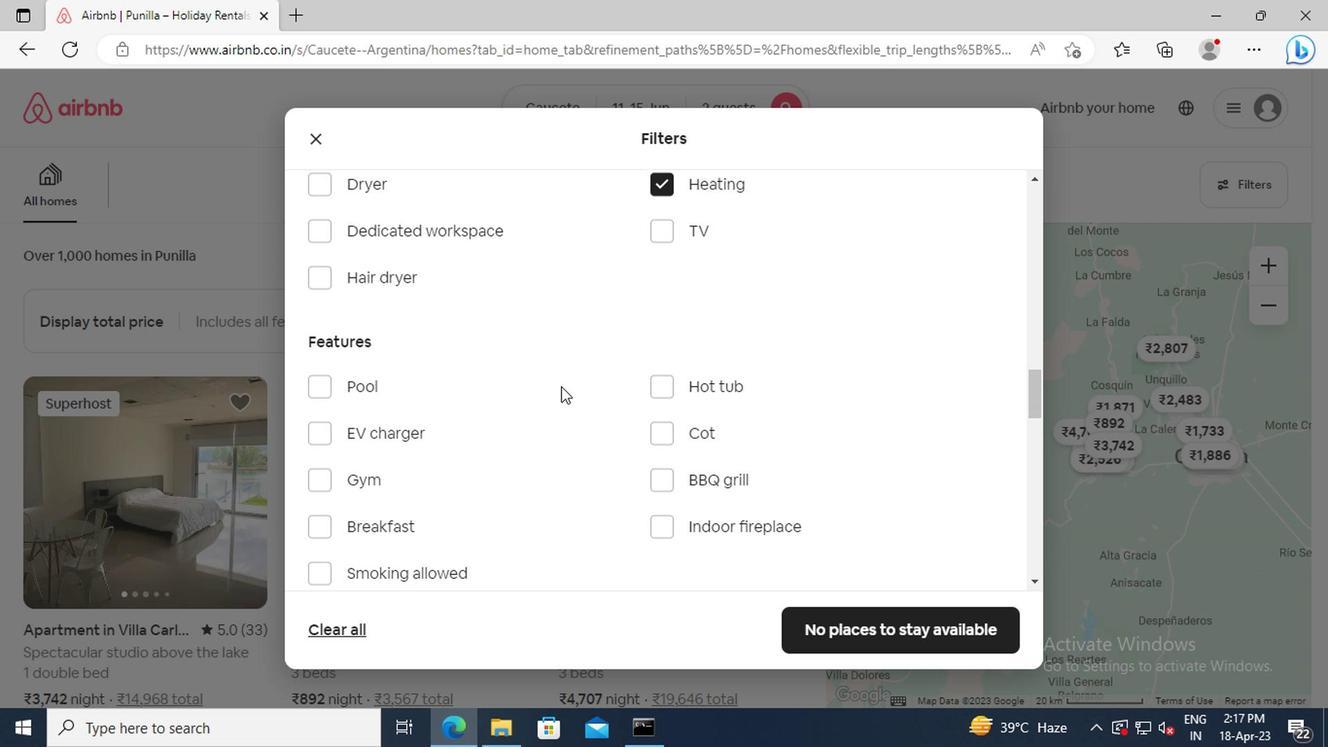 
Action: Mouse scrolled (556, 386) with delta (0, 0)
Screenshot: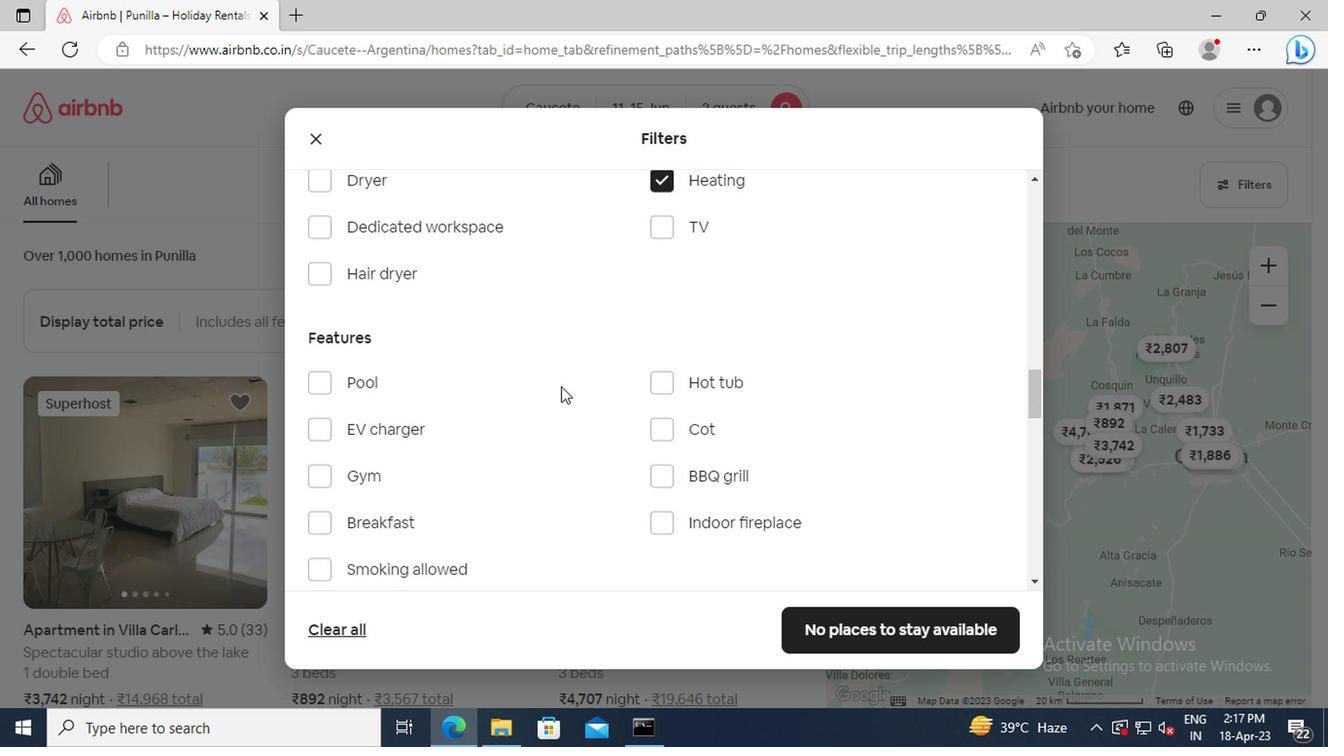 
Action: Mouse scrolled (556, 386) with delta (0, 0)
Screenshot: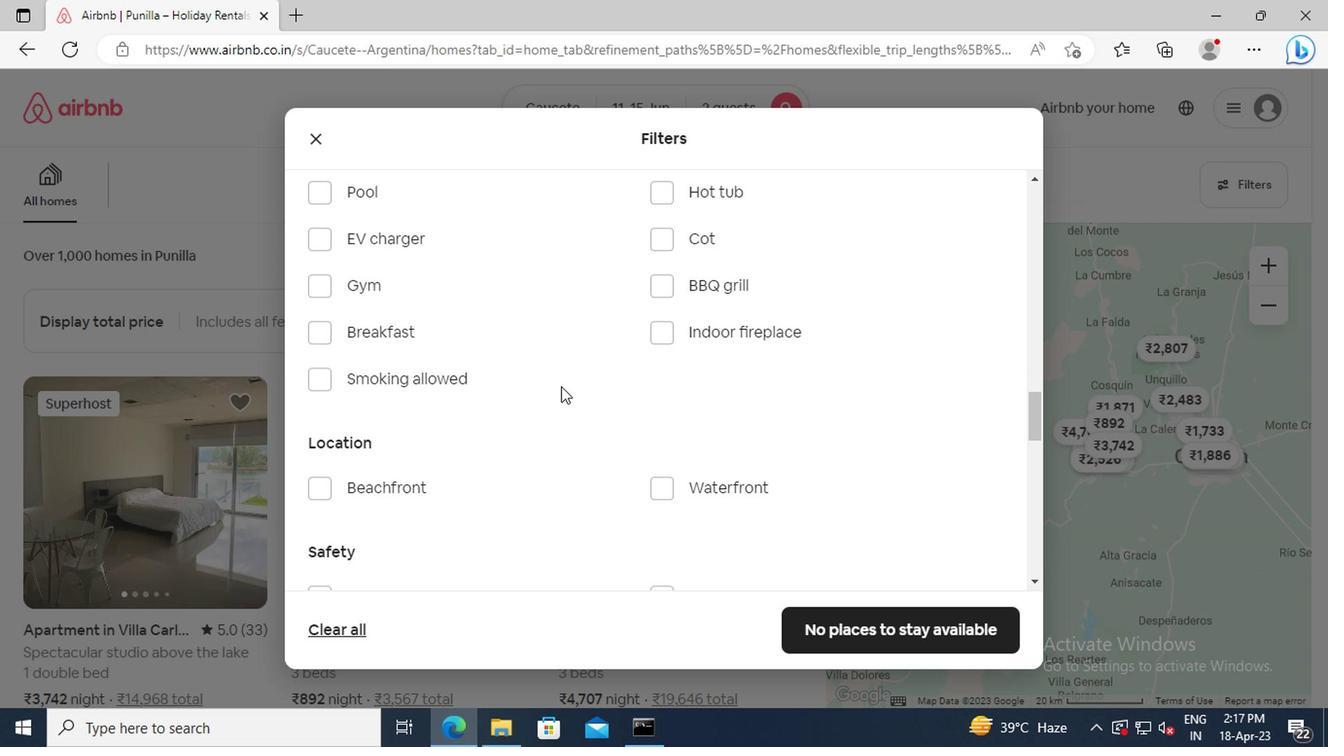 
Action: Mouse scrolled (556, 386) with delta (0, 0)
Screenshot: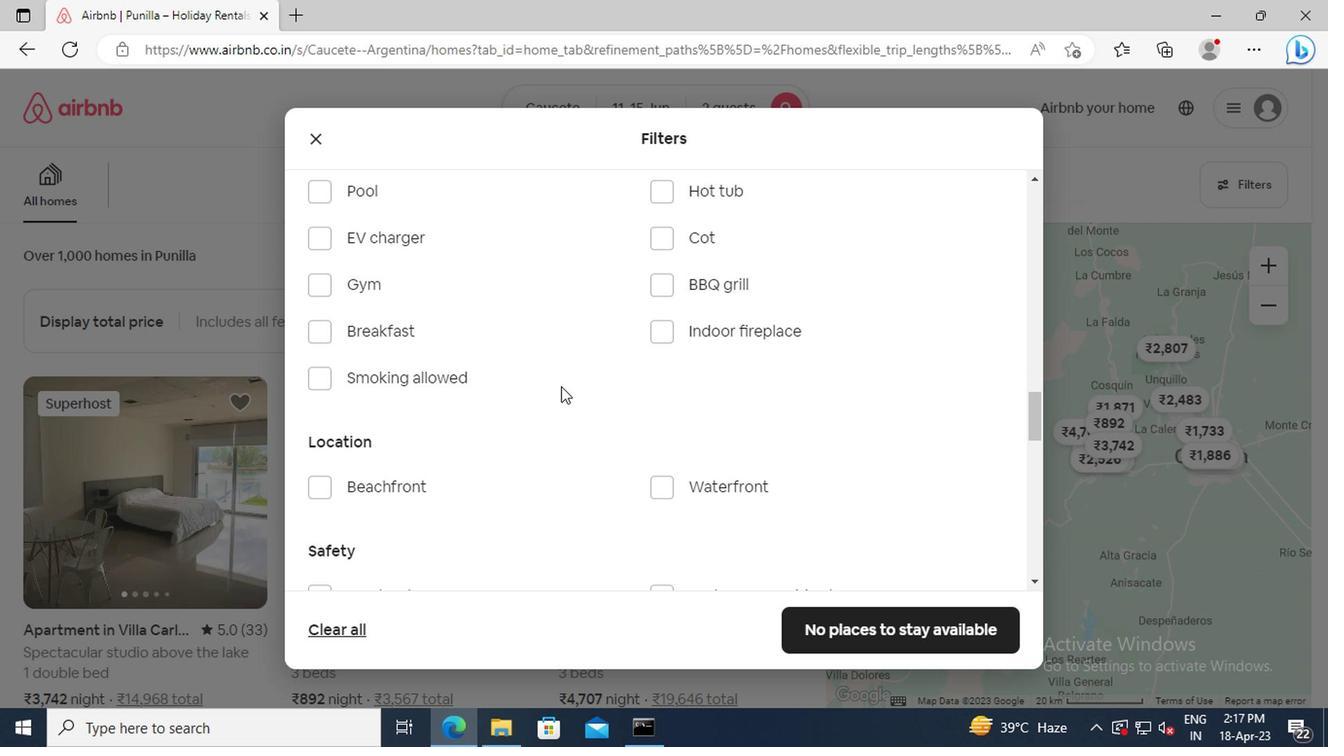 
Action: Mouse scrolled (556, 386) with delta (0, 0)
Screenshot: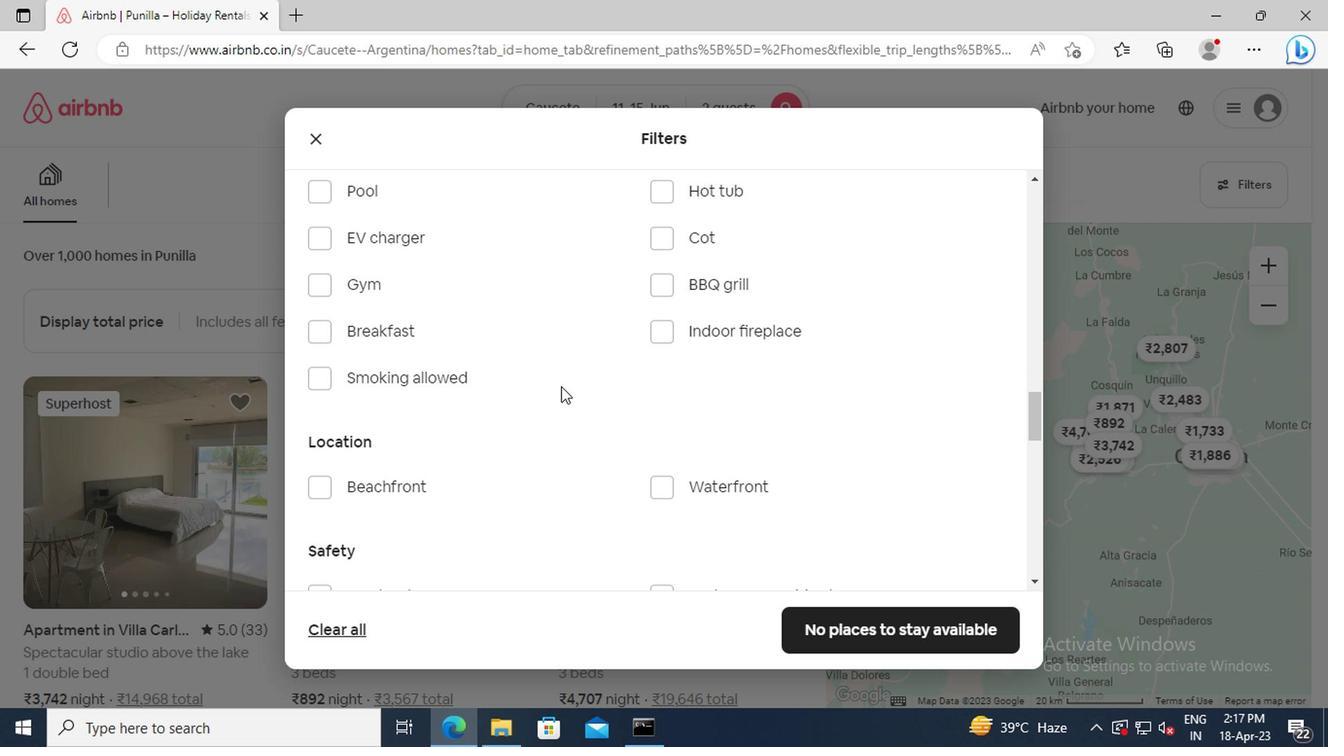 
Action: Mouse scrolled (556, 386) with delta (0, 0)
Screenshot: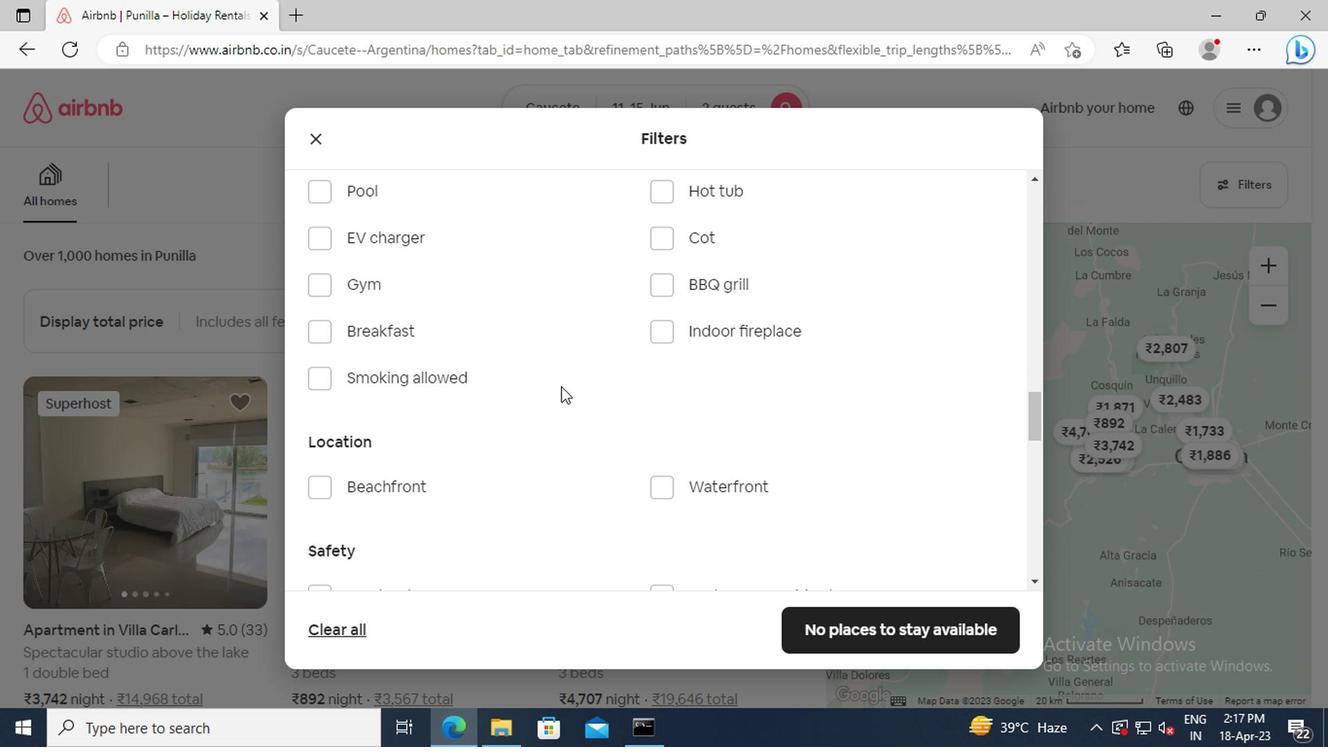 
Action: Mouse scrolled (556, 386) with delta (0, 0)
Screenshot: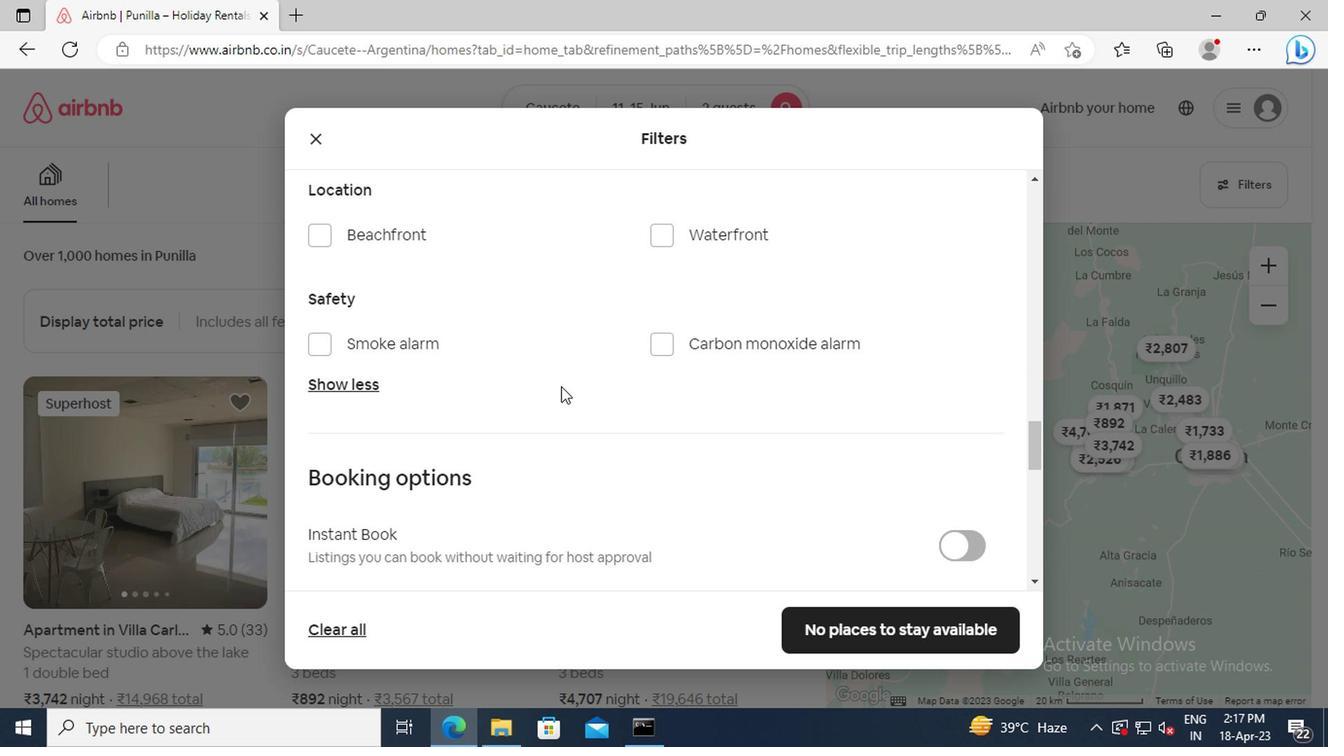 
Action: Mouse scrolled (556, 386) with delta (0, 0)
Screenshot: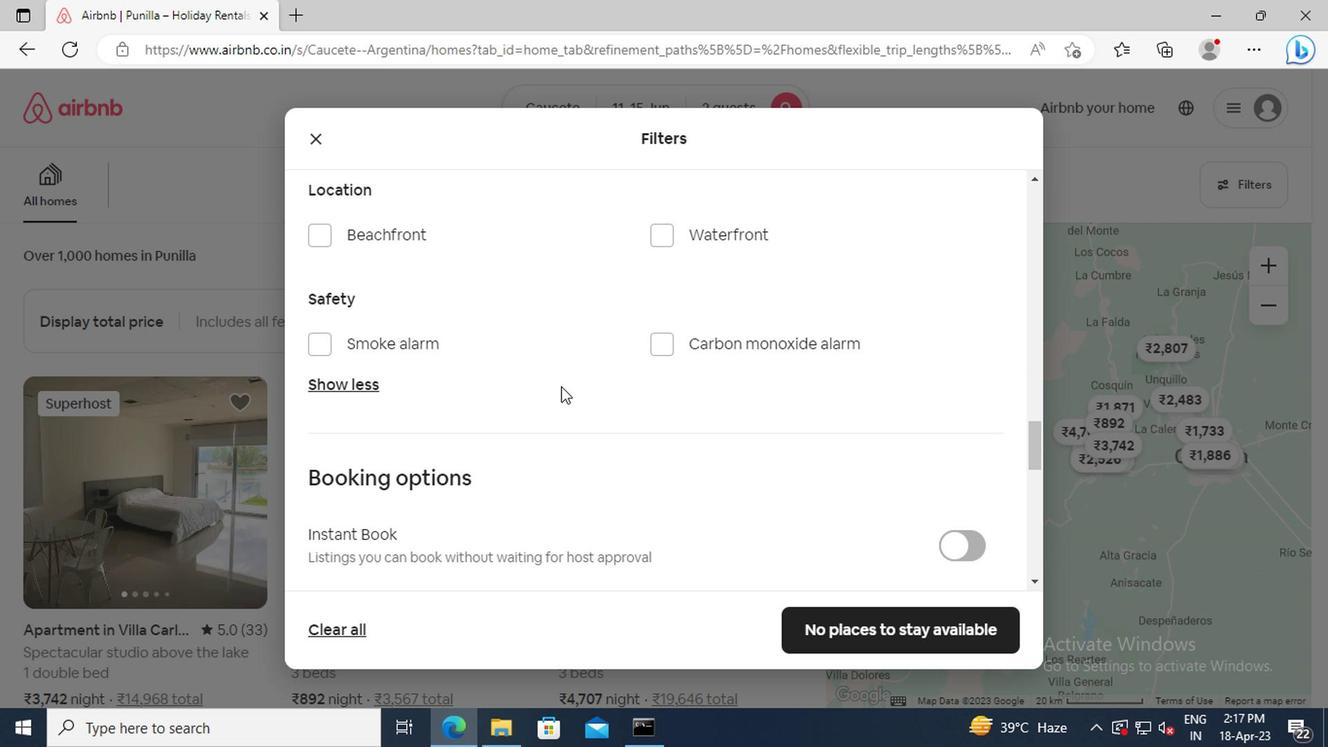 
Action: Mouse scrolled (556, 386) with delta (0, 0)
Screenshot: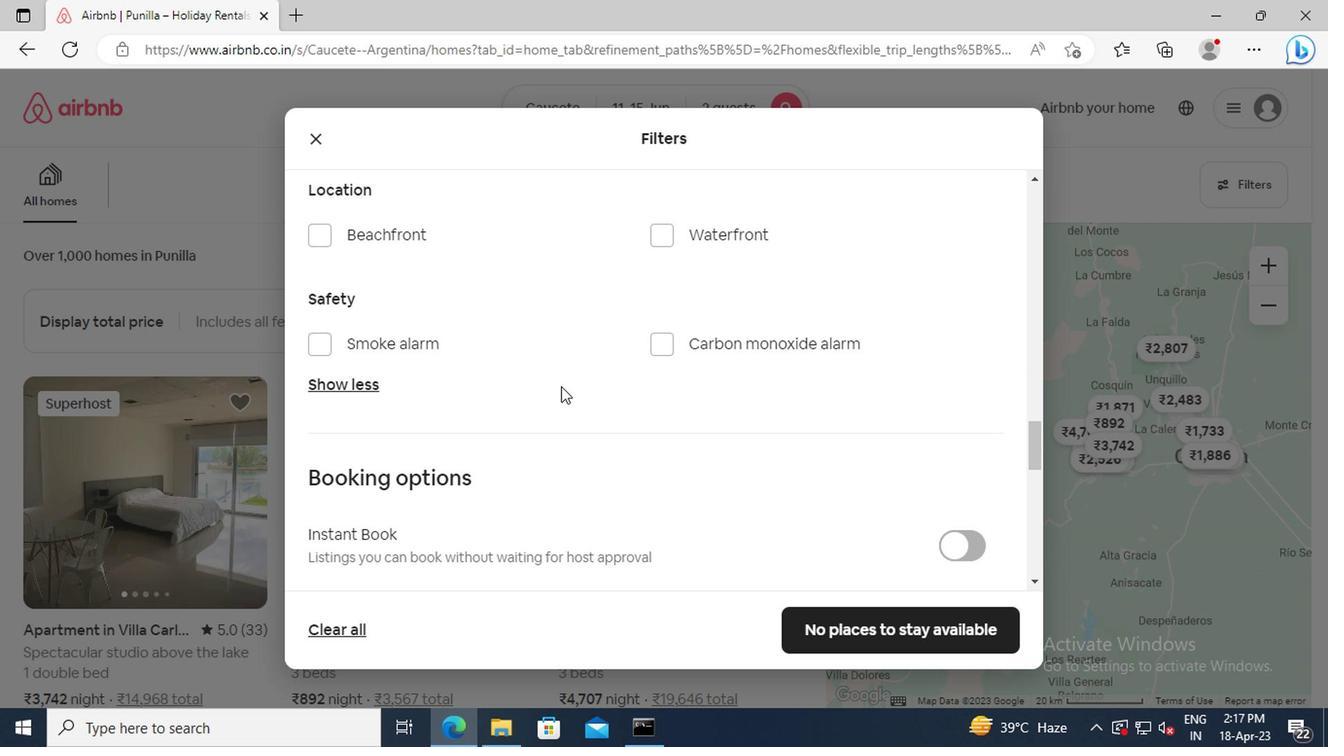 
Action: Mouse moved to (976, 423)
Screenshot: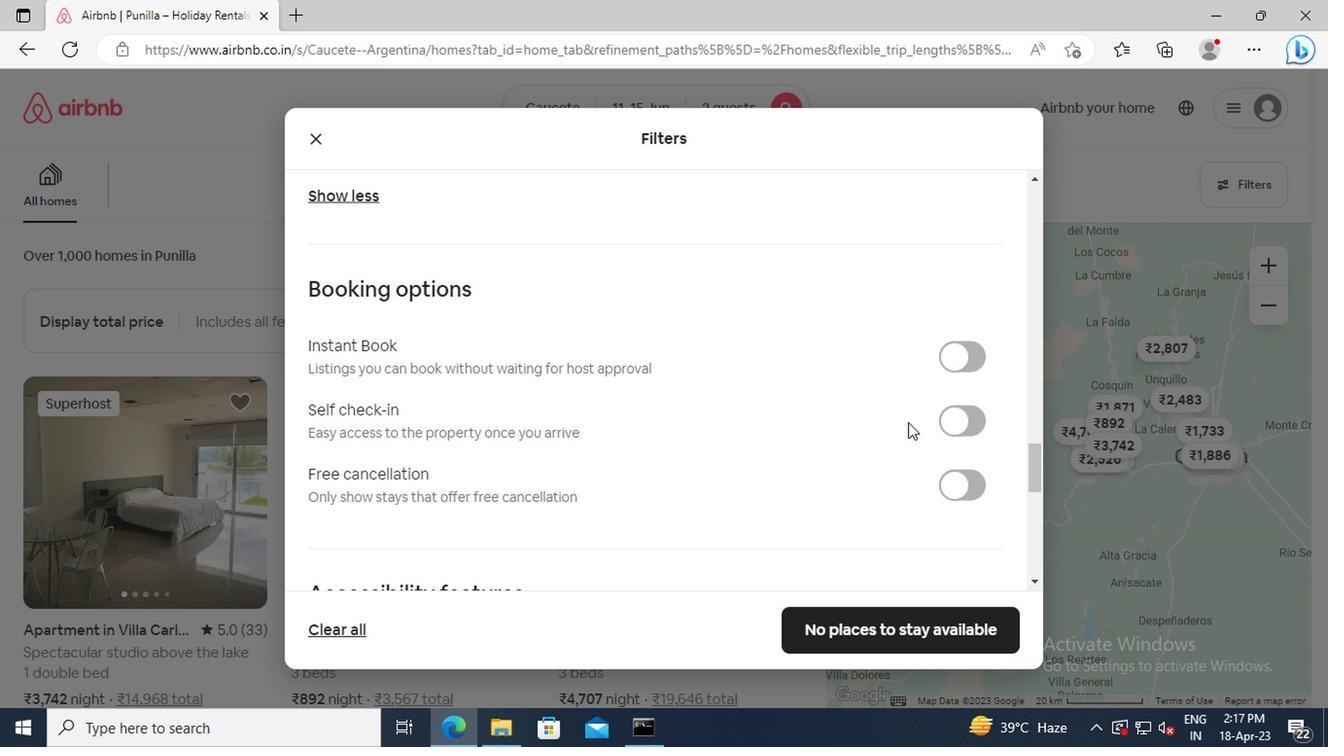 
Action: Mouse pressed left at (976, 423)
Screenshot: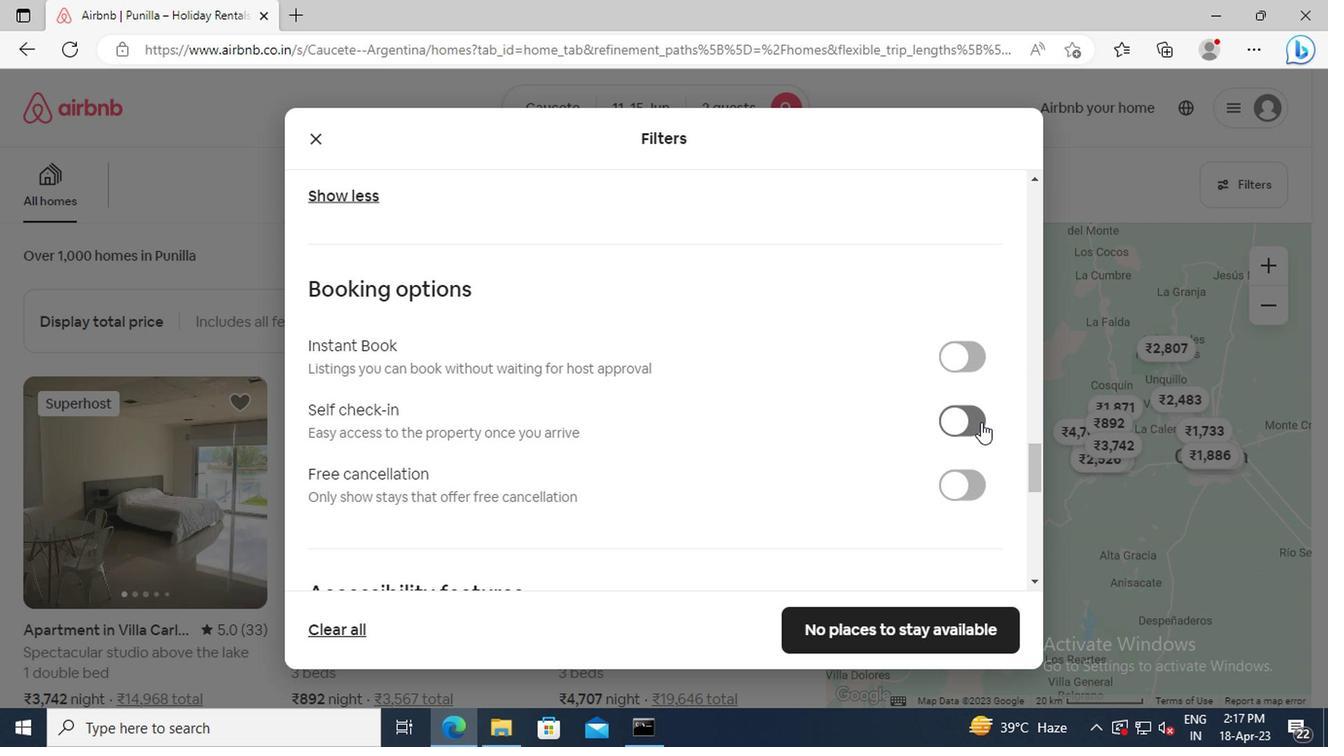 
Action: Mouse moved to (550, 412)
Screenshot: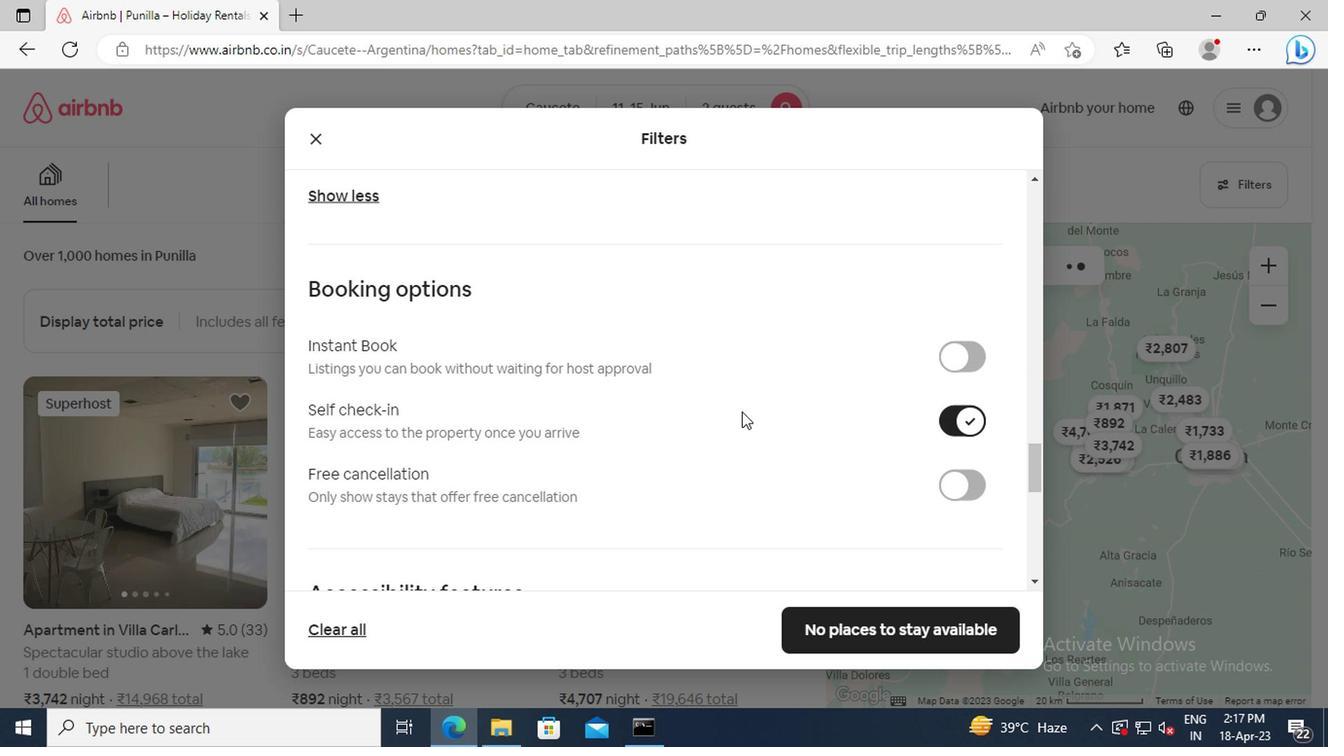 
Action: Mouse scrolled (550, 411) with delta (0, -1)
Screenshot: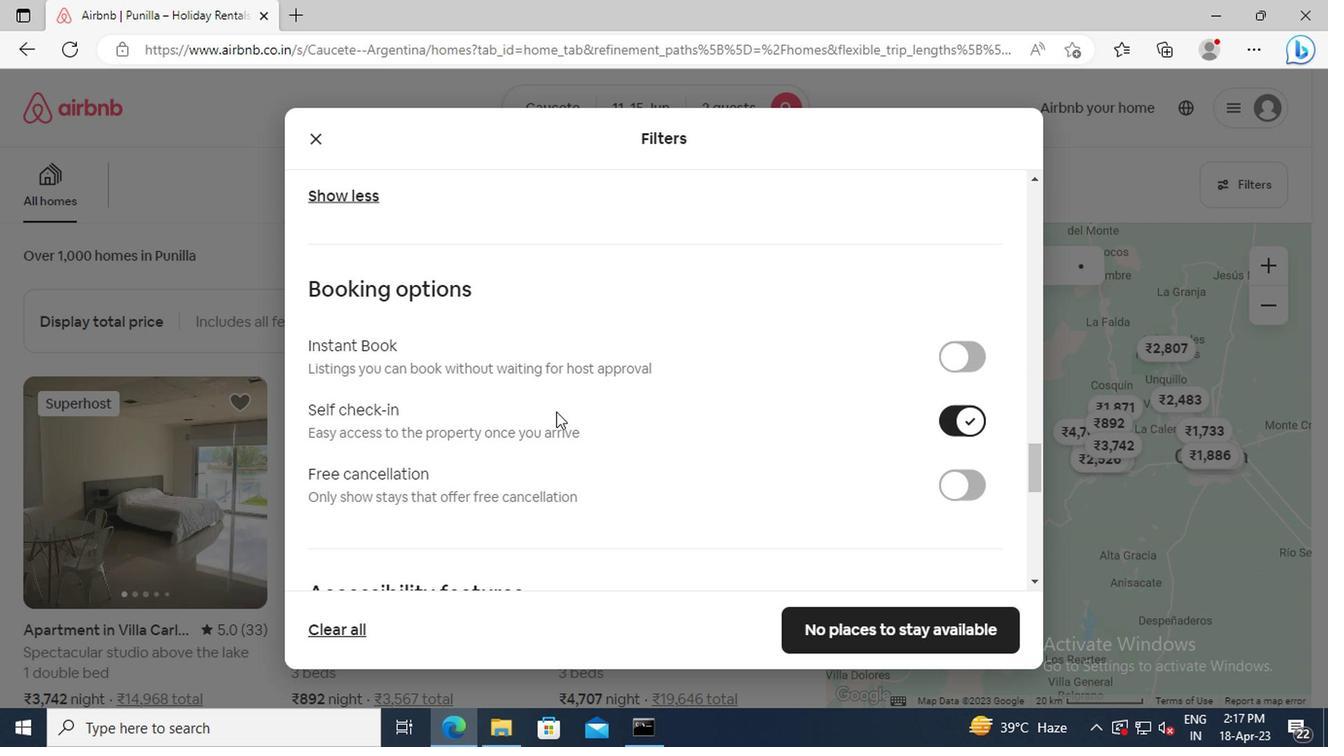 
Action: Mouse scrolled (550, 411) with delta (0, -1)
Screenshot: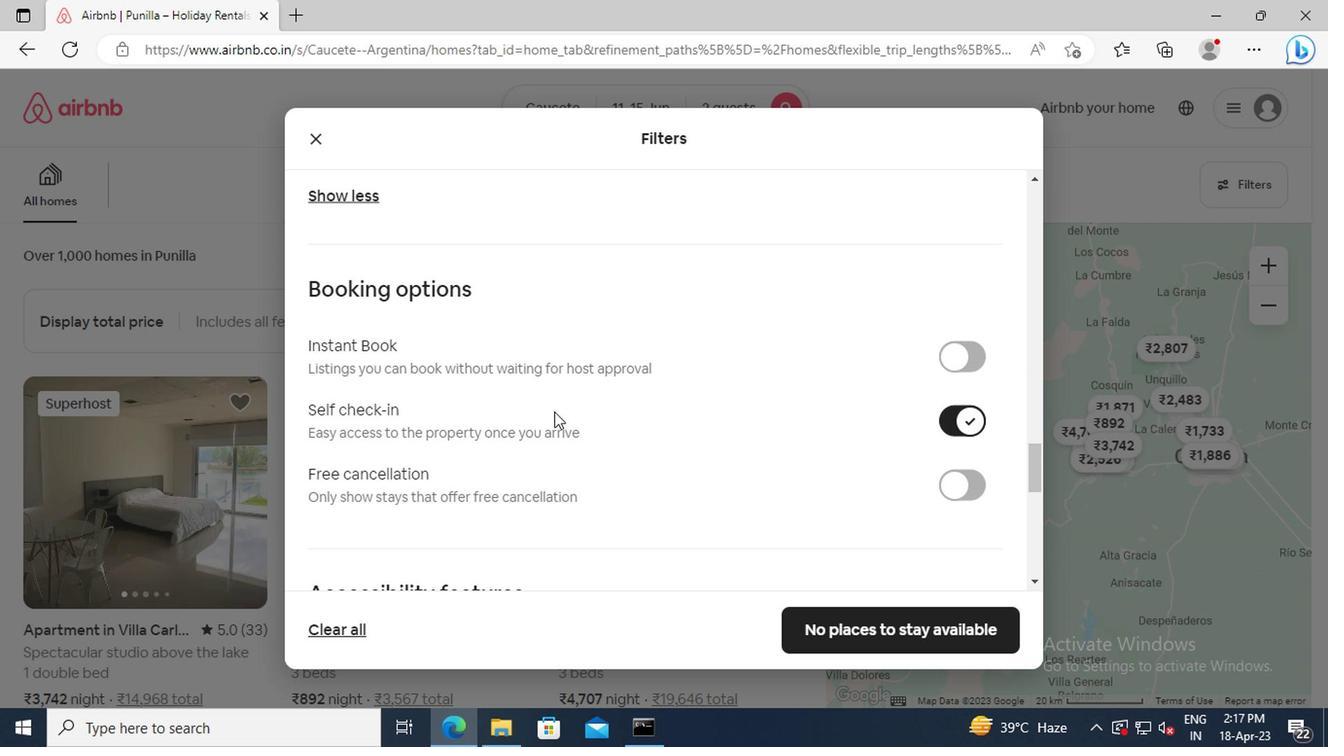 
Action: Mouse scrolled (550, 411) with delta (0, -1)
Screenshot: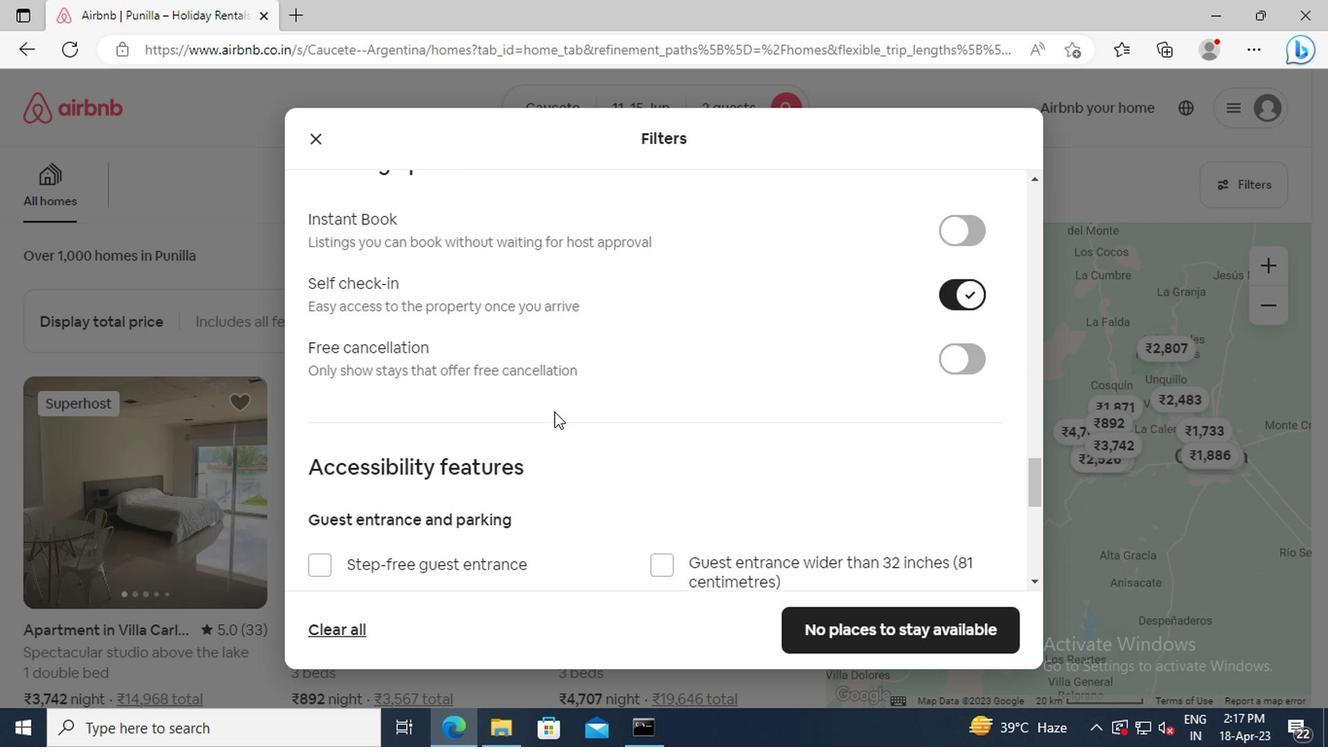
Action: Mouse scrolled (550, 411) with delta (0, -1)
Screenshot: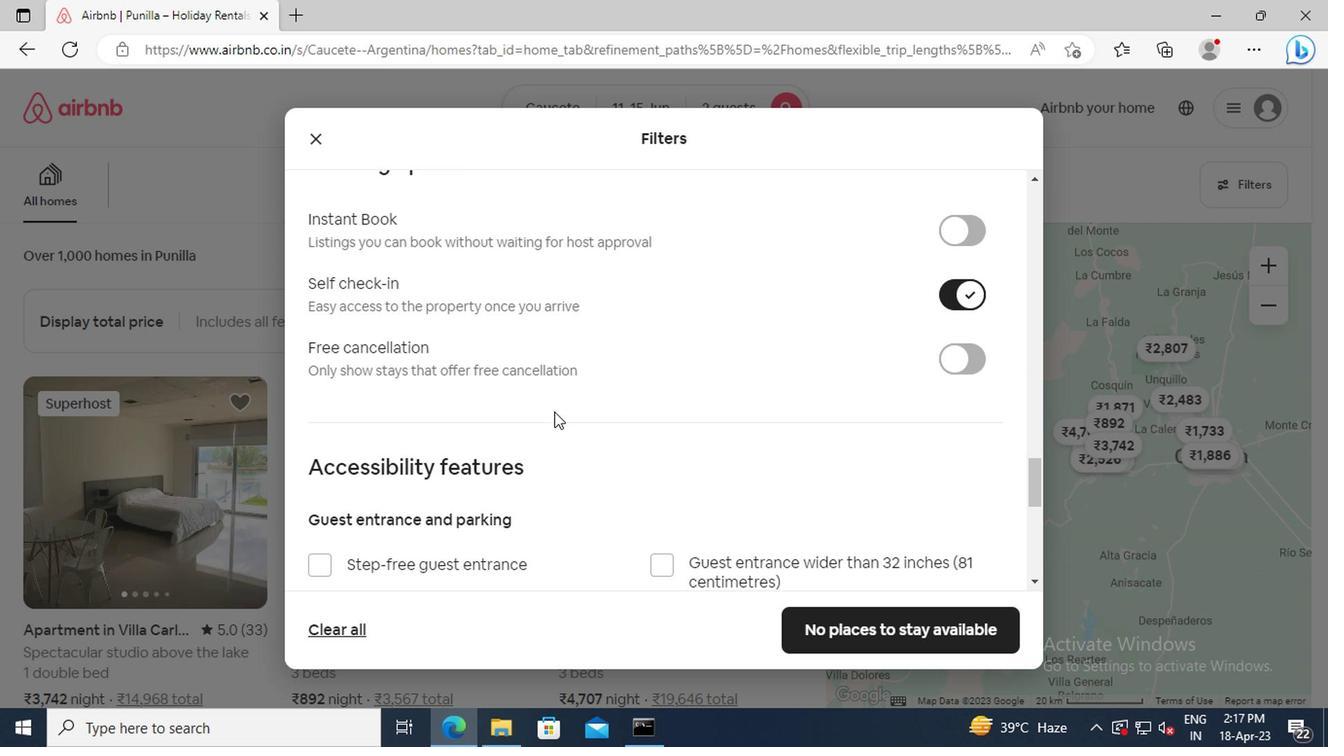 
Action: Mouse scrolled (550, 411) with delta (0, -1)
Screenshot: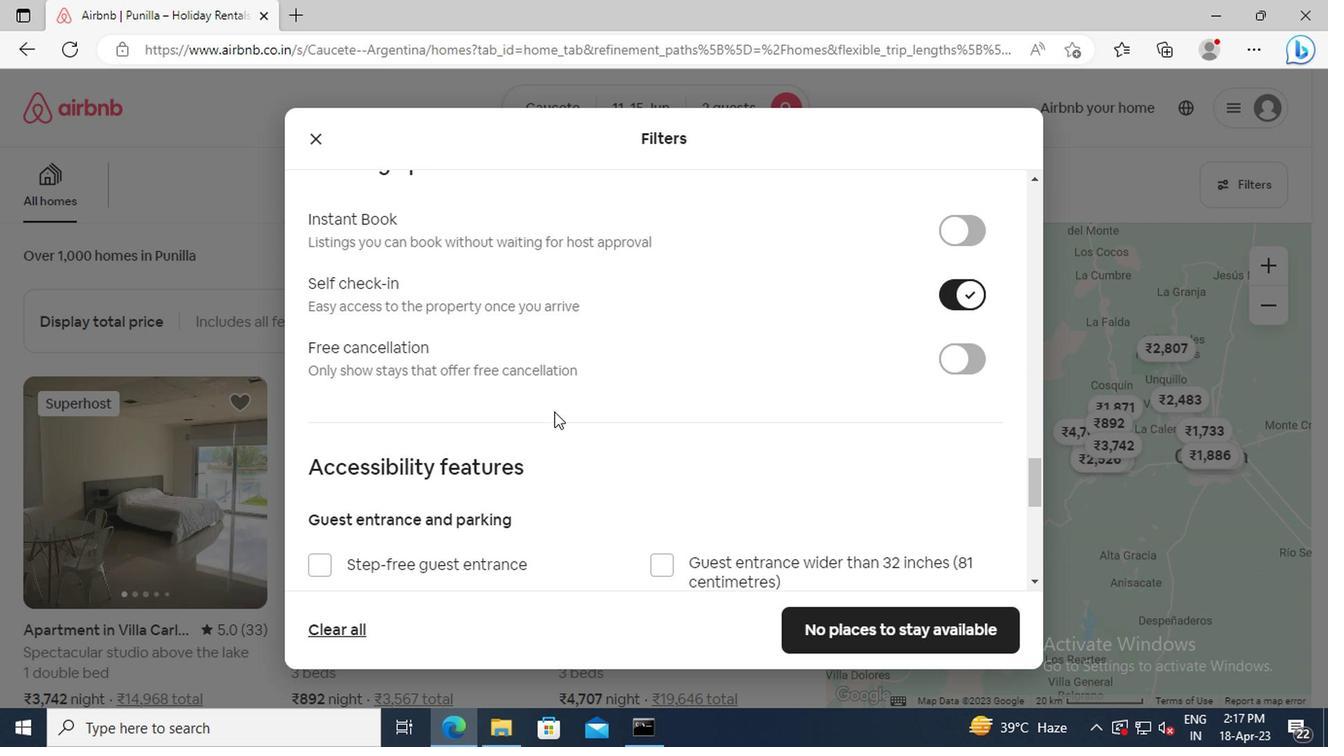 
Action: Mouse scrolled (550, 411) with delta (0, -1)
Screenshot: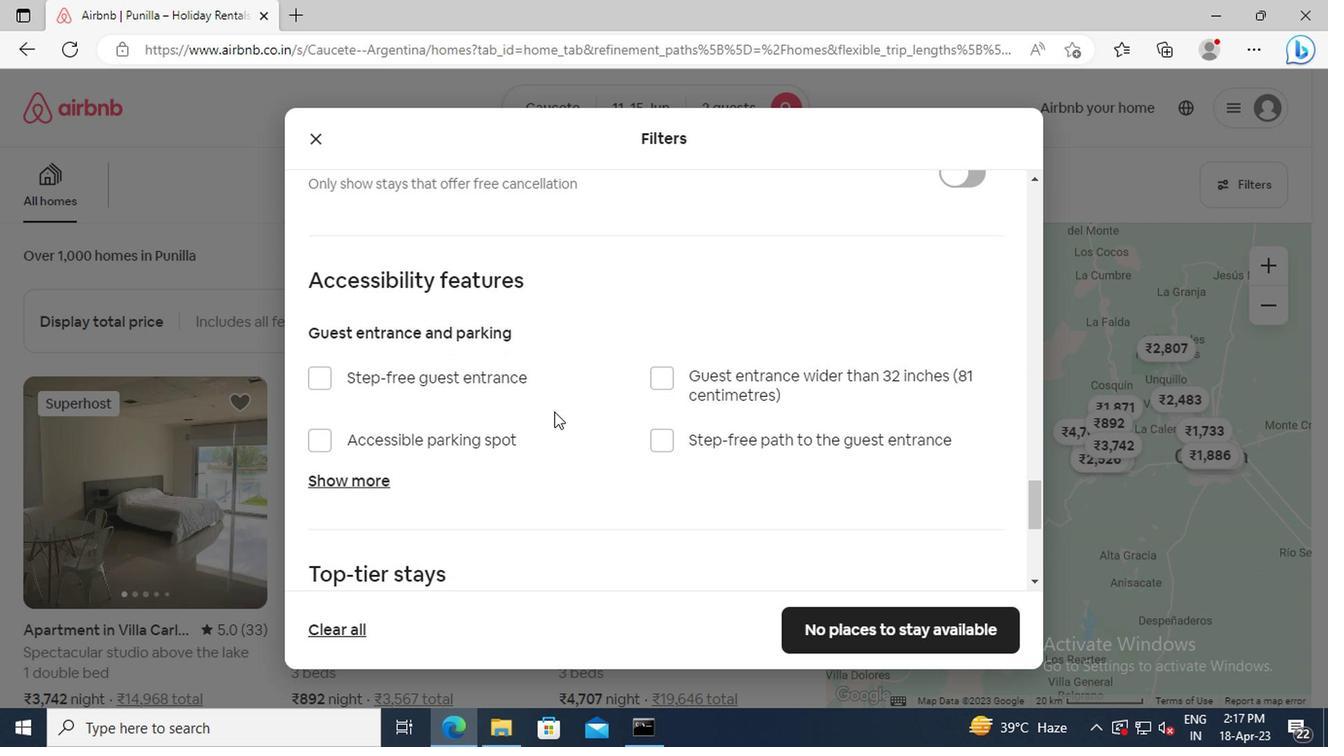 
Action: Mouse scrolled (550, 411) with delta (0, -1)
Screenshot: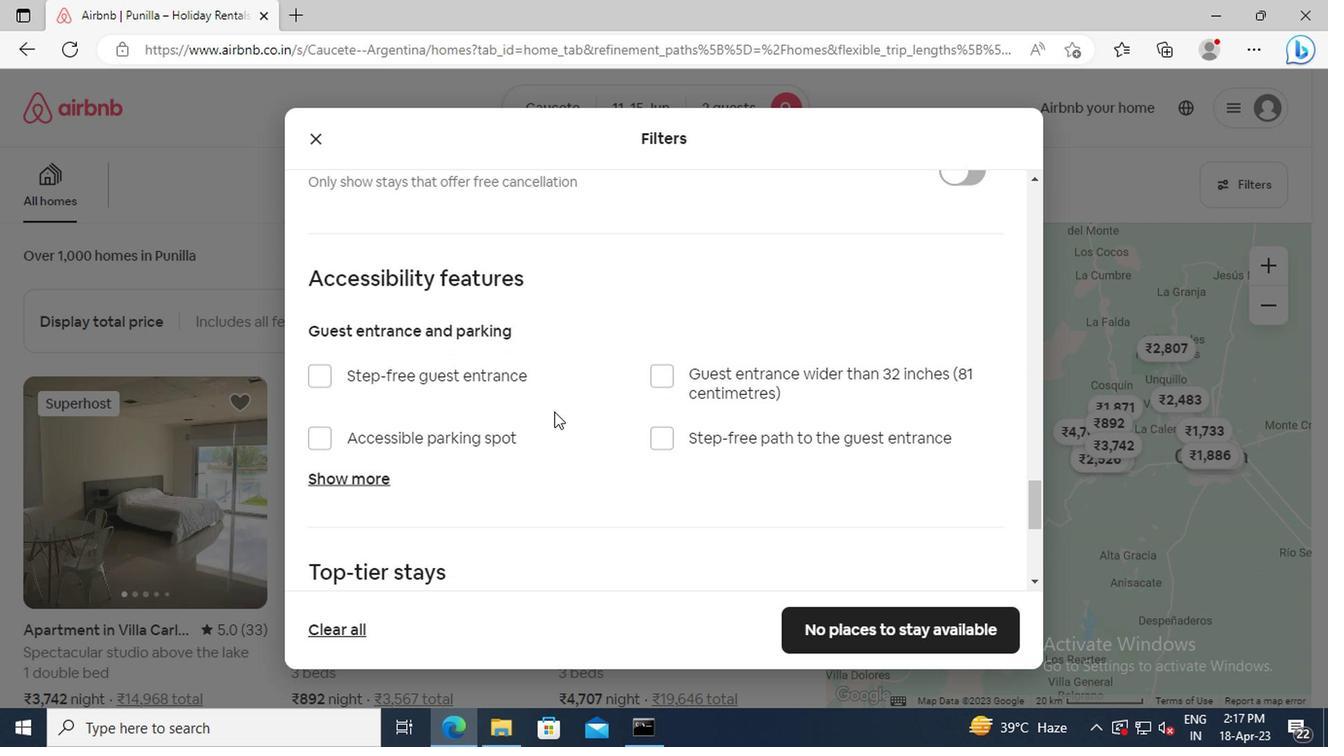 
Action: Mouse scrolled (550, 411) with delta (0, -1)
Screenshot: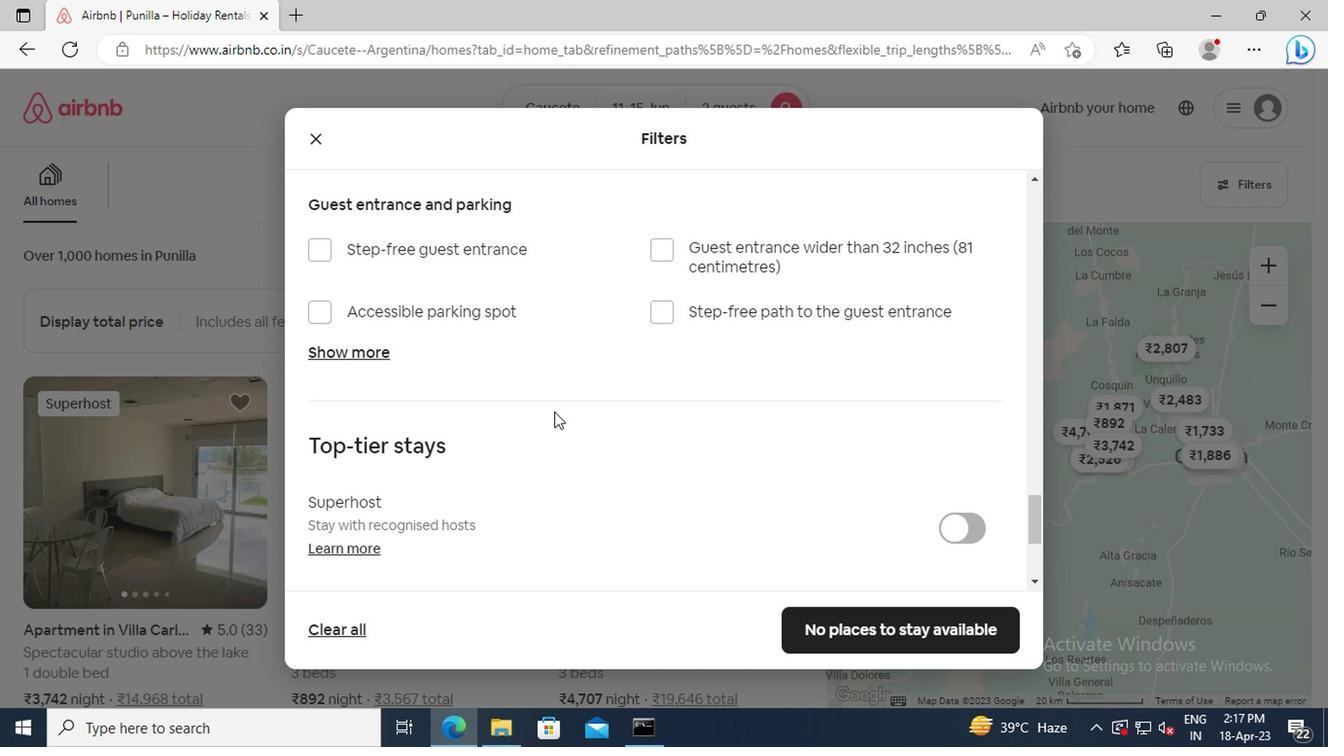 
Action: Mouse scrolled (550, 411) with delta (0, -1)
Screenshot: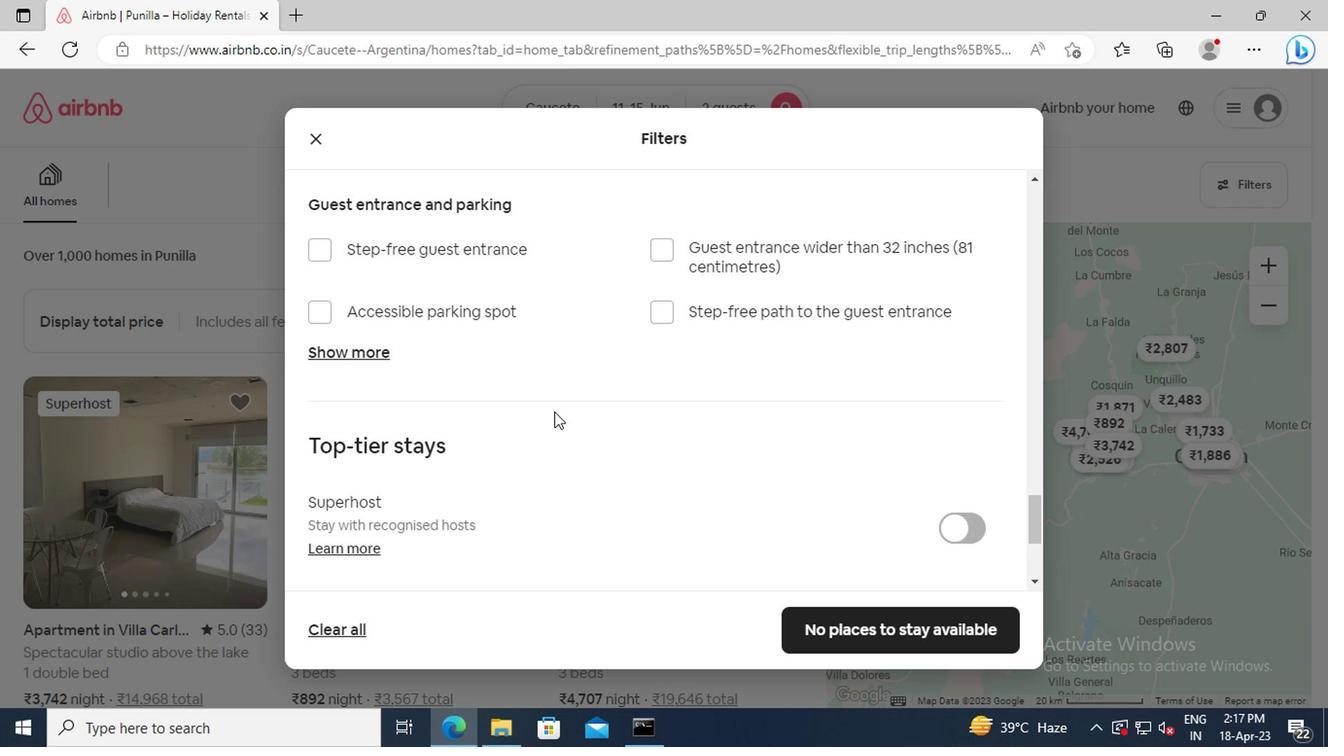 
Action: Mouse scrolled (550, 411) with delta (0, -1)
Screenshot: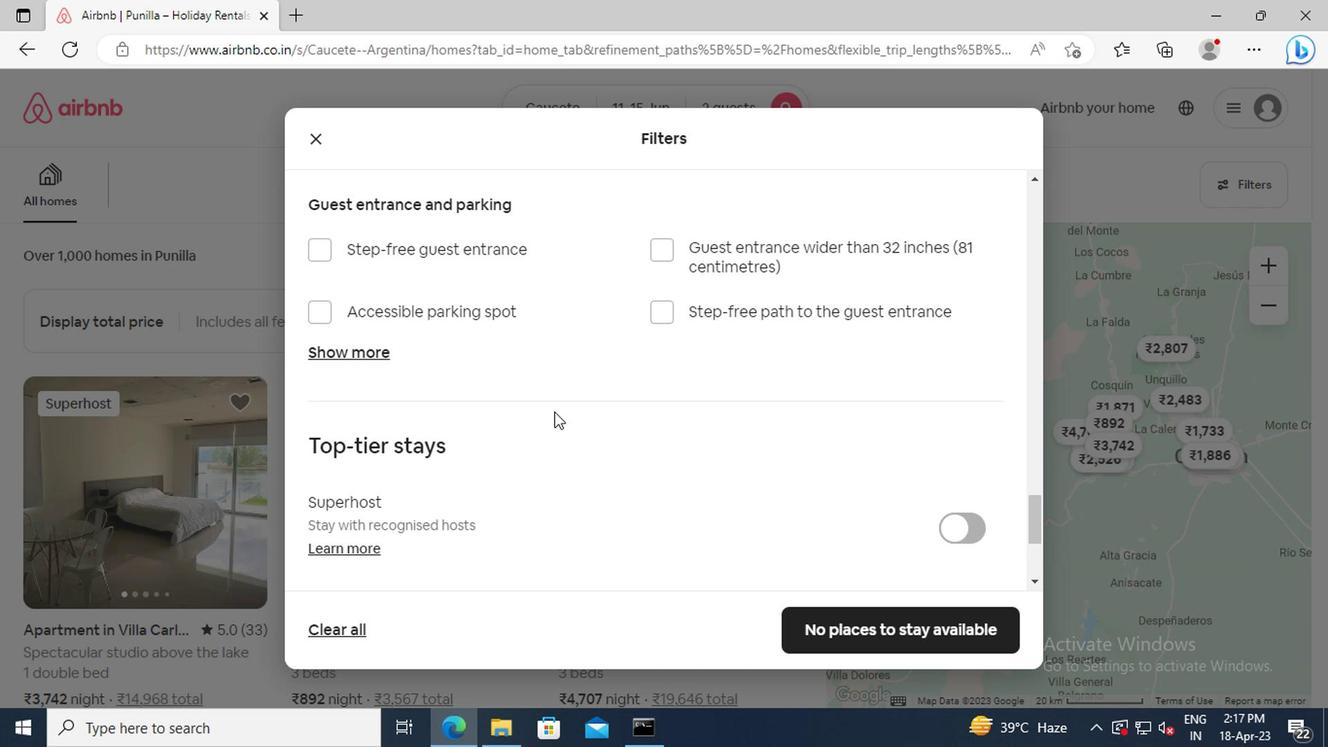 
Action: Mouse scrolled (550, 411) with delta (0, -1)
Screenshot: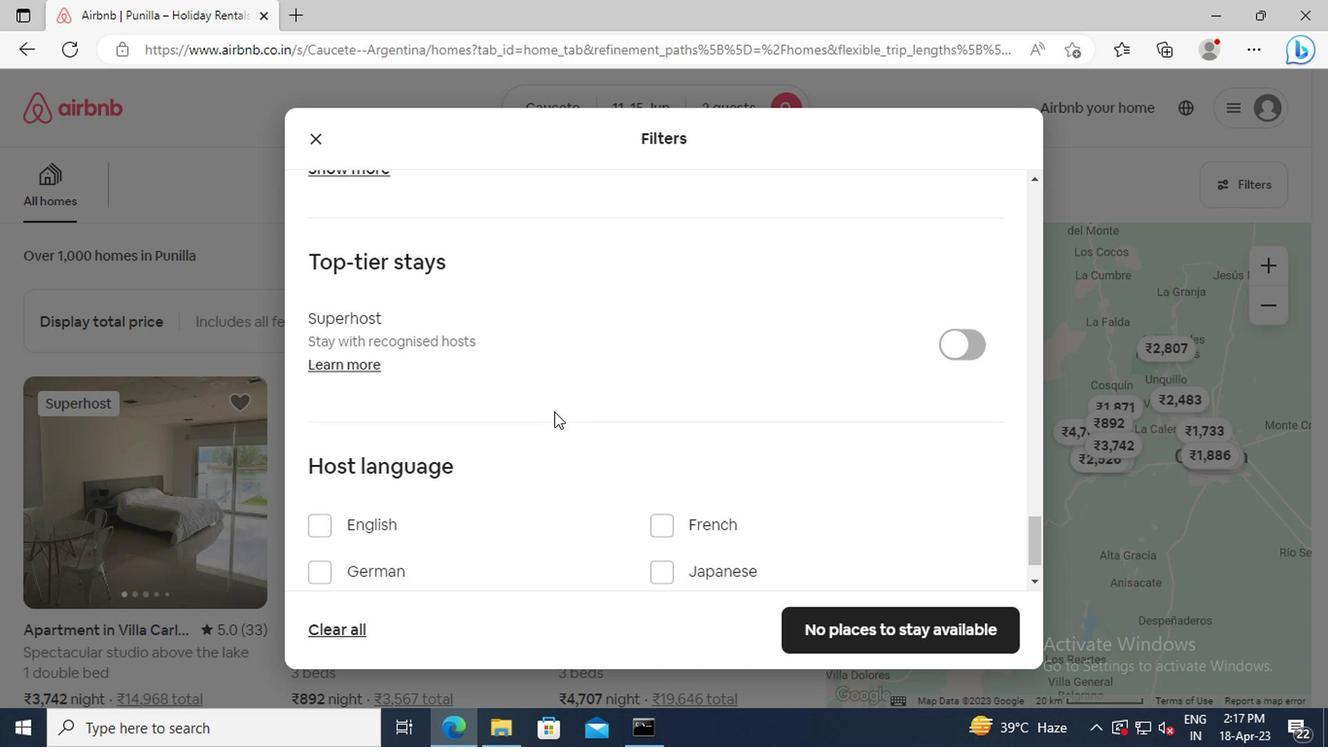 
Action: Mouse scrolled (550, 411) with delta (0, -1)
Screenshot: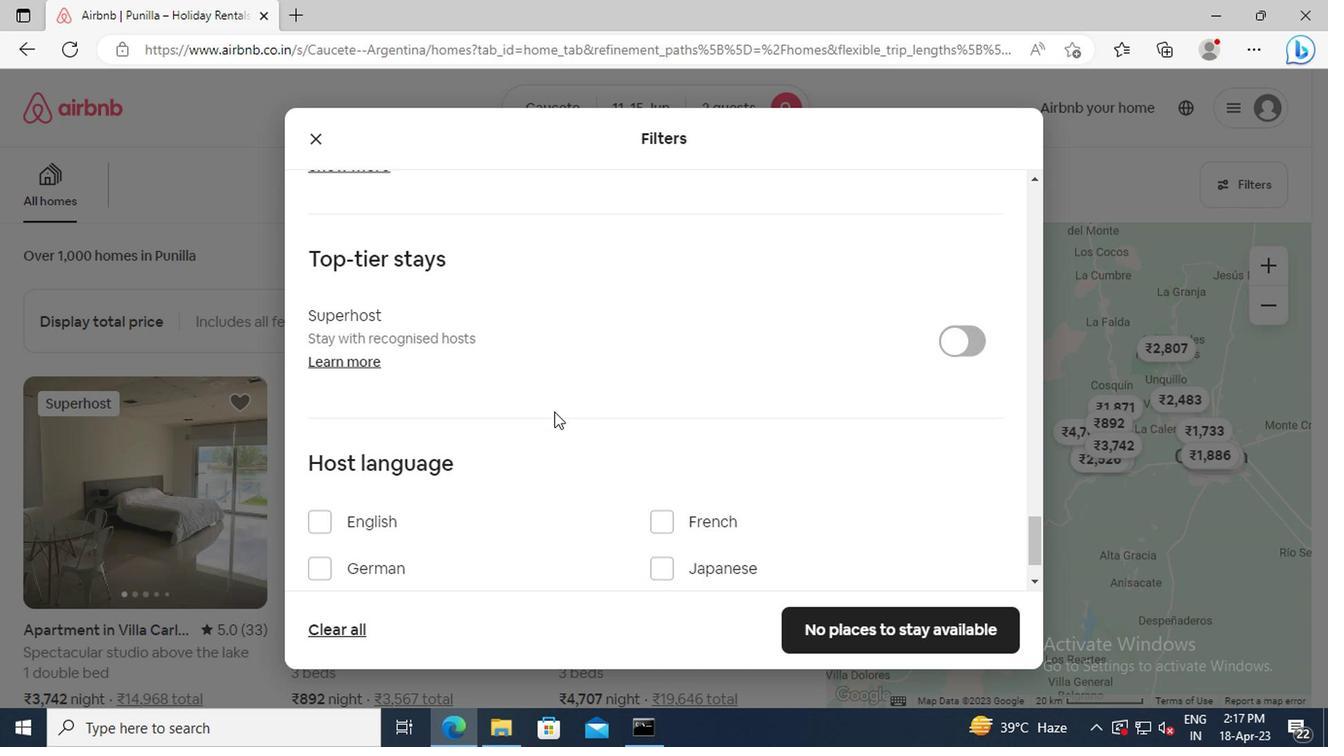 
Action: Mouse moved to (315, 457)
Screenshot: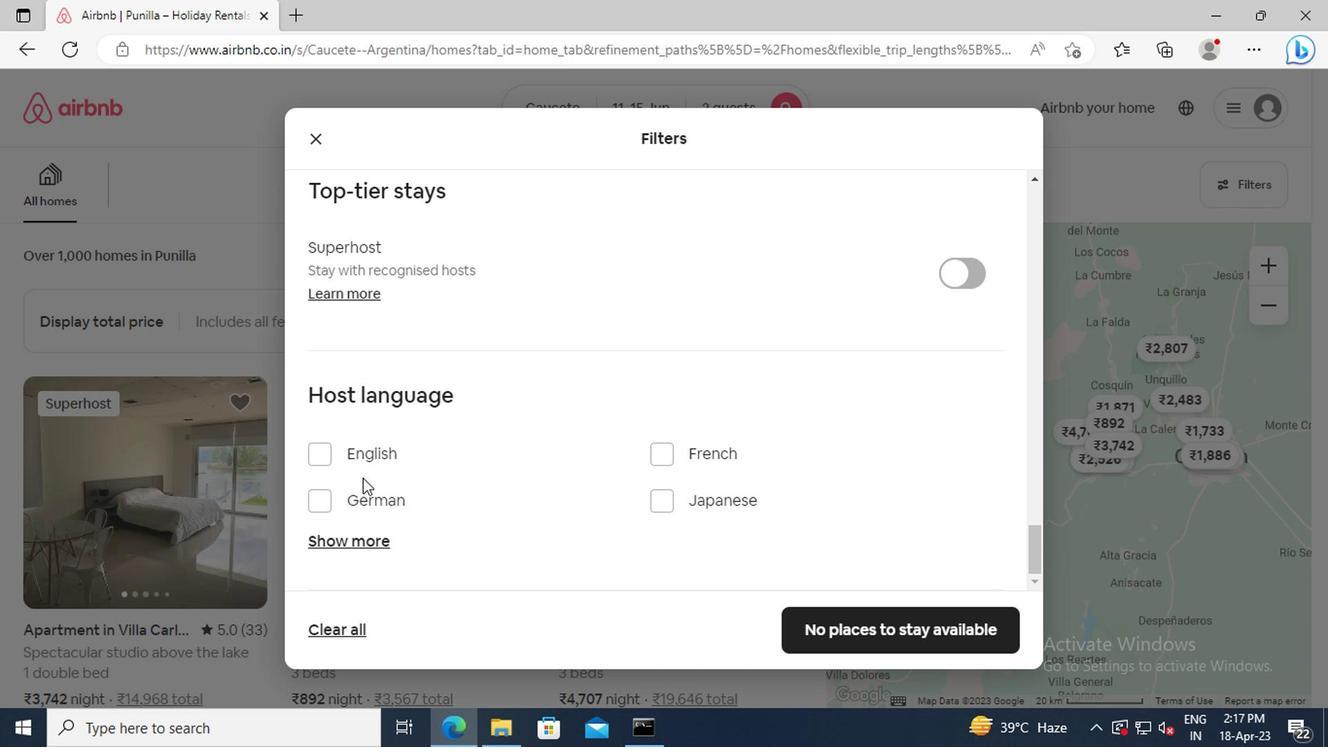 
Action: Mouse pressed left at (315, 457)
Screenshot: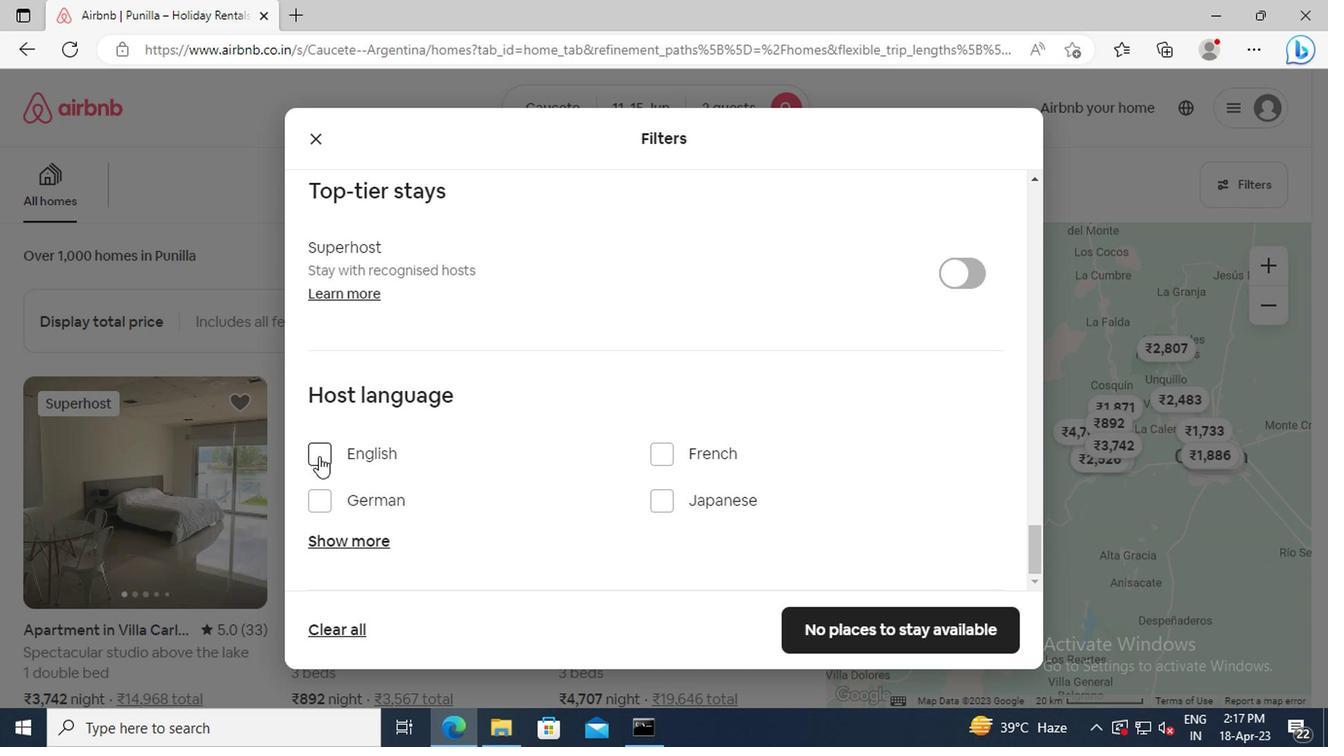 
Action: Mouse moved to (887, 621)
Screenshot: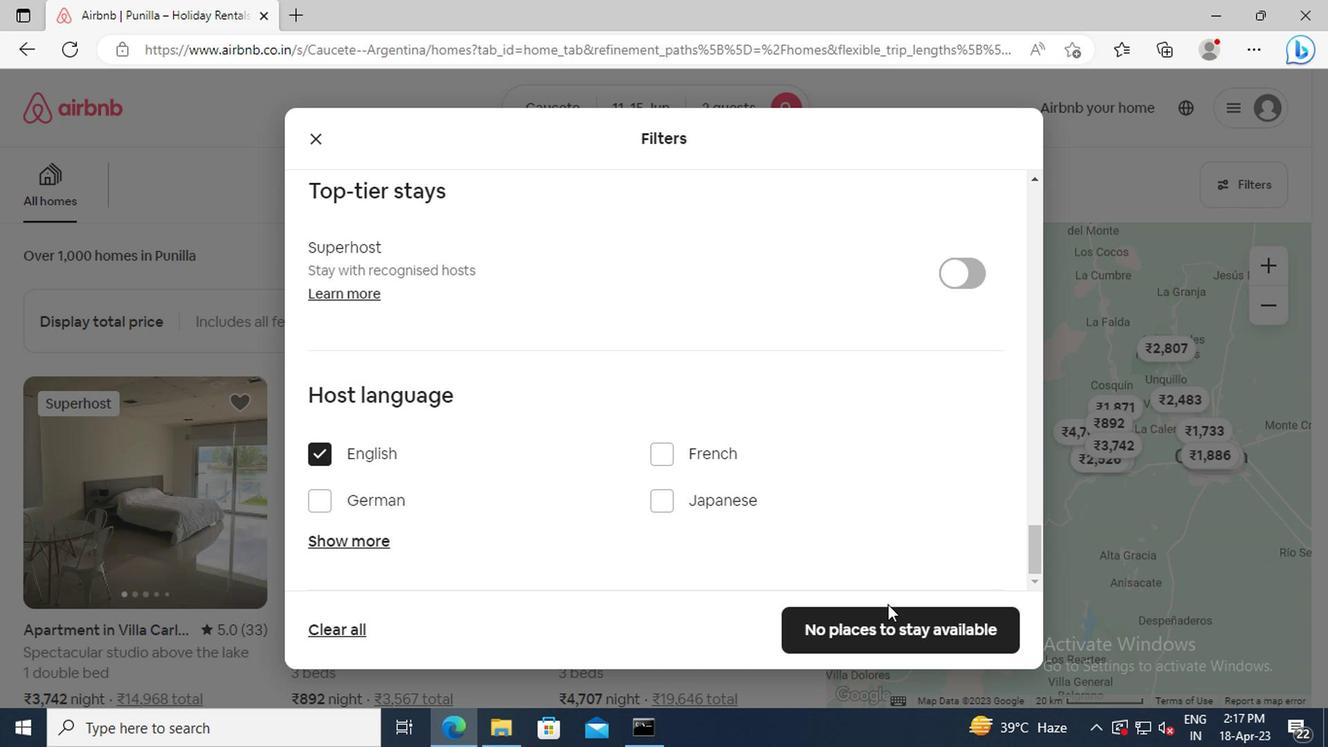 
Action: Mouse pressed left at (887, 621)
Screenshot: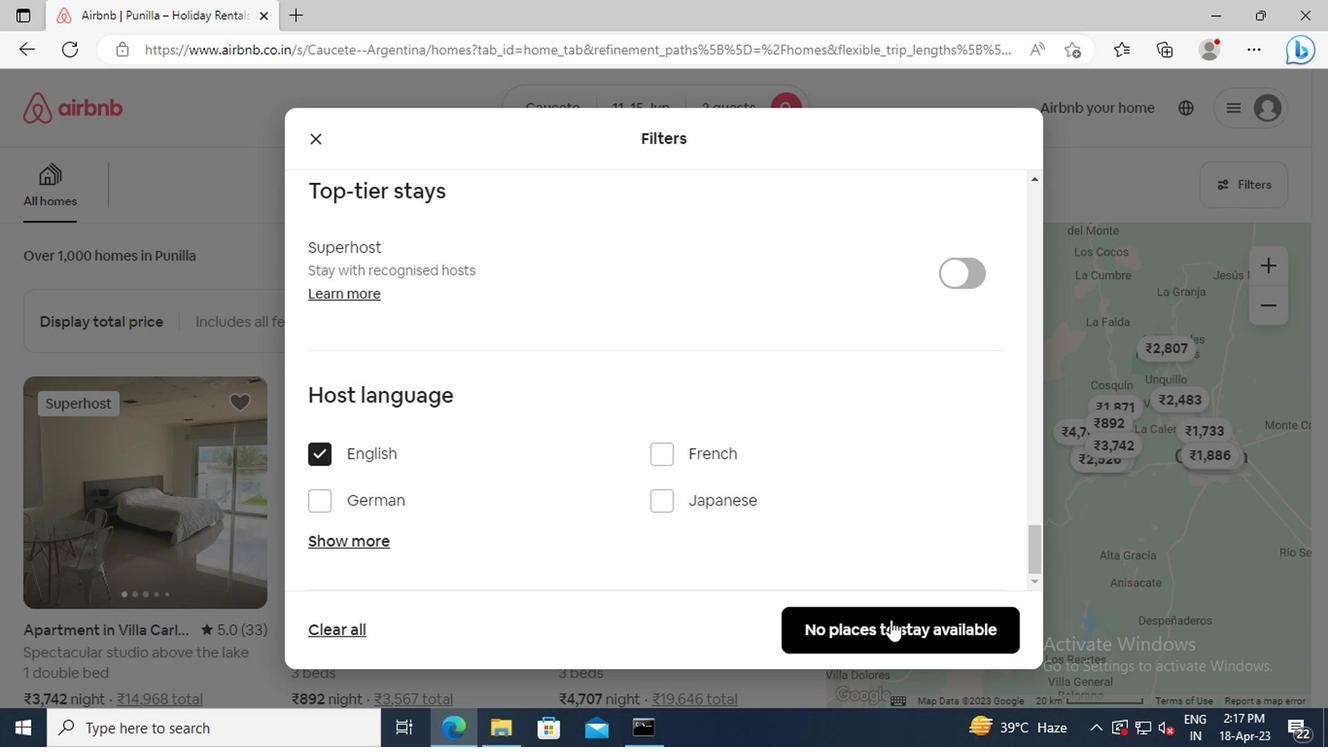 
